Task: Look for space in Triolet, Mauritius from 10th July, 2023 to 15th July, 2023 for 7 adults in price range Rs.10000 to Rs.15000. Place can be entire place or shared room with 4 bedrooms having 7 beds and 4 bathrooms. Property type can be house, flat, guest house. Amenities needed are: wifi, TV, free parkinig on premises, gym, breakfast. Booking option can be shelf check-in. Required host language is English.
Action: Mouse moved to (501, 103)
Screenshot: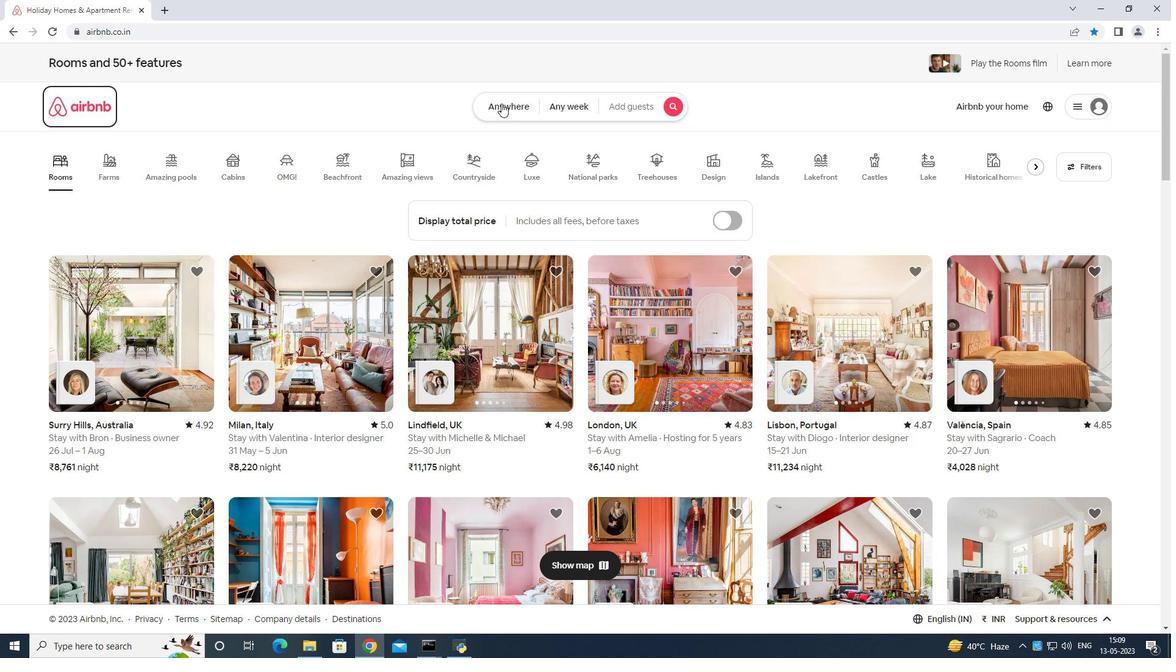
Action: Mouse pressed left at (501, 103)
Screenshot: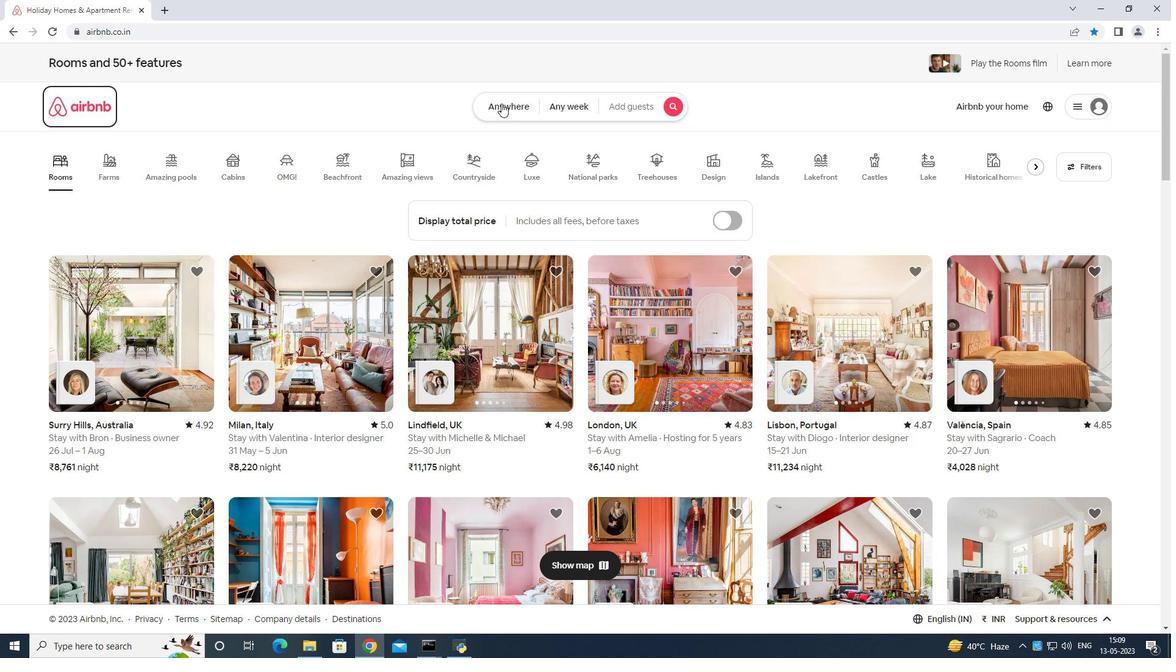 
Action: Mouse moved to (444, 142)
Screenshot: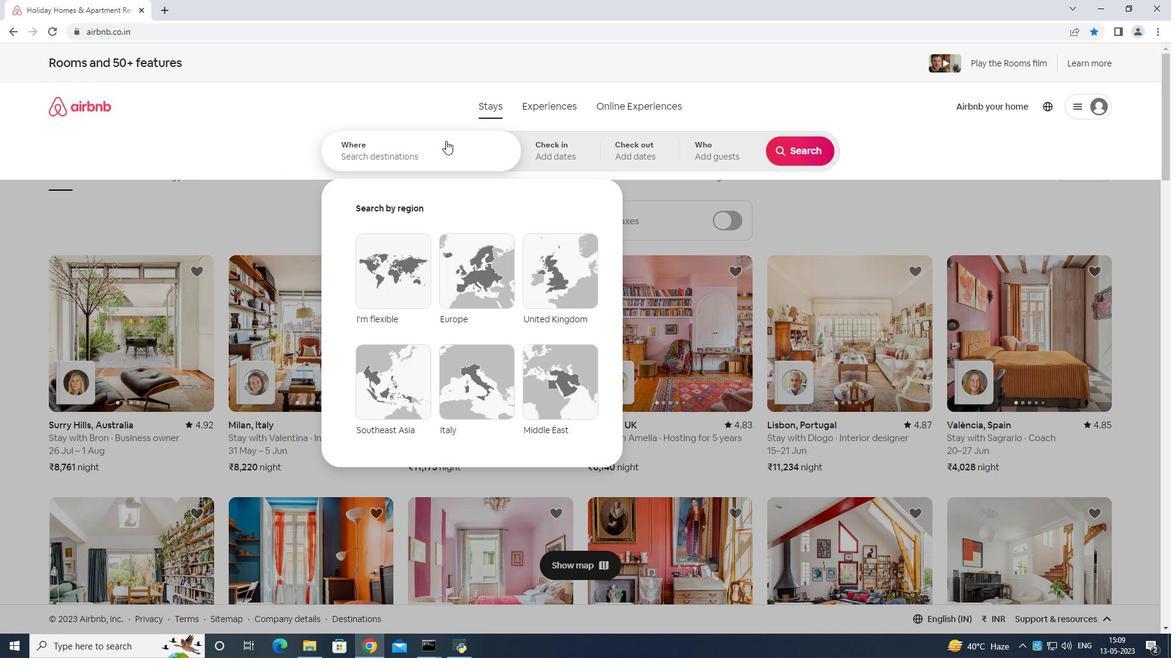 
Action: Mouse pressed left at (444, 142)
Screenshot: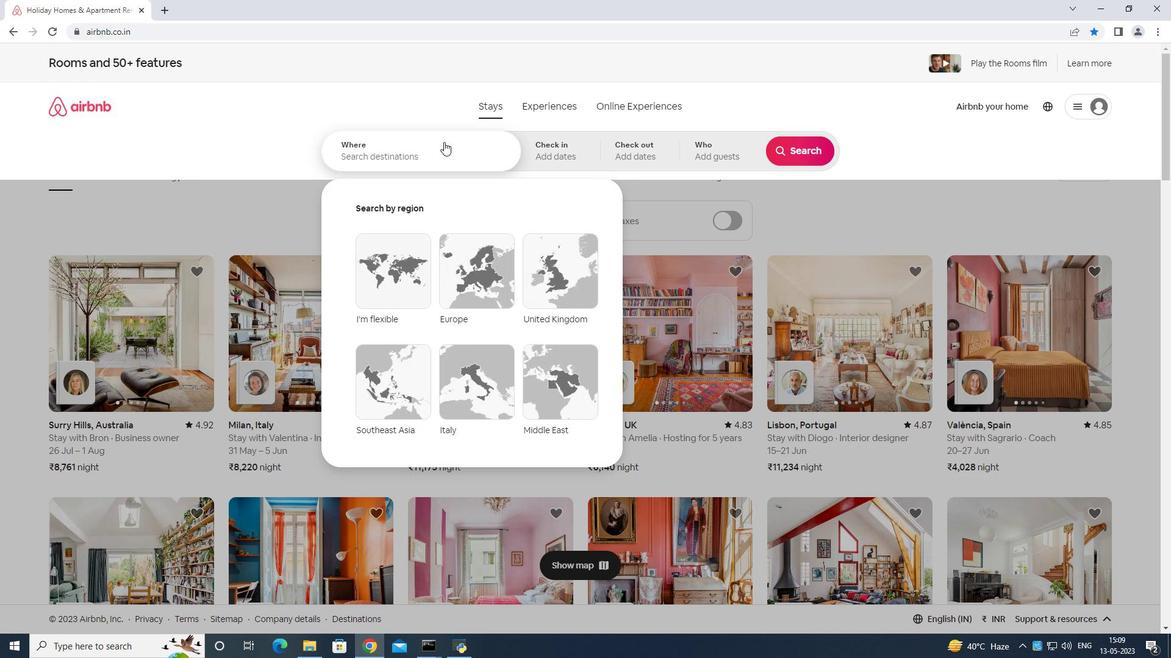 
Action: Mouse moved to (467, 168)
Screenshot: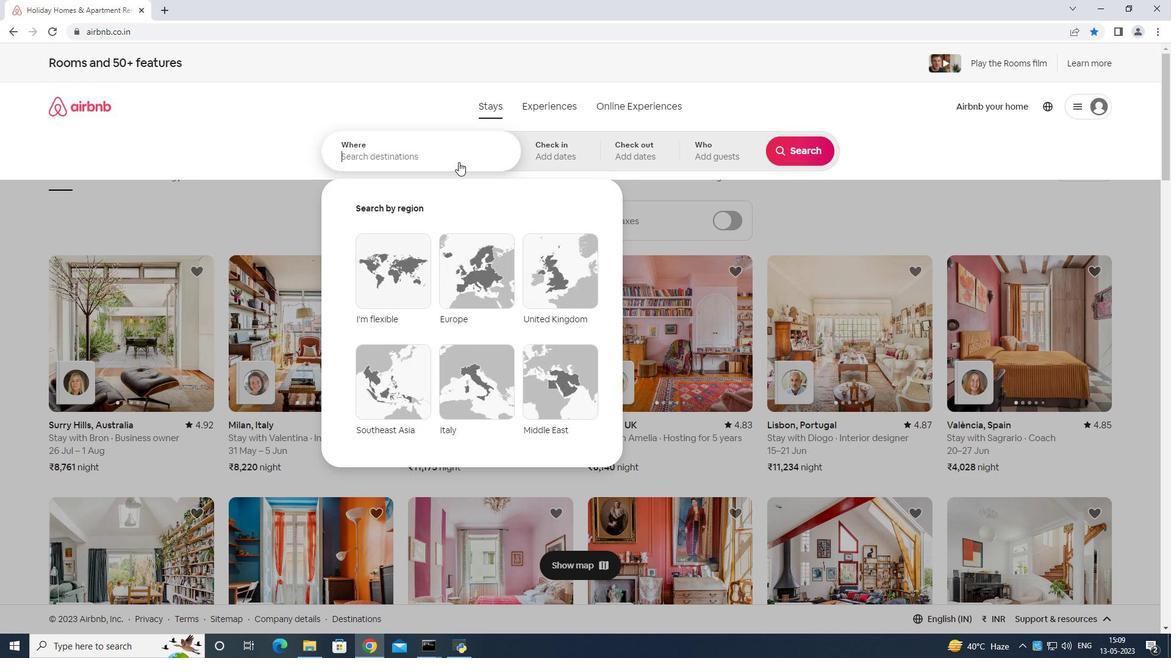 
Action: Key pressed <Key.shift>triolr<Key.backspace>et<Key.space>mauritius<Key.enter>
Screenshot: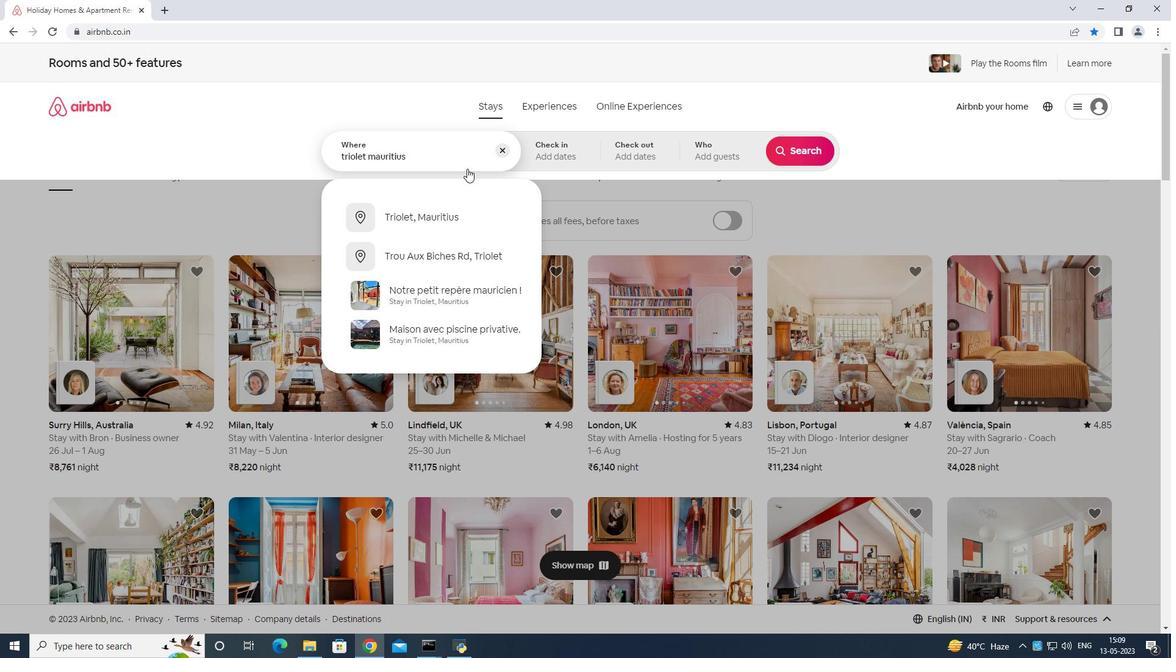 
Action: Mouse moved to (804, 250)
Screenshot: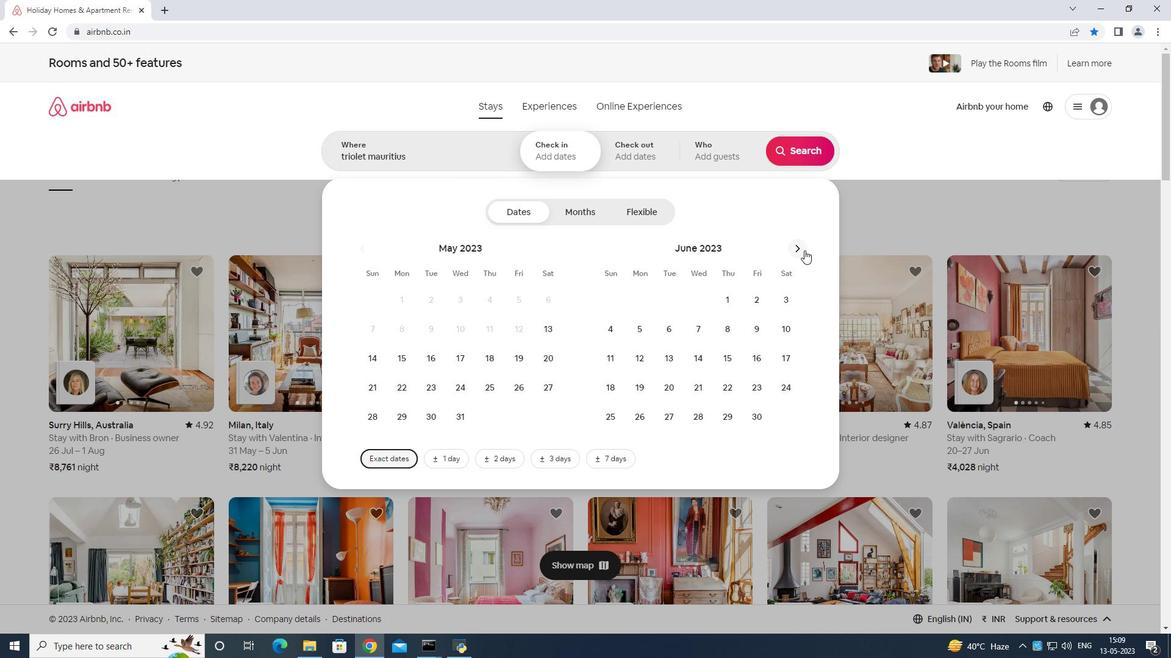 
Action: Mouse pressed left at (804, 250)
Screenshot: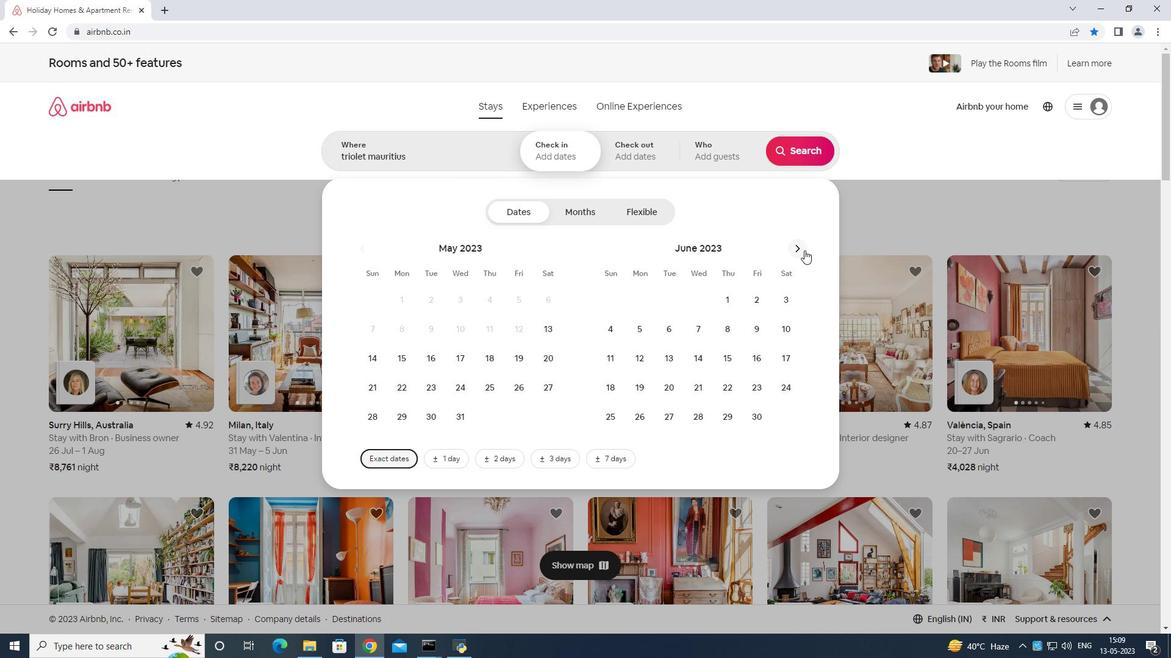 
Action: Mouse moved to (637, 351)
Screenshot: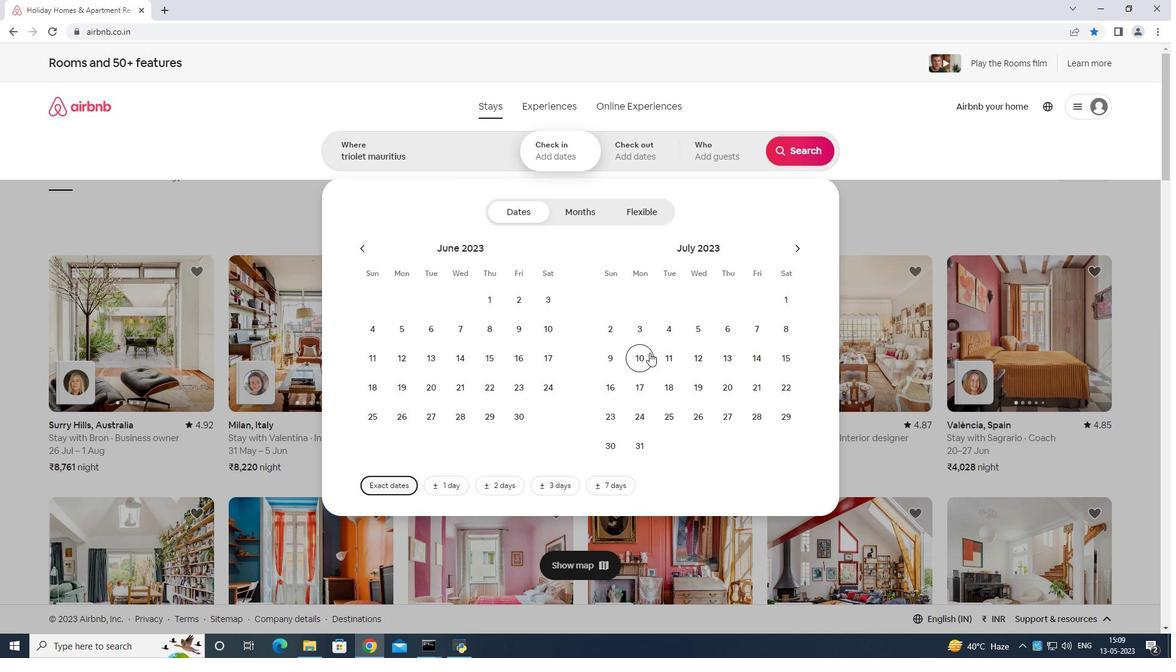 
Action: Mouse pressed left at (637, 351)
Screenshot: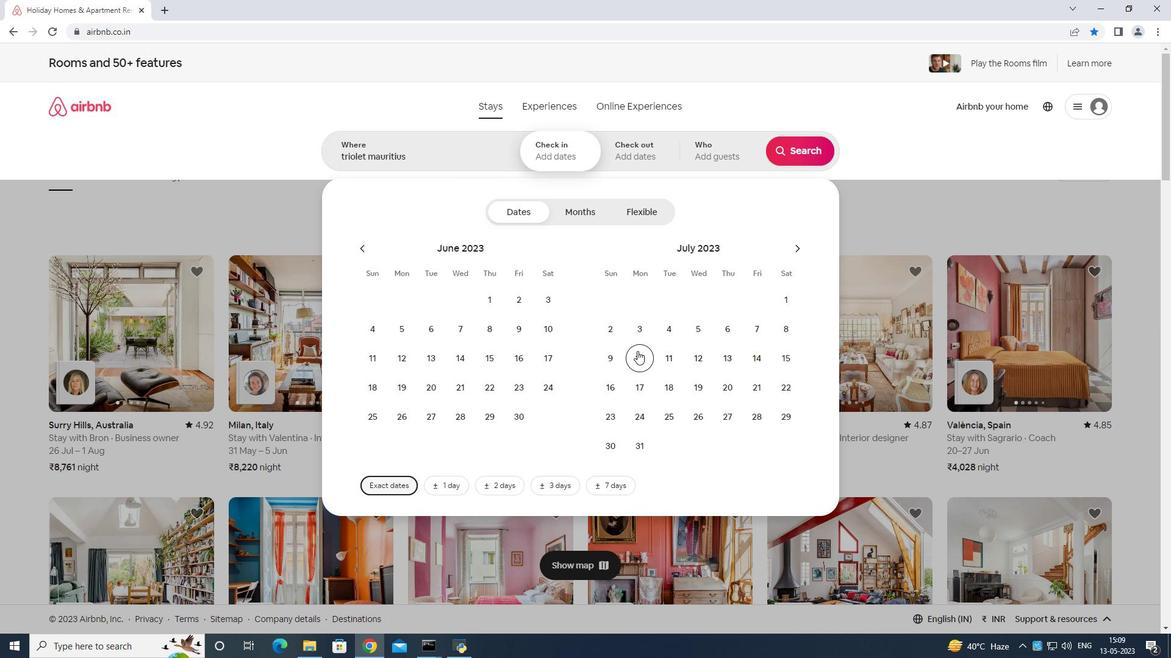 
Action: Mouse moved to (788, 361)
Screenshot: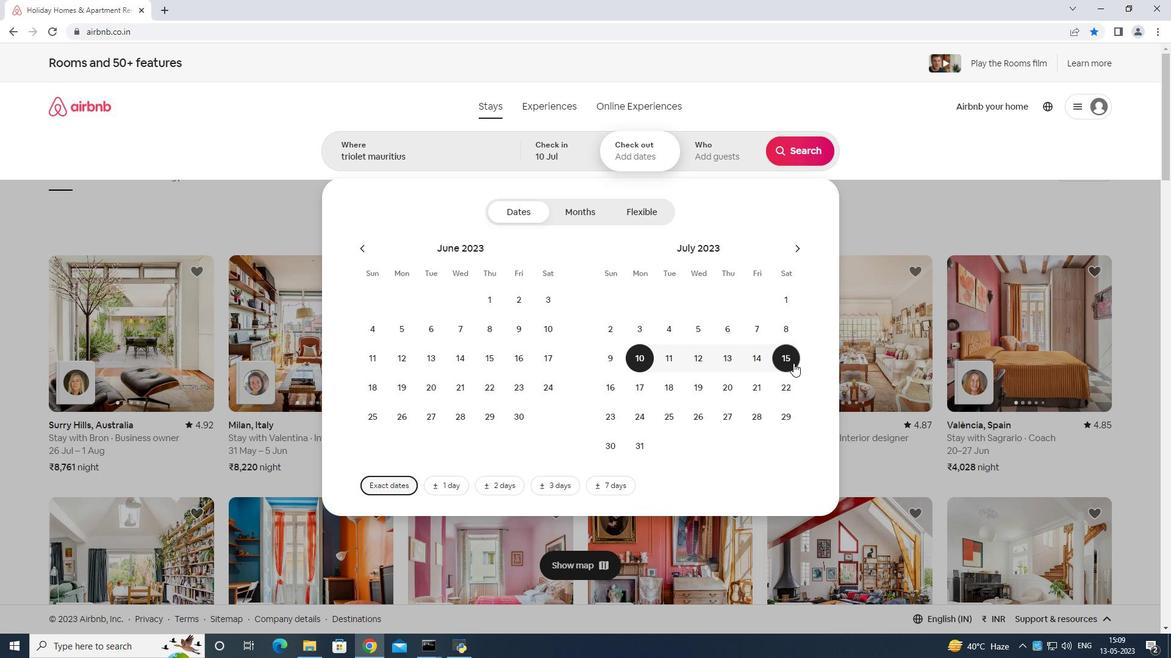 
Action: Mouse pressed left at (788, 361)
Screenshot: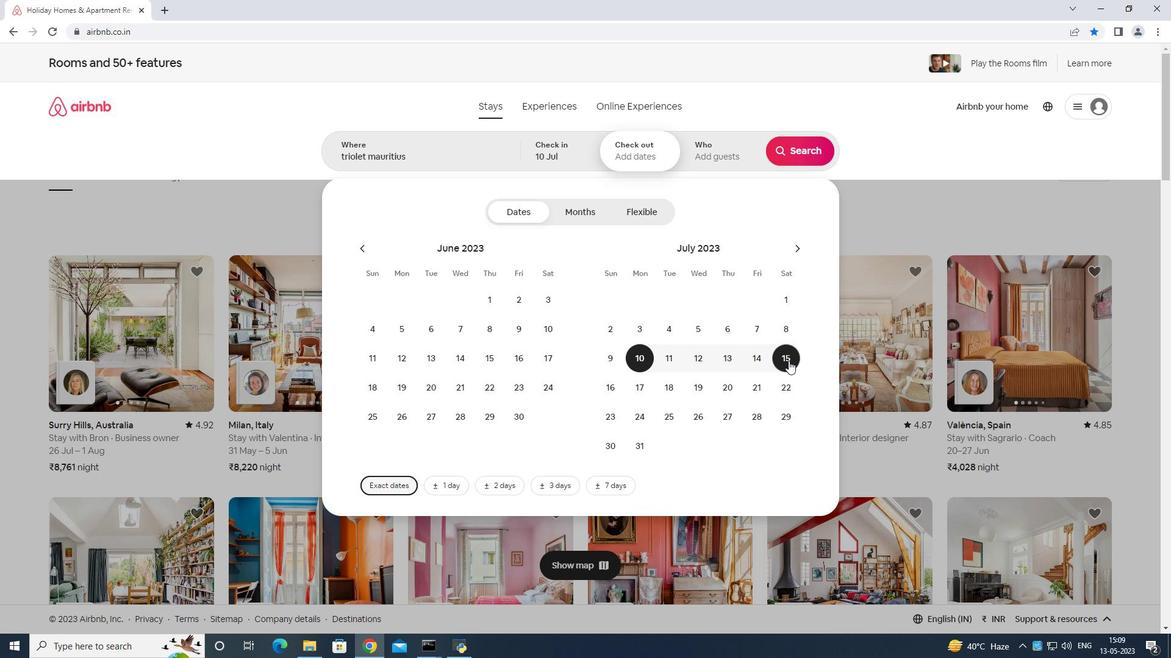 
Action: Mouse moved to (727, 157)
Screenshot: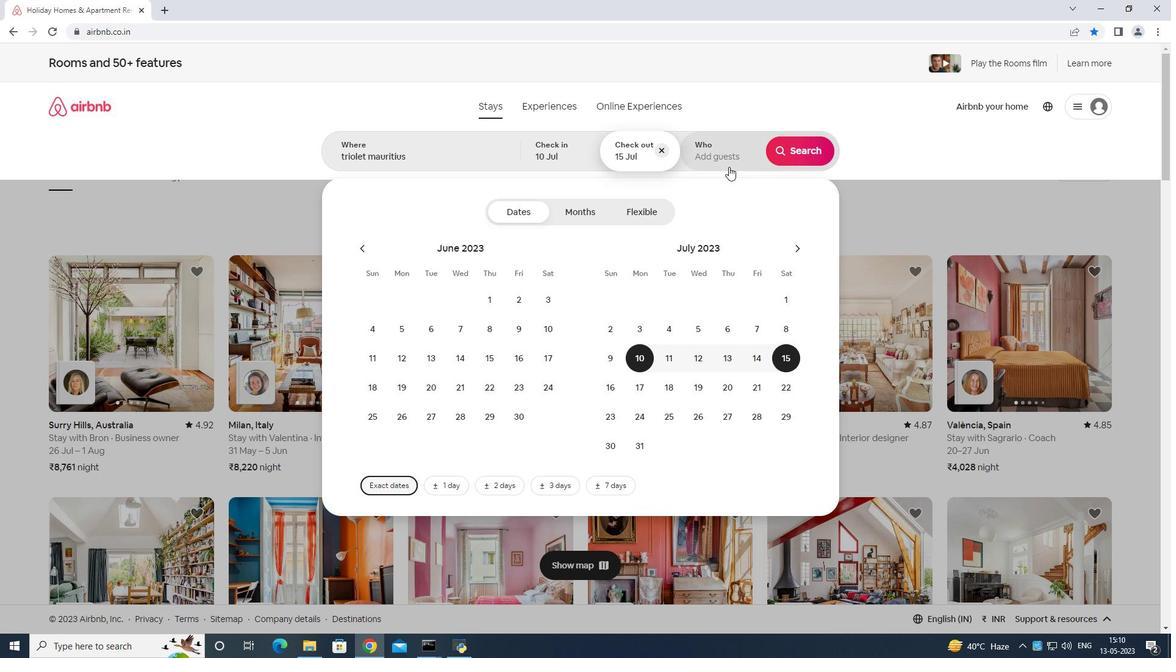 
Action: Mouse pressed left at (727, 157)
Screenshot: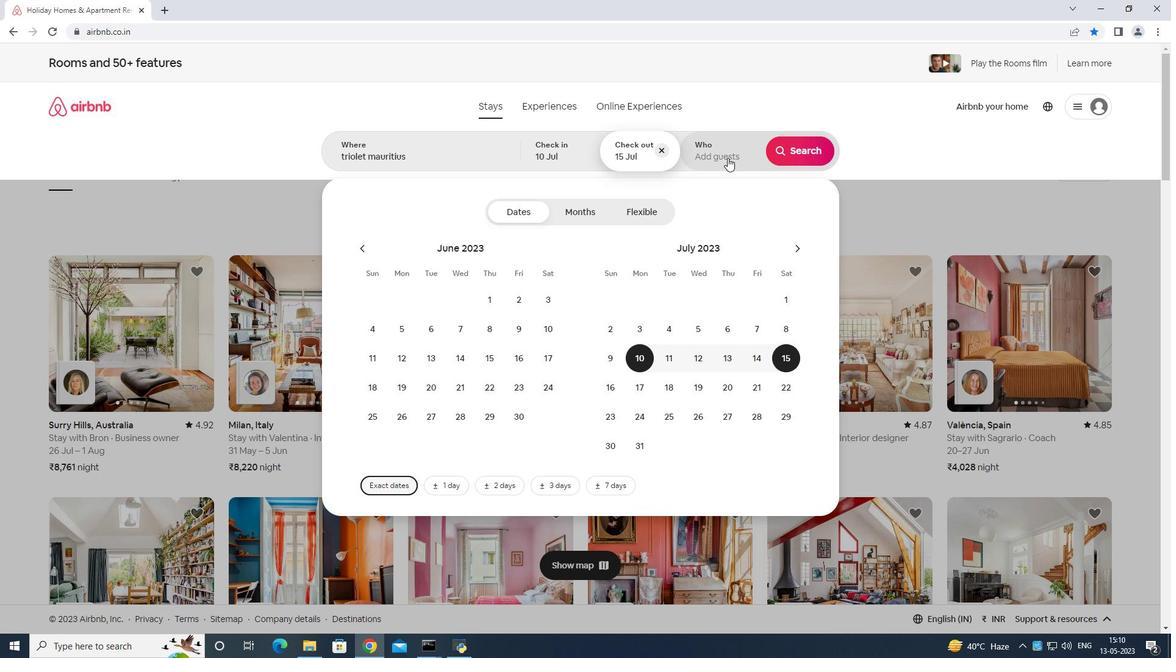 
Action: Mouse moved to (813, 223)
Screenshot: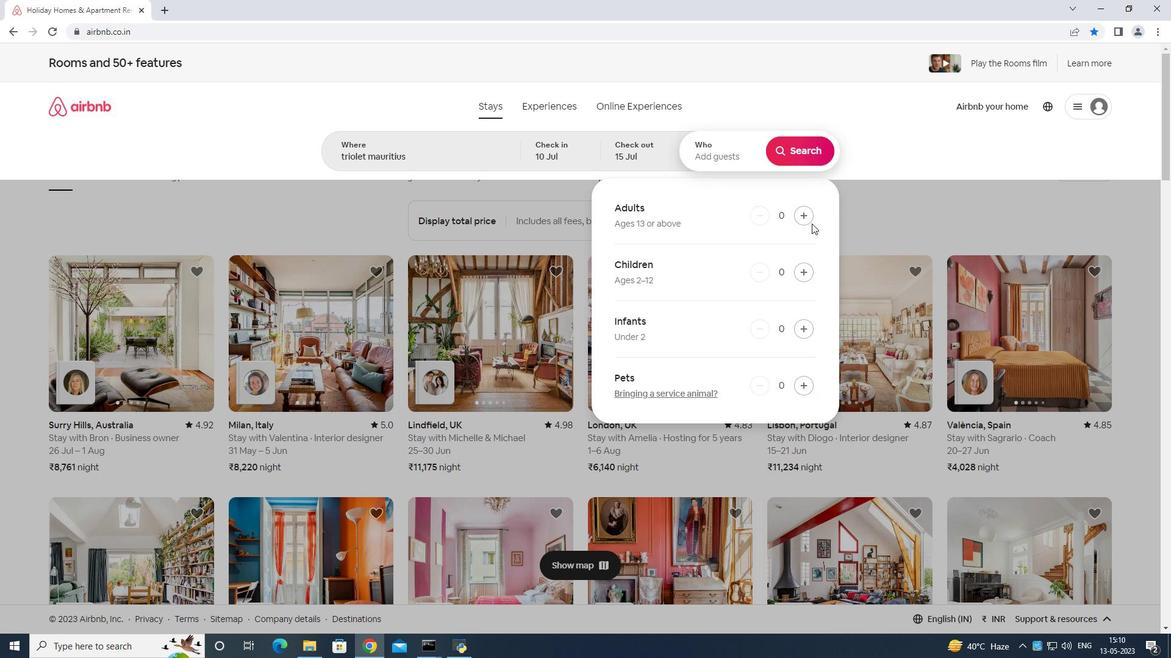 
Action: Mouse pressed left at (813, 223)
Screenshot: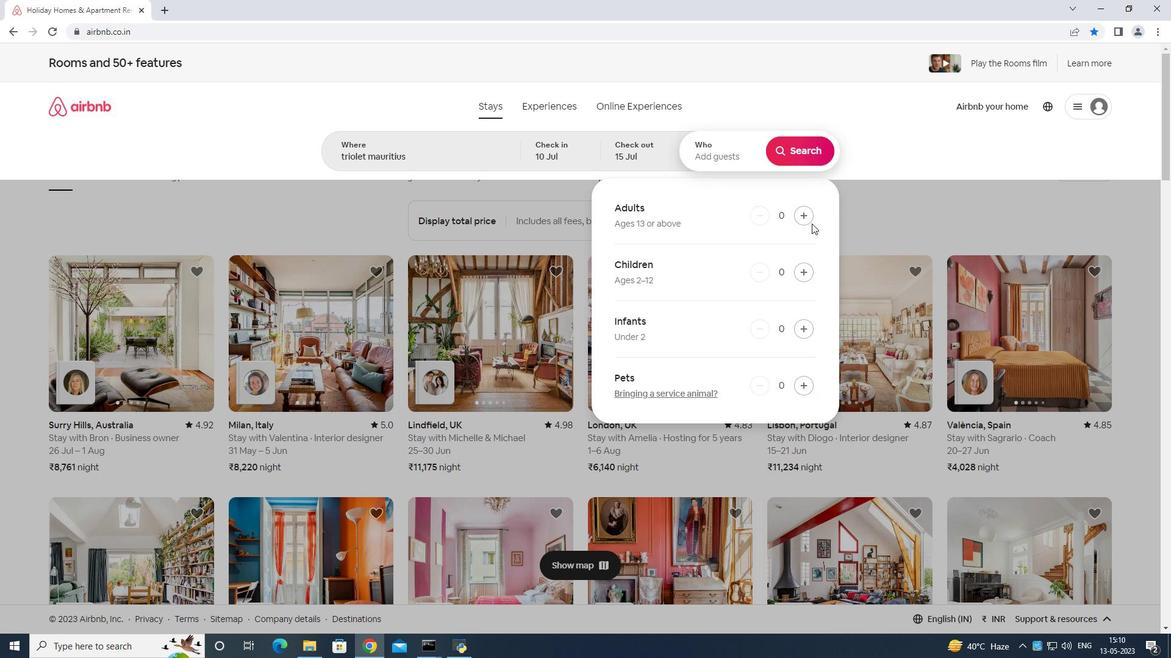 
Action: Mouse moved to (810, 219)
Screenshot: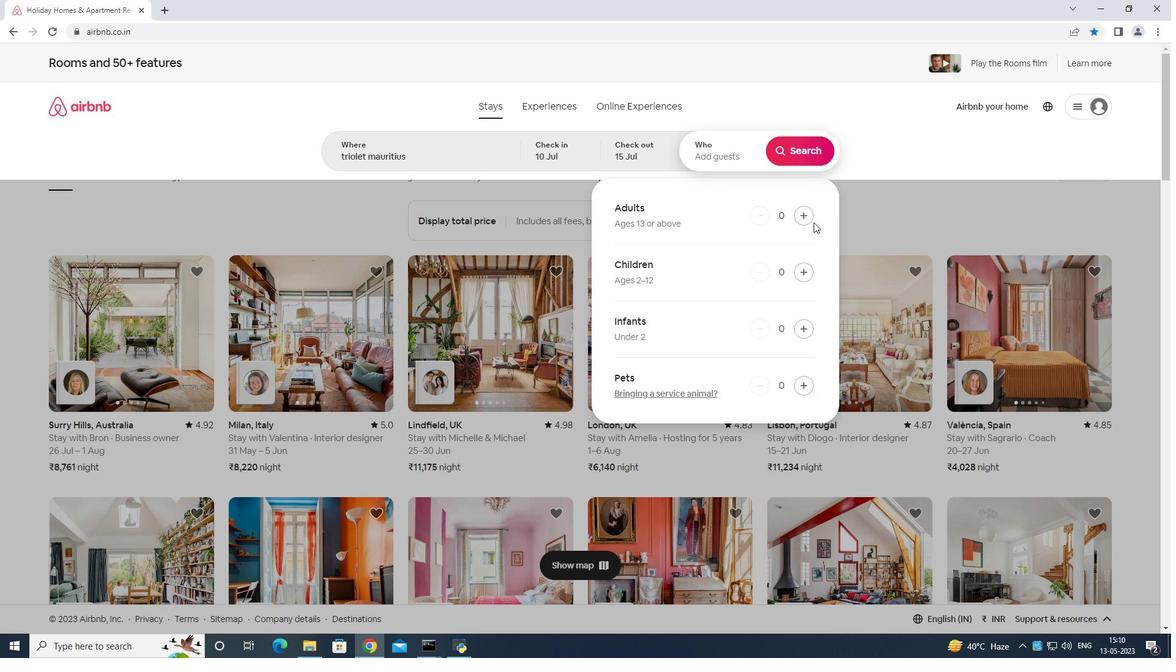 
Action: Mouse pressed left at (810, 219)
Screenshot: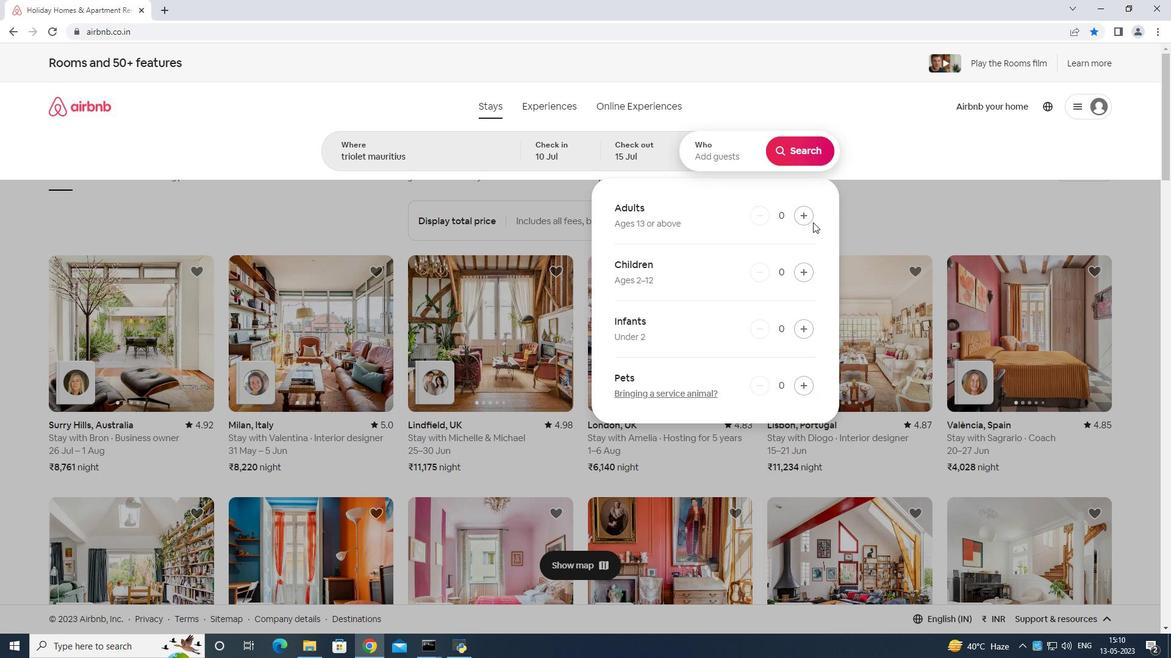 
Action: Mouse moved to (809, 218)
Screenshot: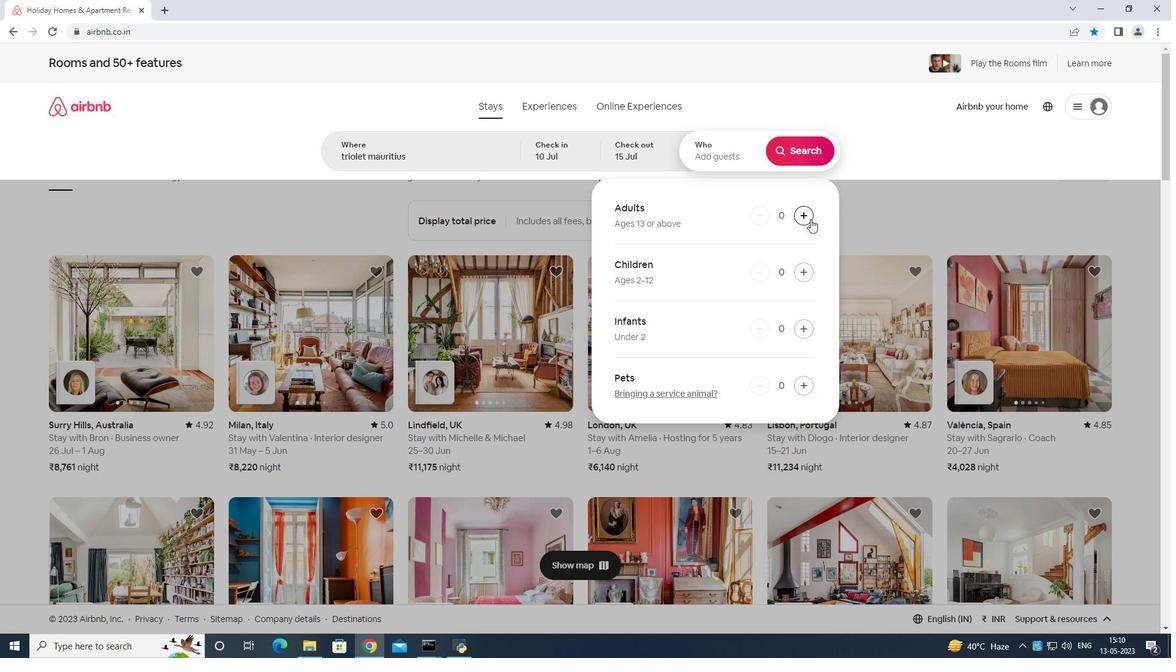 
Action: Mouse pressed left at (809, 218)
Screenshot: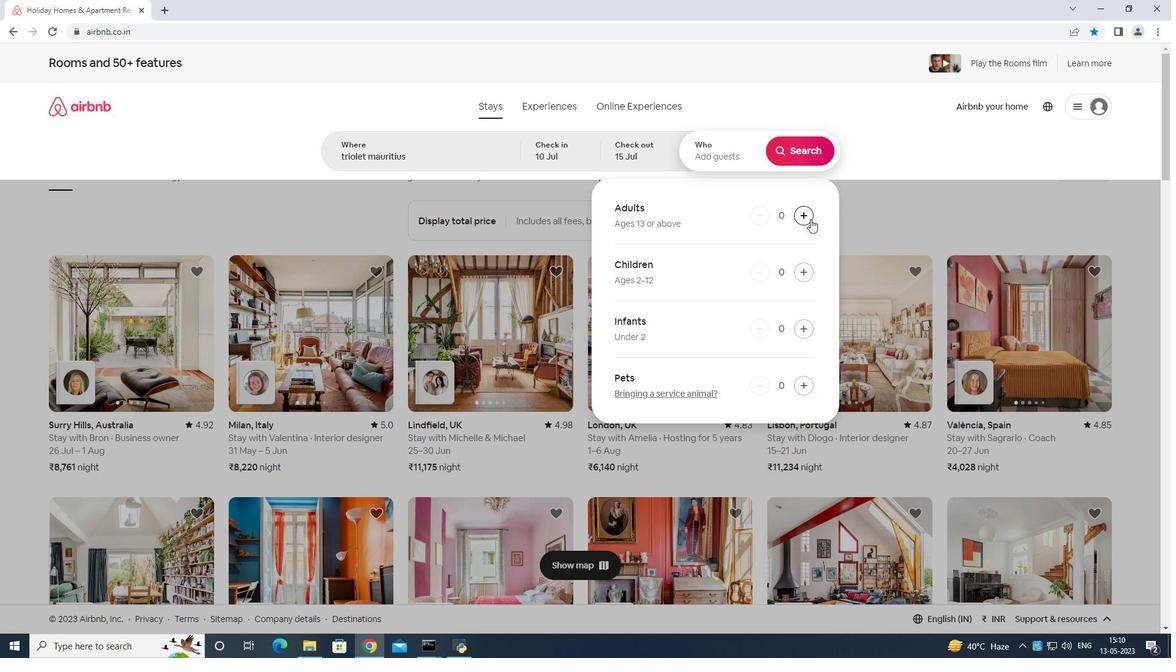 
Action: Mouse moved to (808, 217)
Screenshot: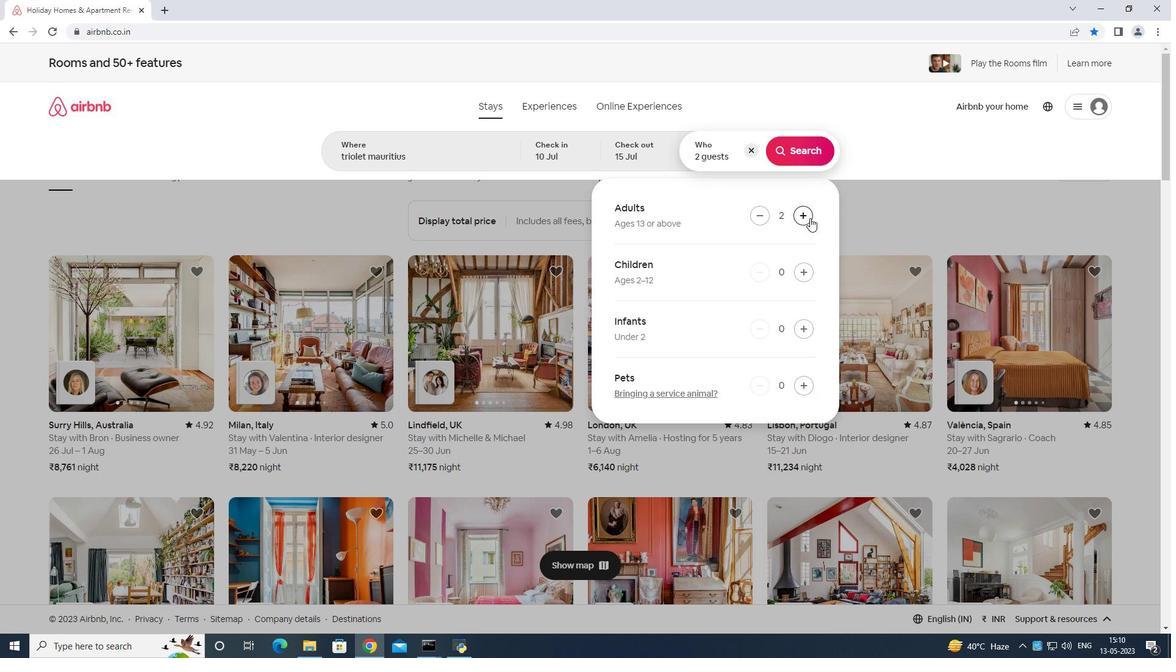 
Action: Mouse pressed left at (808, 217)
Screenshot: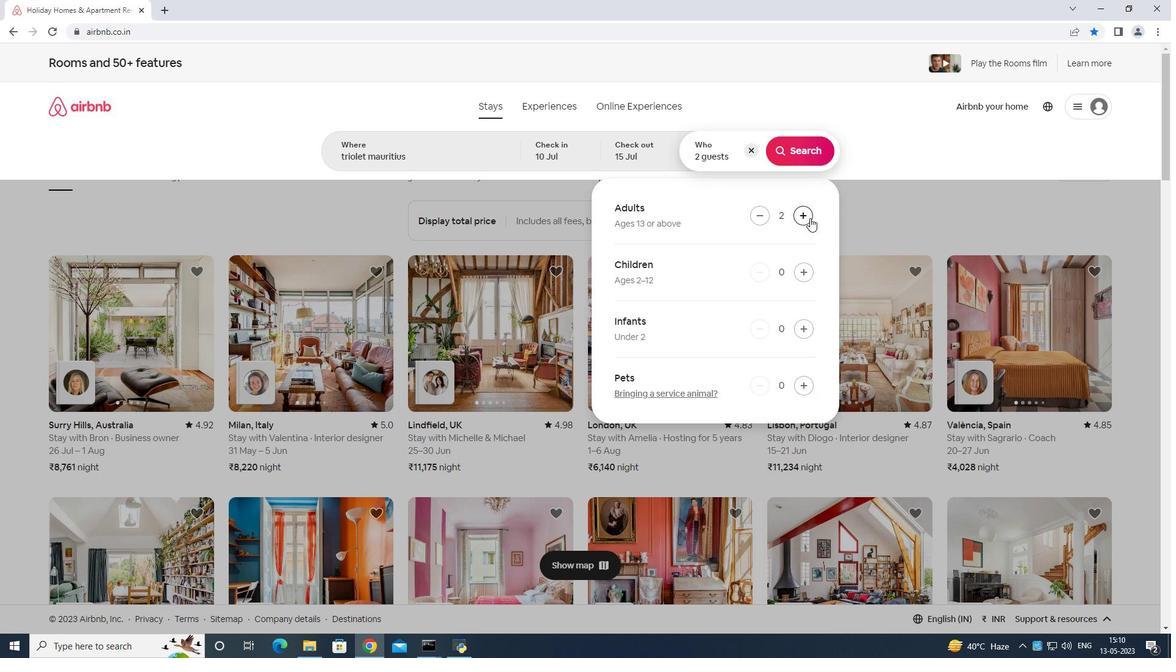 
Action: Mouse moved to (806, 216)
Screenshot: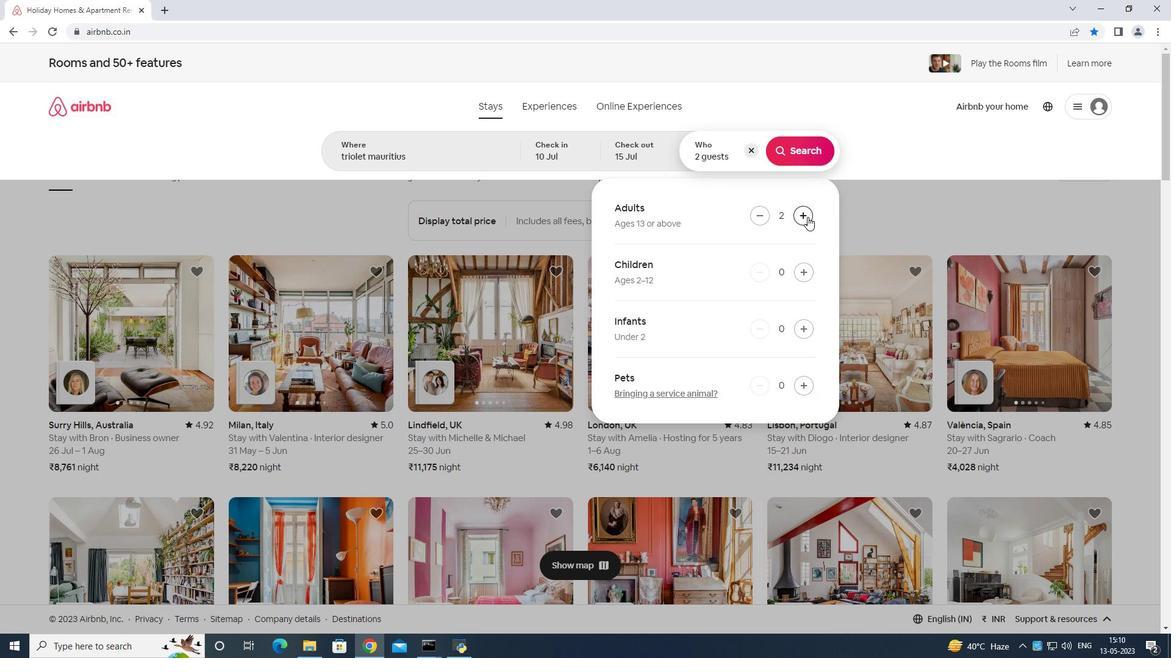 
Action: Mouse pressed left at (806, 216)
Screenshot: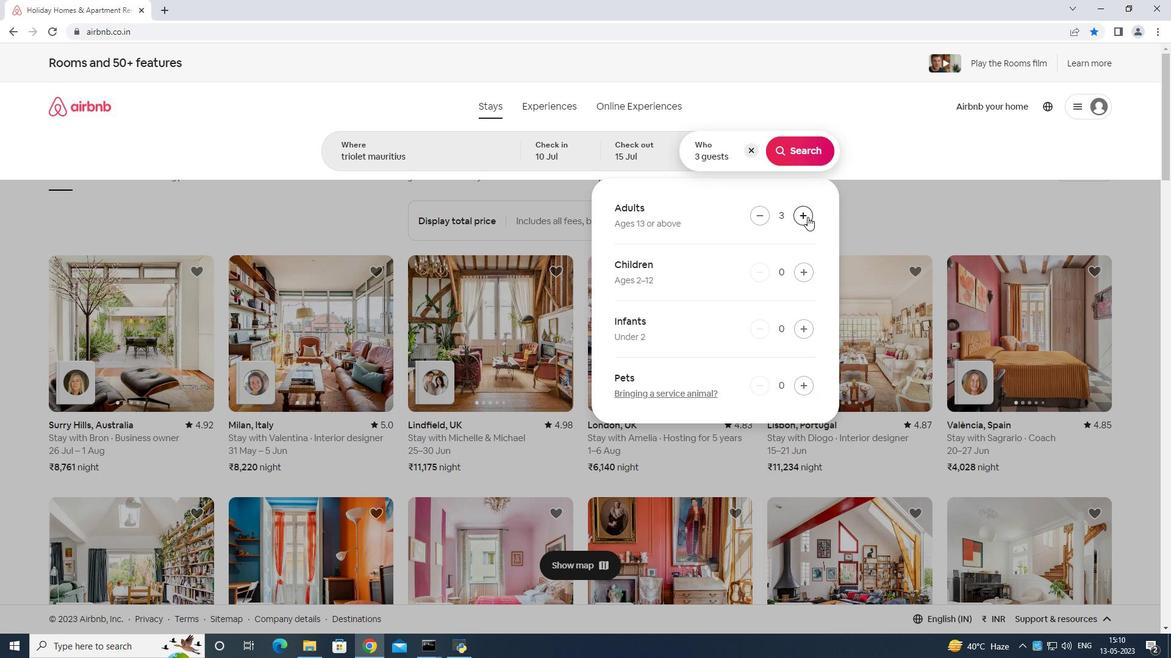 
Action: Mouse moved to (805, 215)
Screenshot: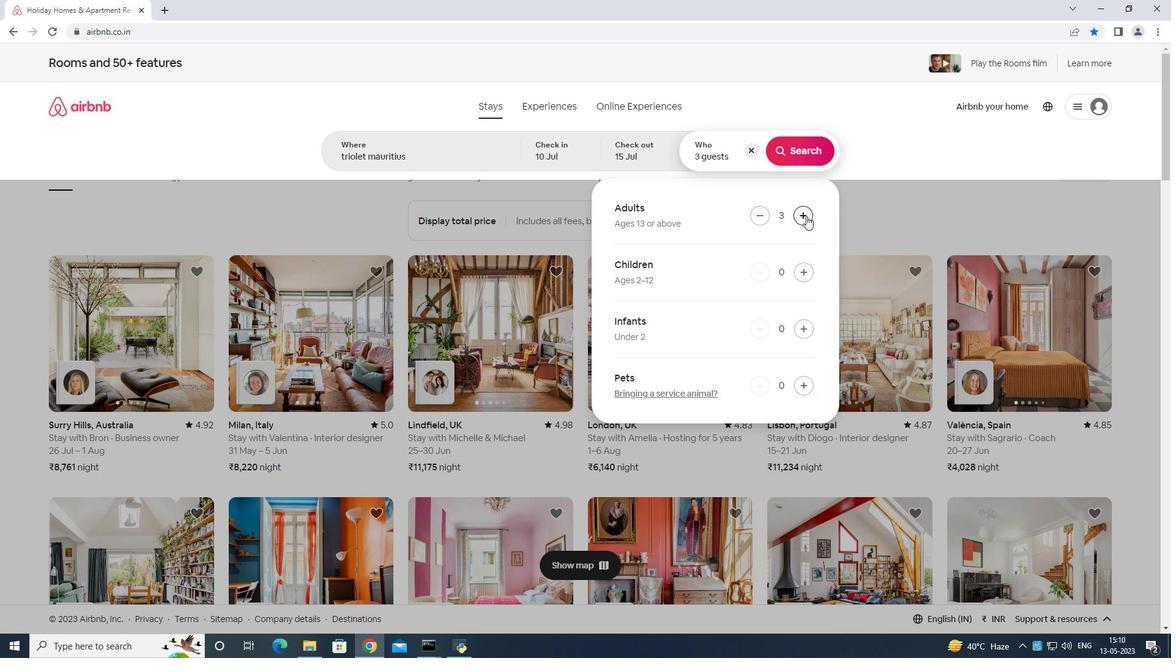 
Action: Mouse pressed left at (805, 215)
Screenshot: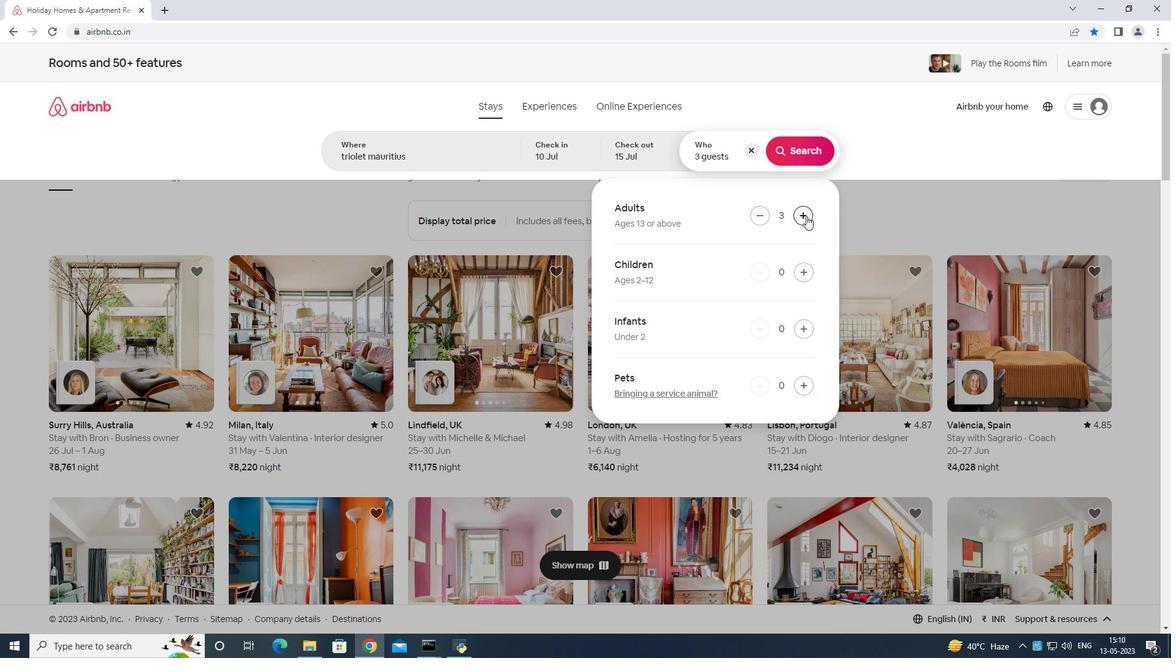
Action: Mouse pressed left at (805, 215)
Screenshot: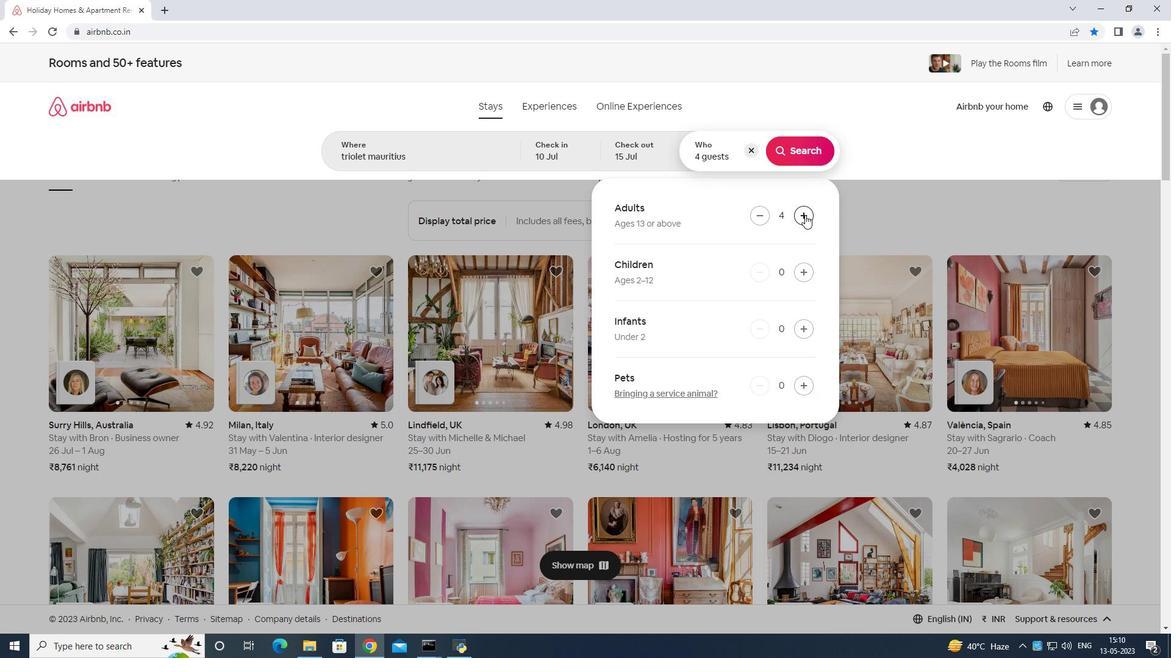 
Action: Mouse pressed left at (805, 215)
Screenshot: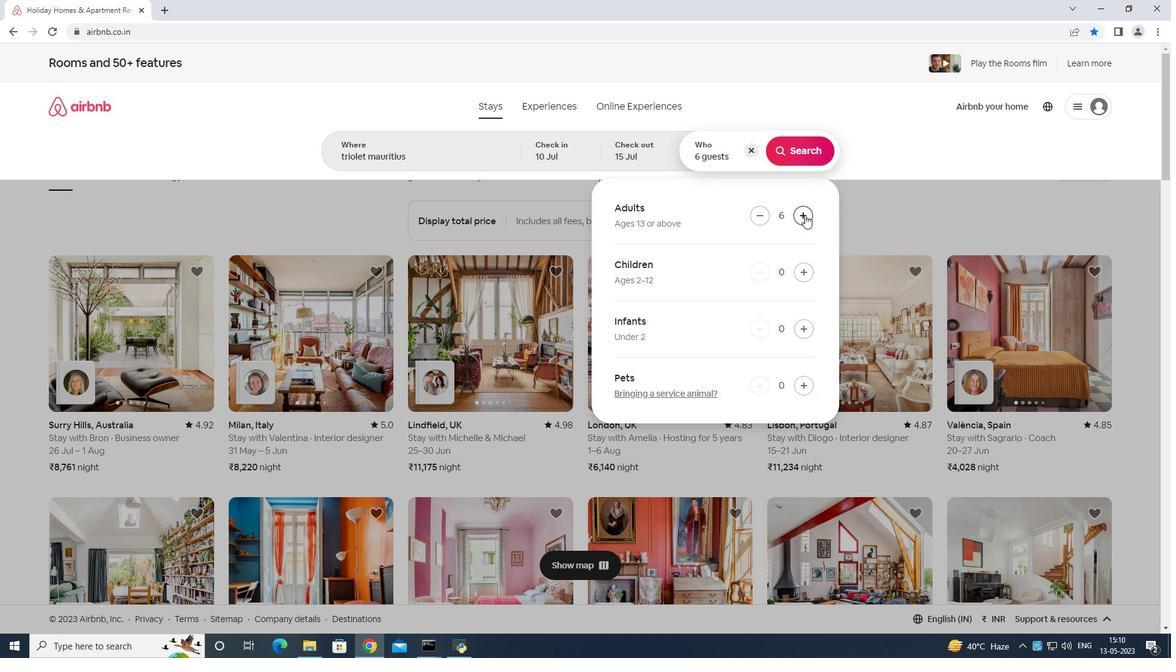 
Action: Mouse moved to (802, 151)
Screenshot: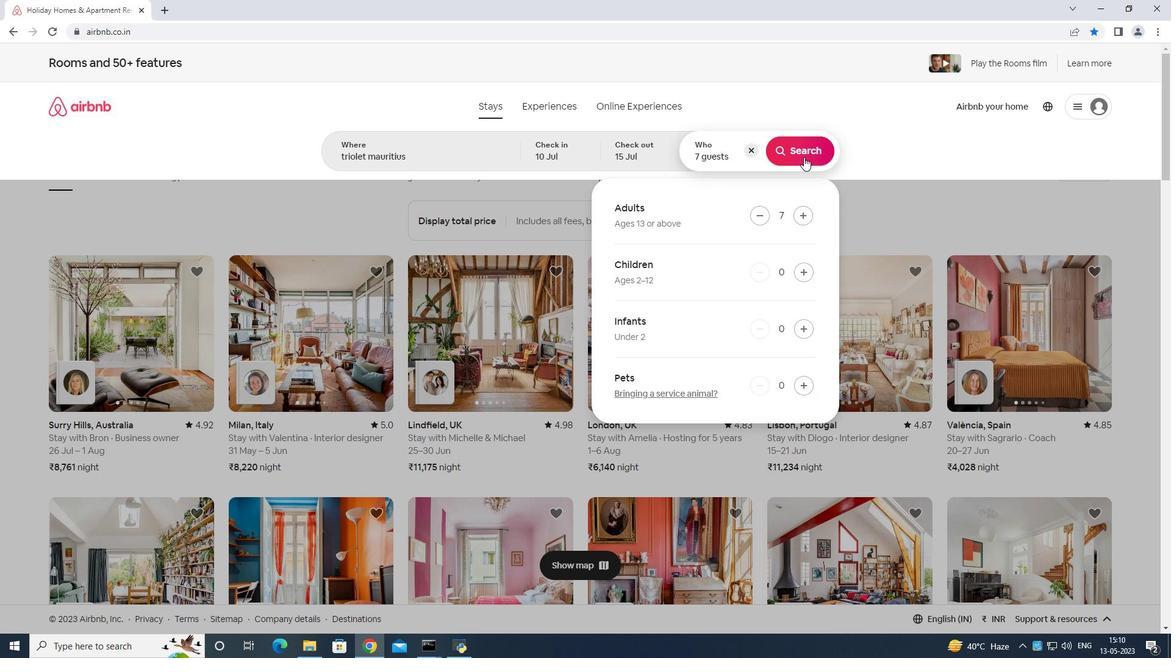 
Action: Mouse pressed left at (802, 151)
Screenshot: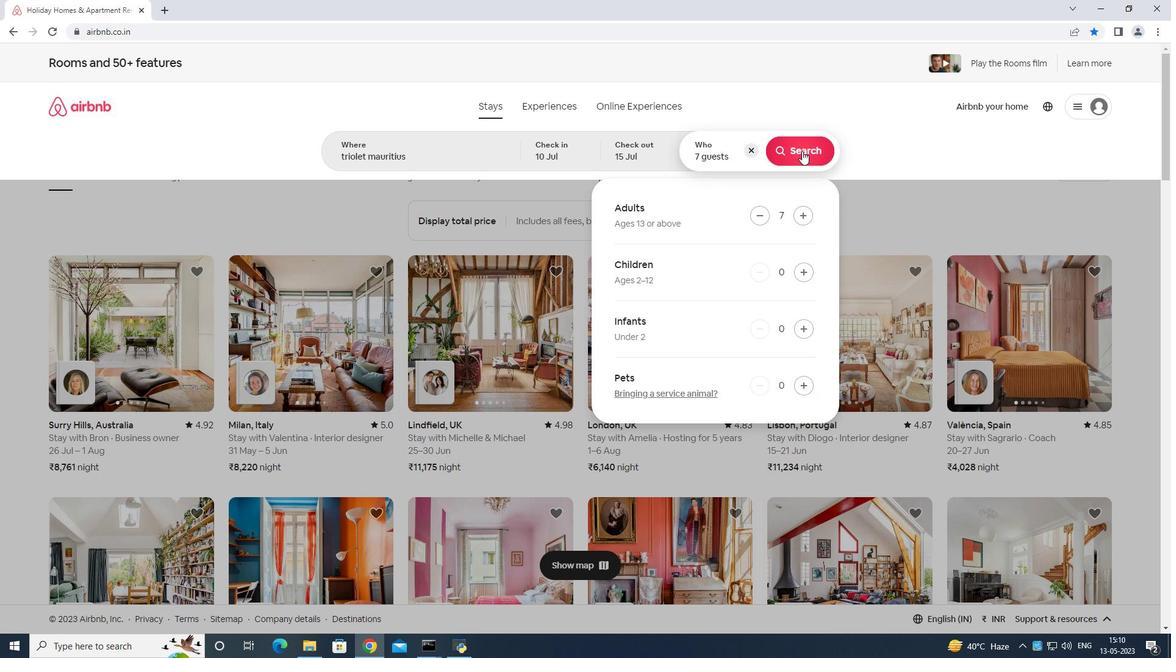 
Action: Mouse moved to (1121, 112)
Screenshot: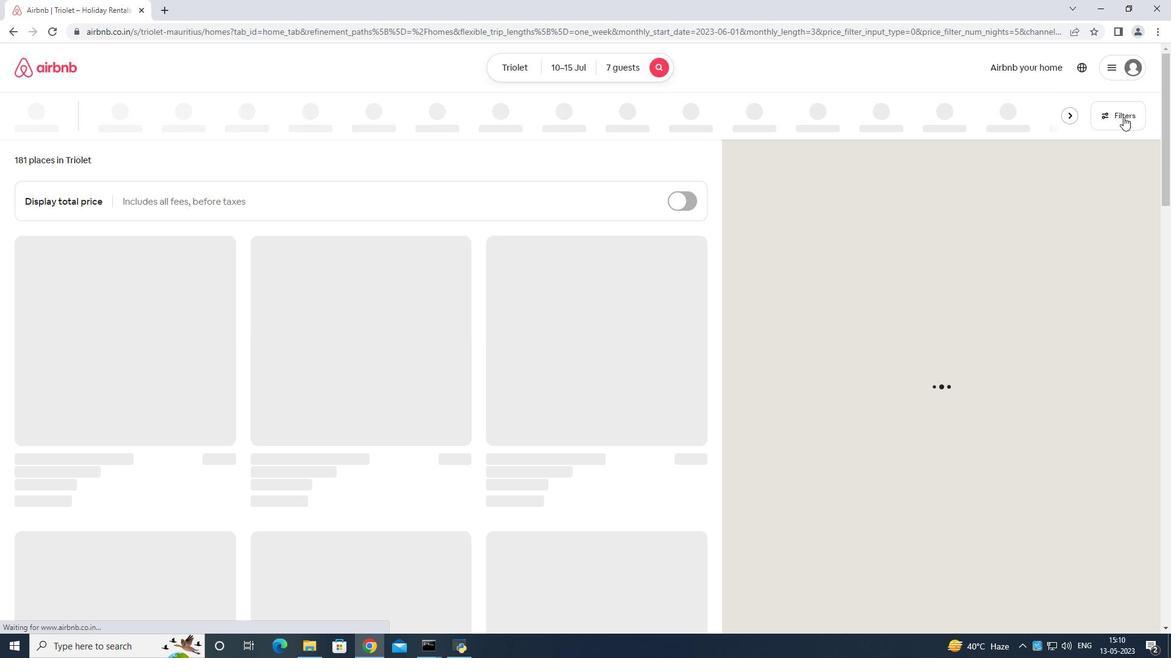
Action: Mouse pressed left at (1121, 112)
Screenshot: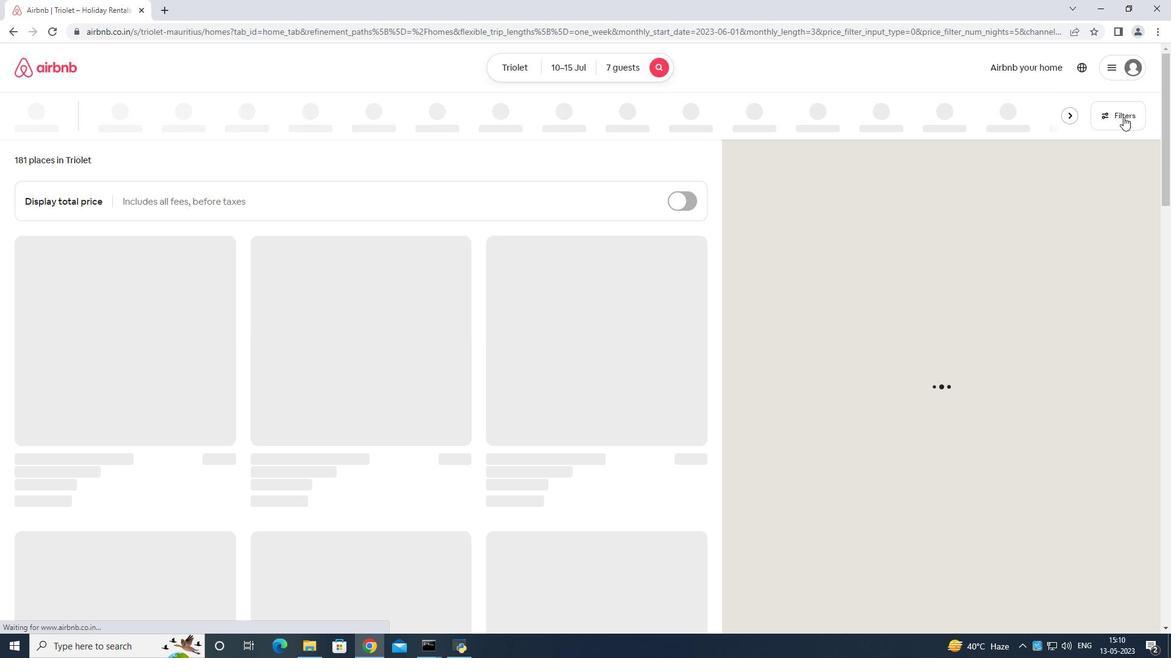
Action: Mouse moved to (506, 403)
Screenshot: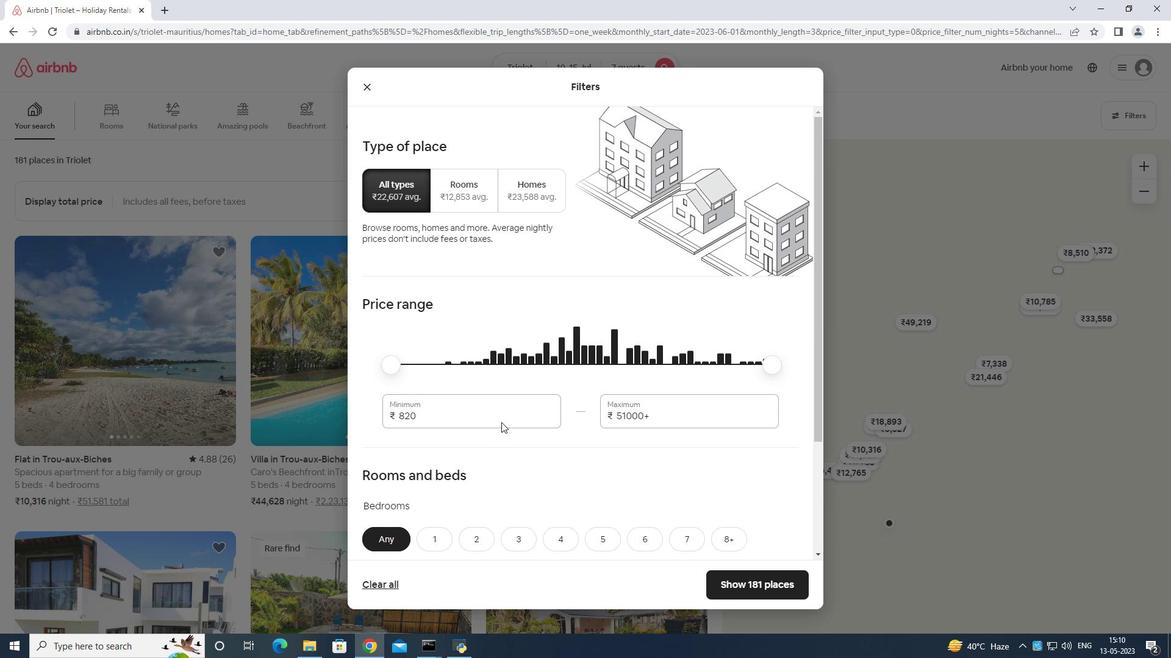 
Action: Mouse pressed left at (506, 403)
Screenshot: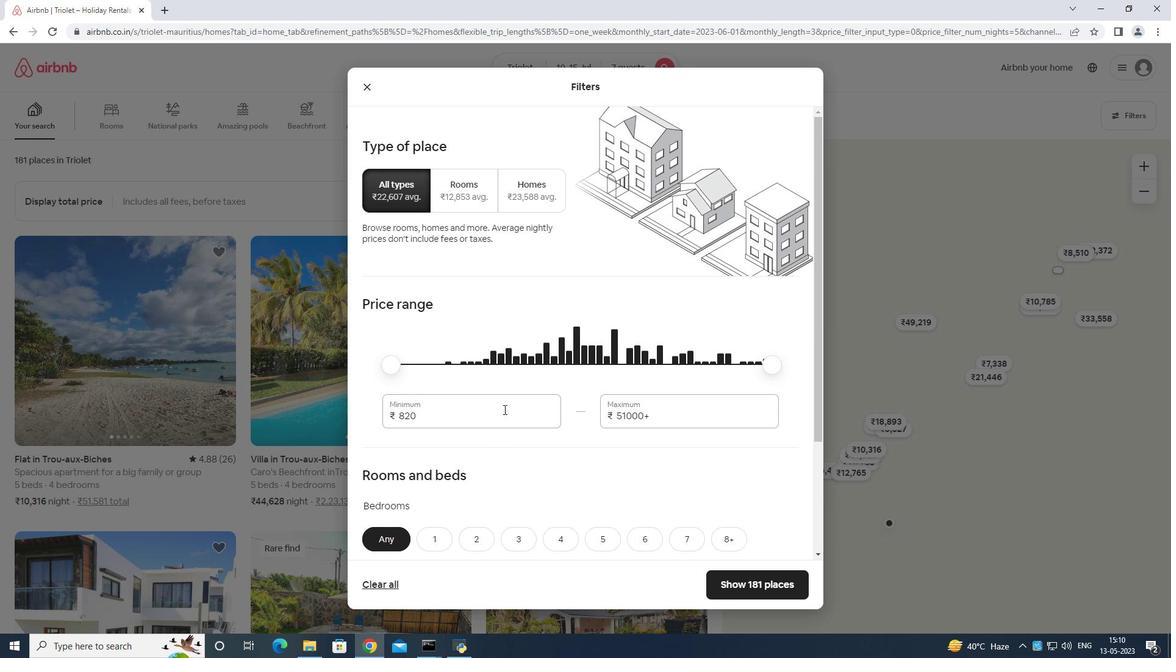 
Action: Mouse moved to (506, 403)
Screenshot: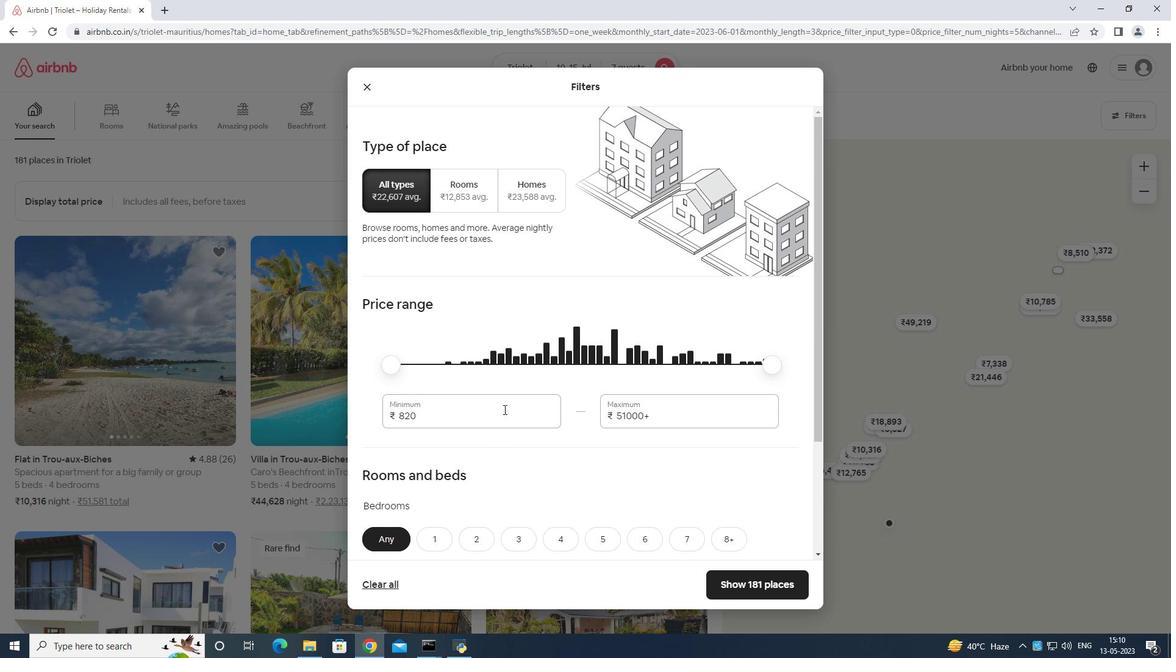 
Action: Key pressed <Key.backspace><Key.backspace><Key.backspace><Key.backspace>1000
Screenshot: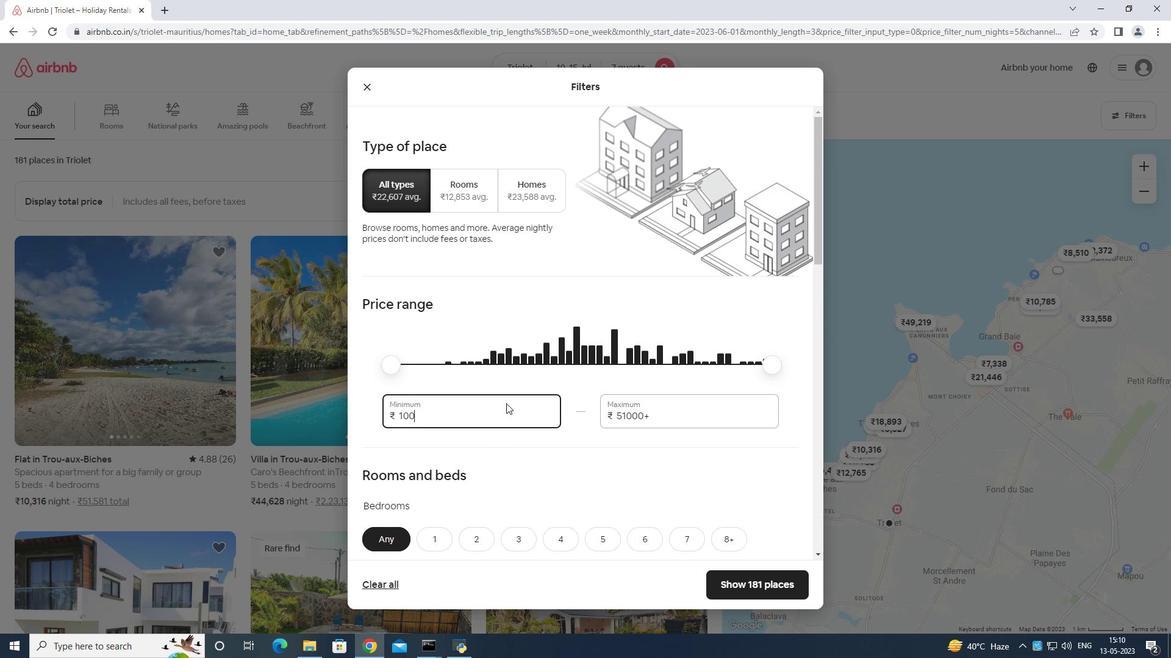 
Action: Mouse moved to (523, 403)
Screenshot: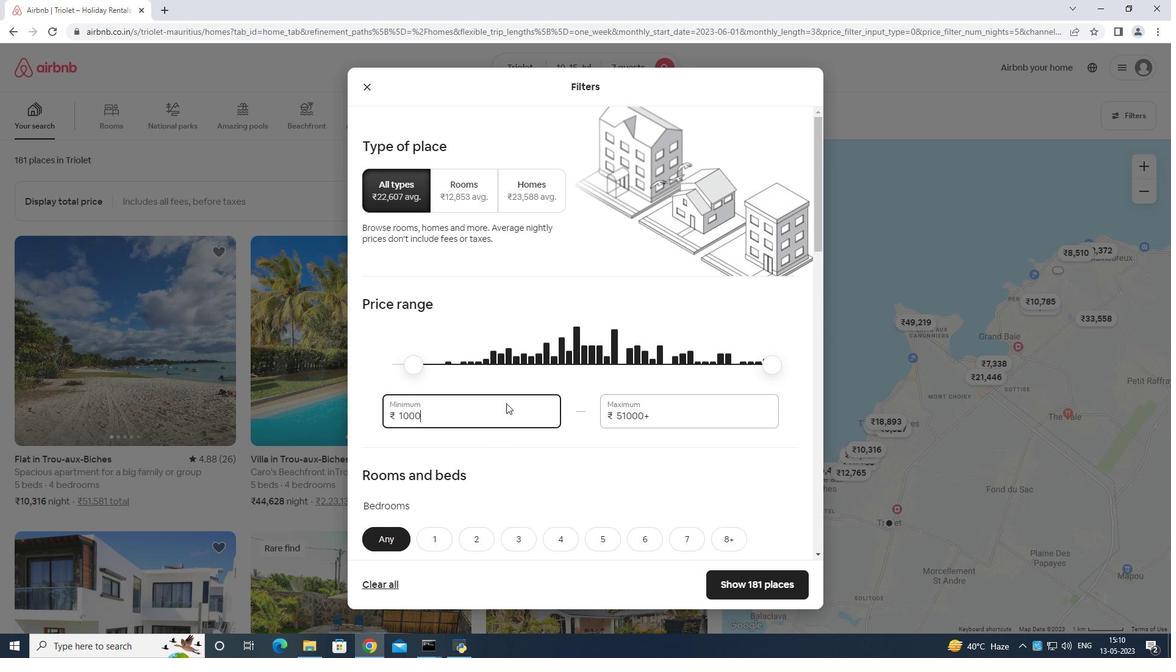 
Action: Key pressed 0
Screenshot: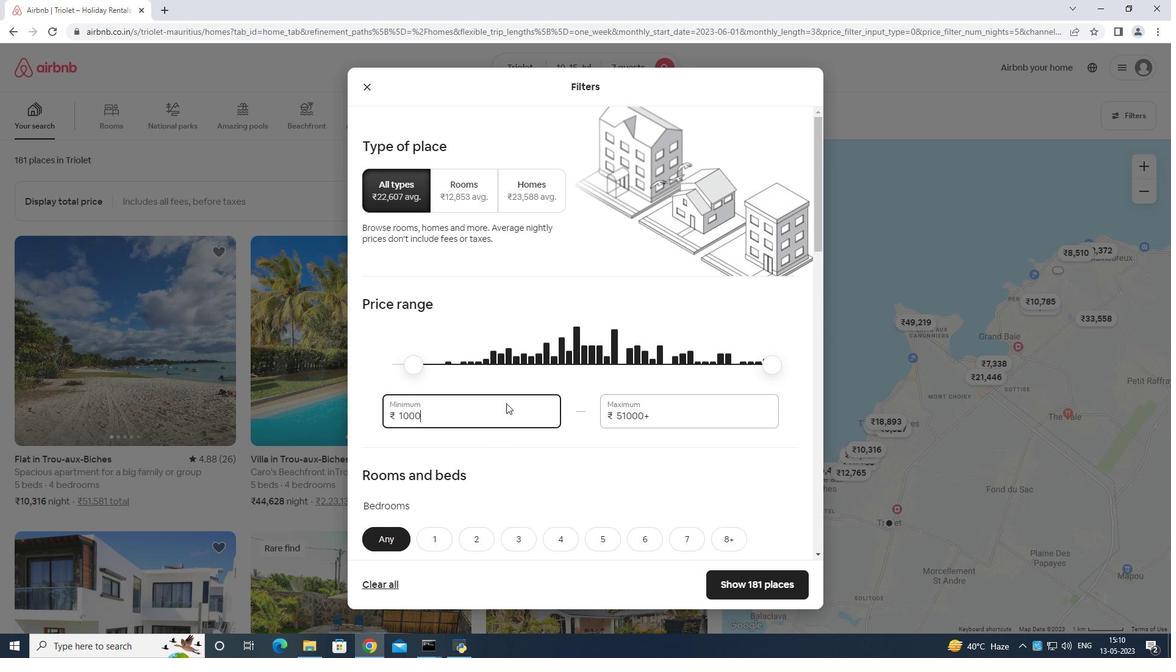 
Action: Mouse moved to (674, 417)
Screenshot: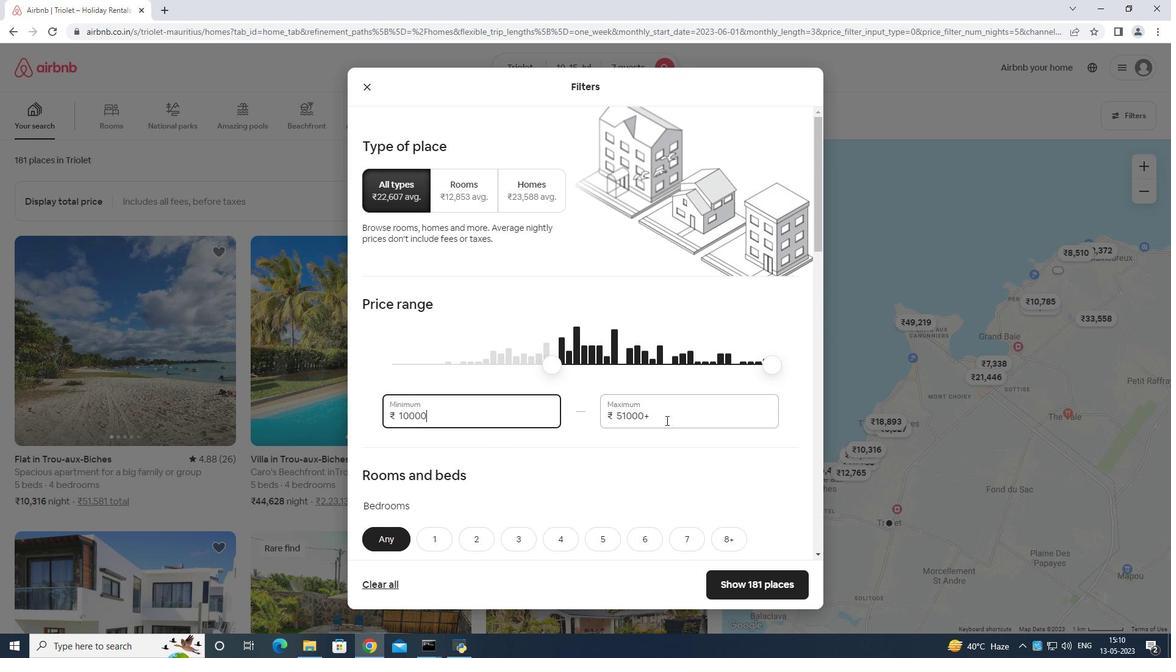 
Action: Mouse pressed left at (674, 417)
Screenshot: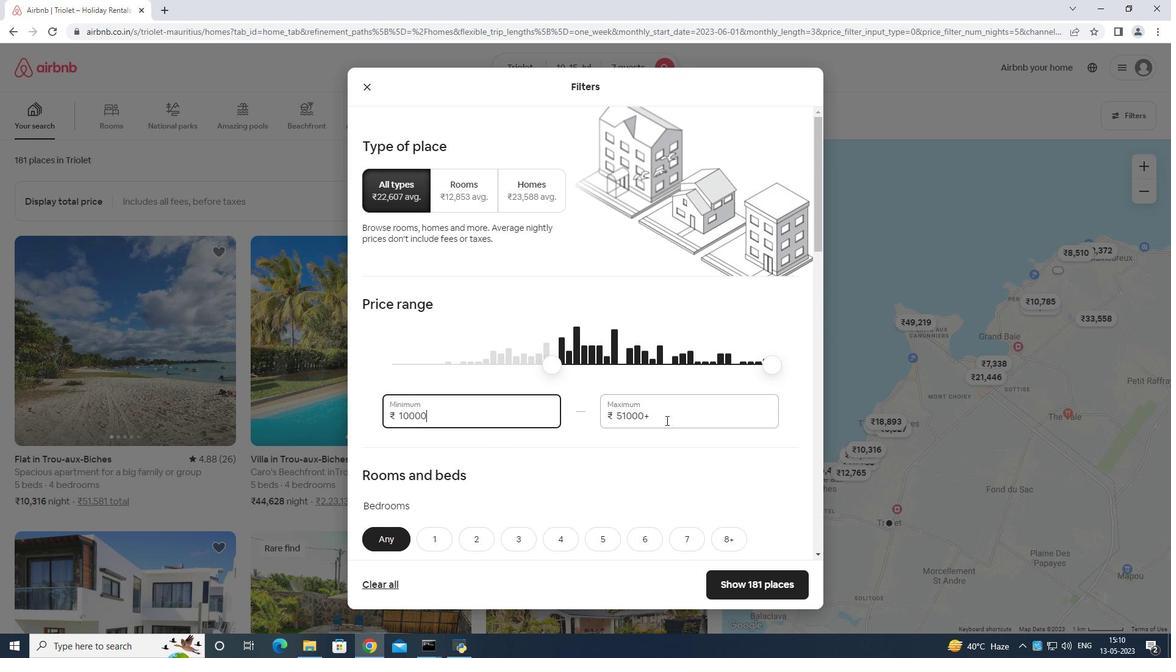 
Action: Mouse moved to (677, 412)
Screenshot: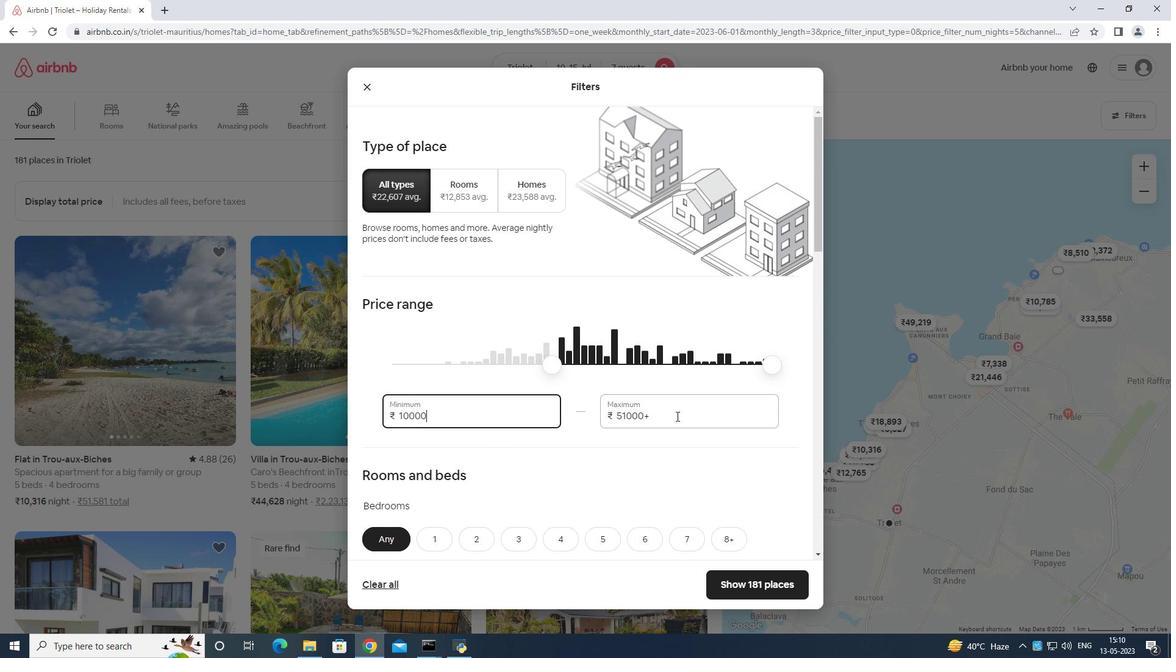 
Action: Key pressed <Key.backspace><Key.backspace><Key.backspace><Key.backspace><Key.backspace><Key.backspace><Key.backspace><Key.backspace><Key.backspace>15000
Screenshot: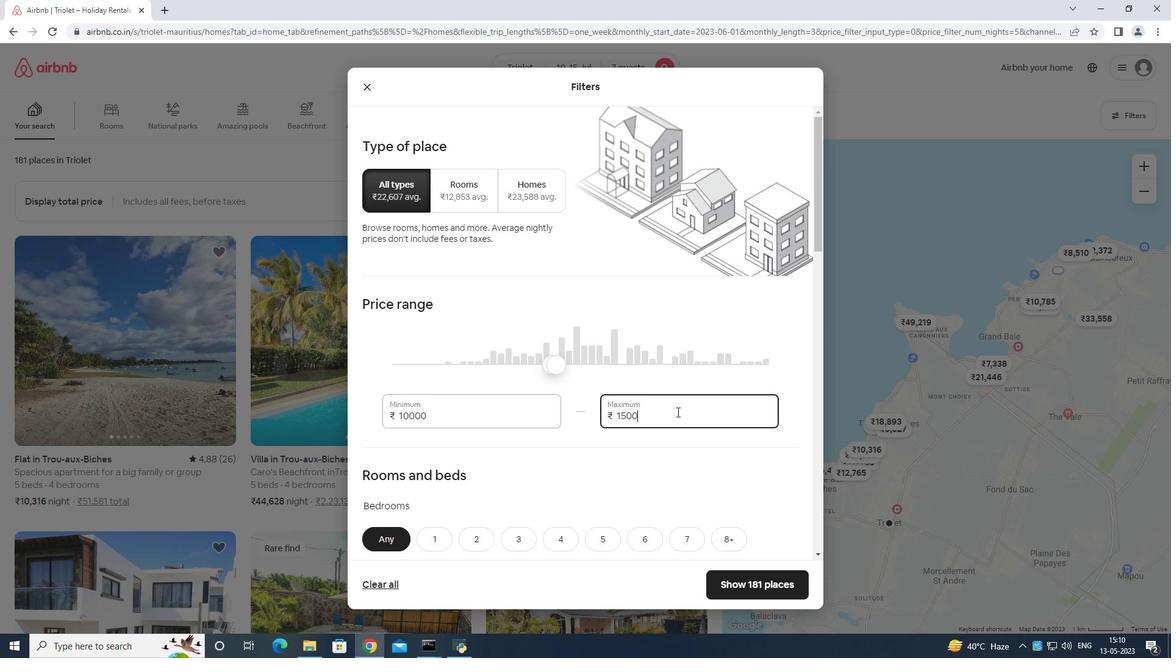 
Action: Mouse moved to (677, 412)
Screenshot: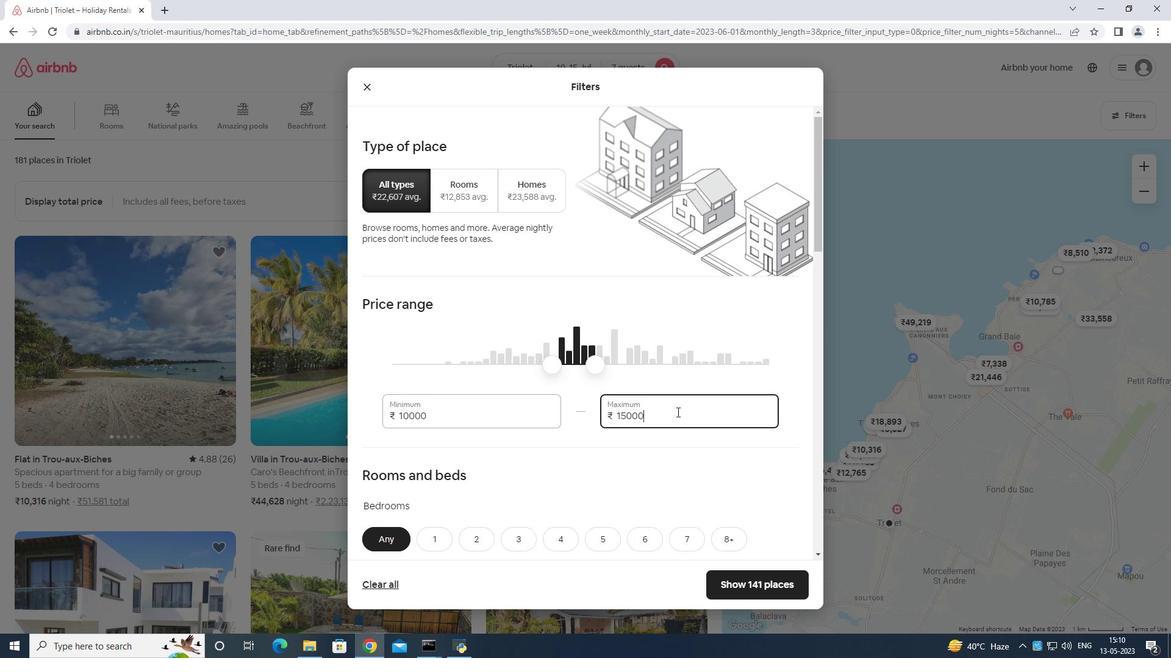 
Action: Mouse scrolled (677, 411) with delta (0, 0)
Screenshot: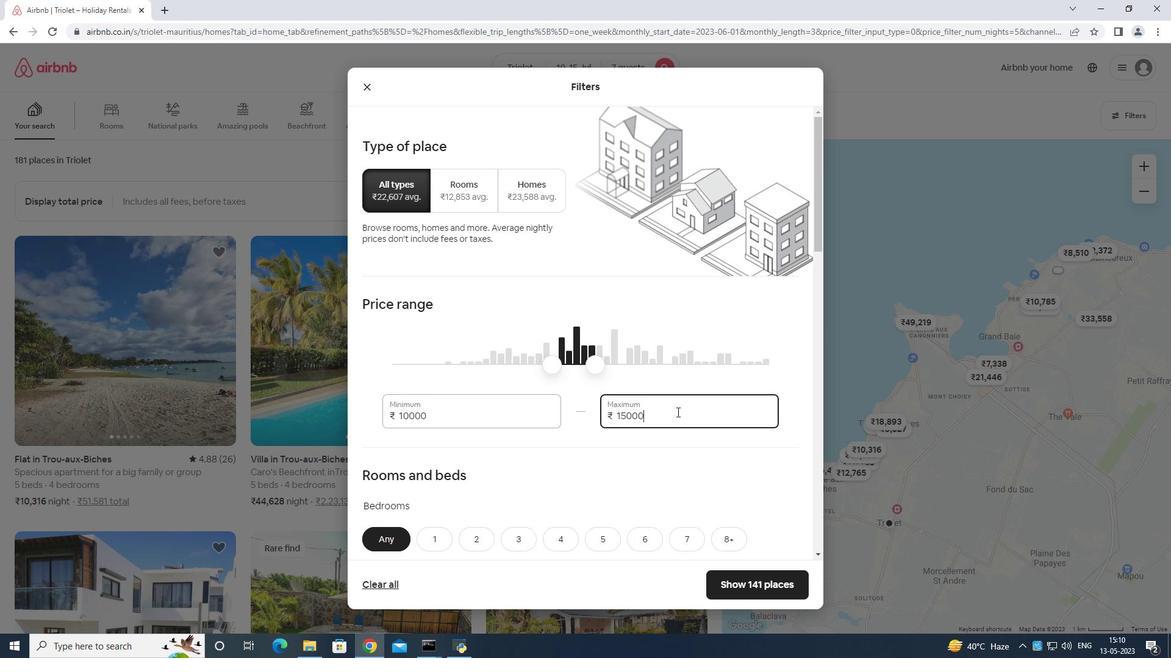 
Action: Mouse scrolled (677, 411) with delta (0, 0)
Screenshot: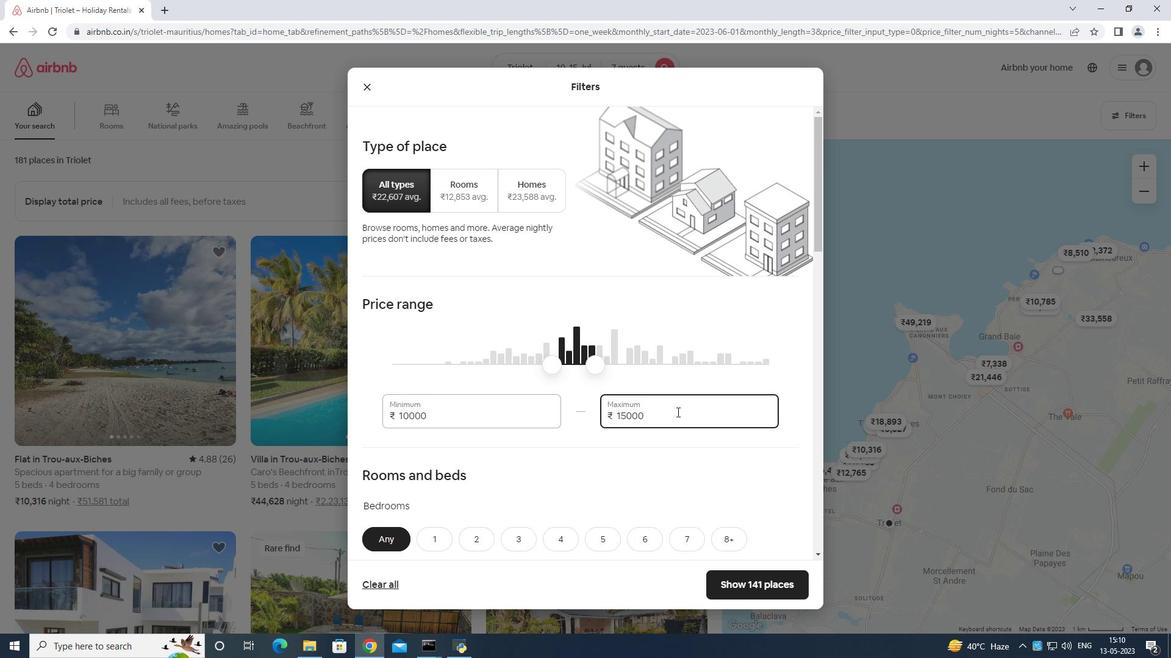 
Action: Mouse scrolled (677, 411) with delta (0, 0)
Screenshot: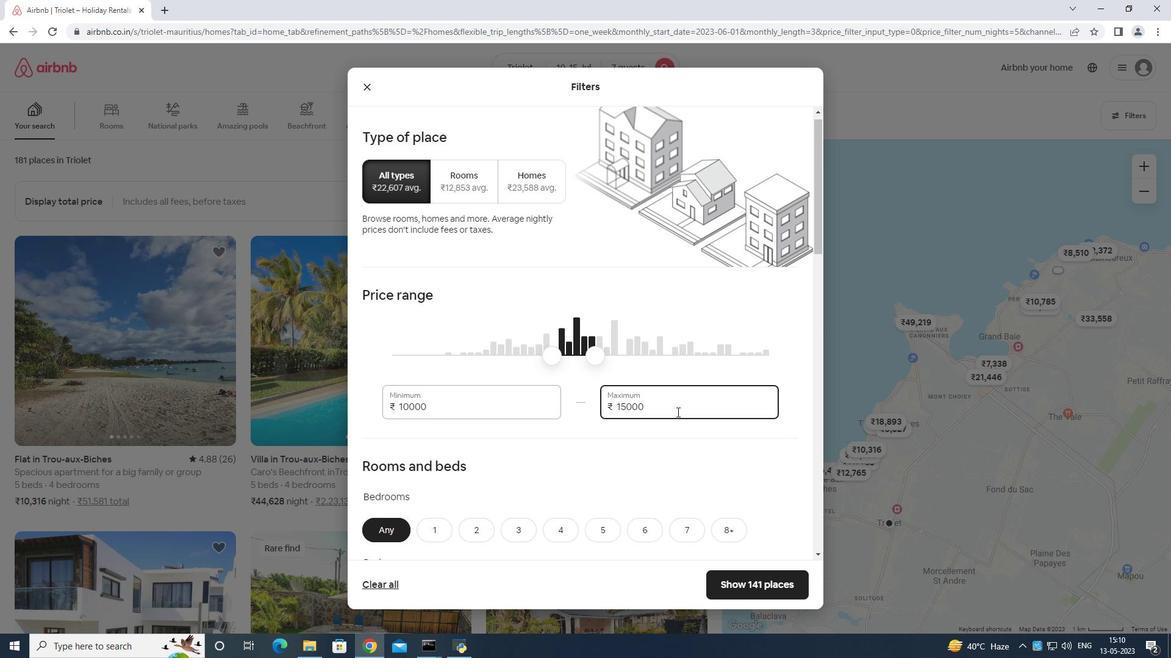 
Action: Mouse scrolled (677, 411) with delta (0, 0)
Screenshot: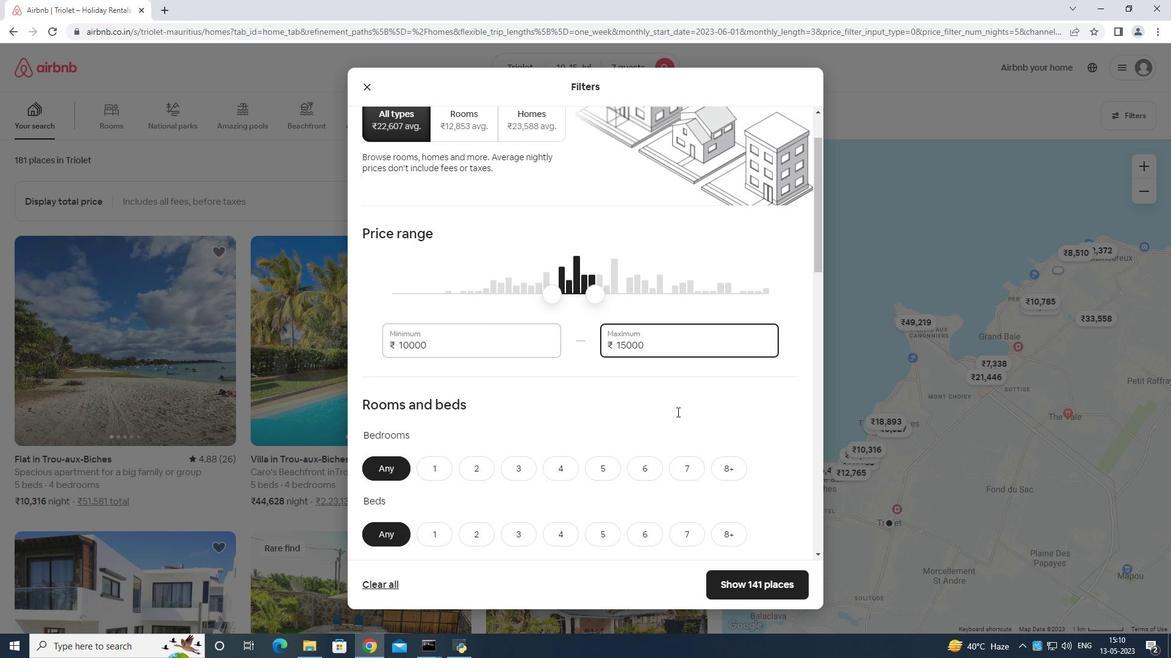 
Action: Mouse moved to (562, 296)
Screenshot: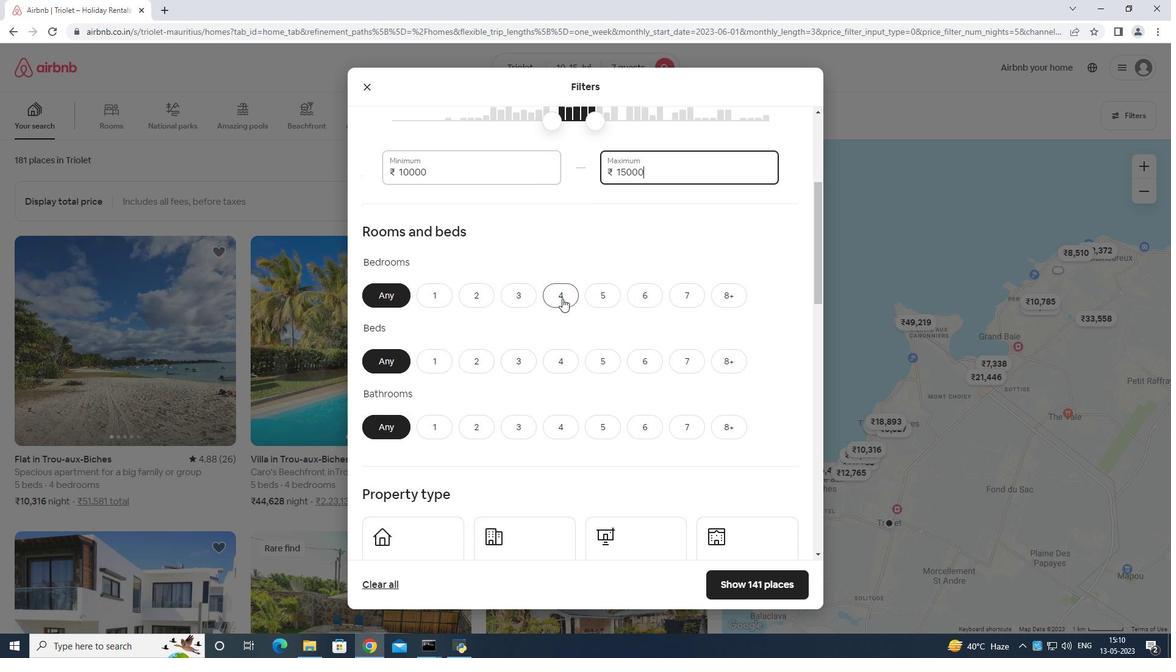 
Action: Mouse pressed left at (562, 296)
Screenshot: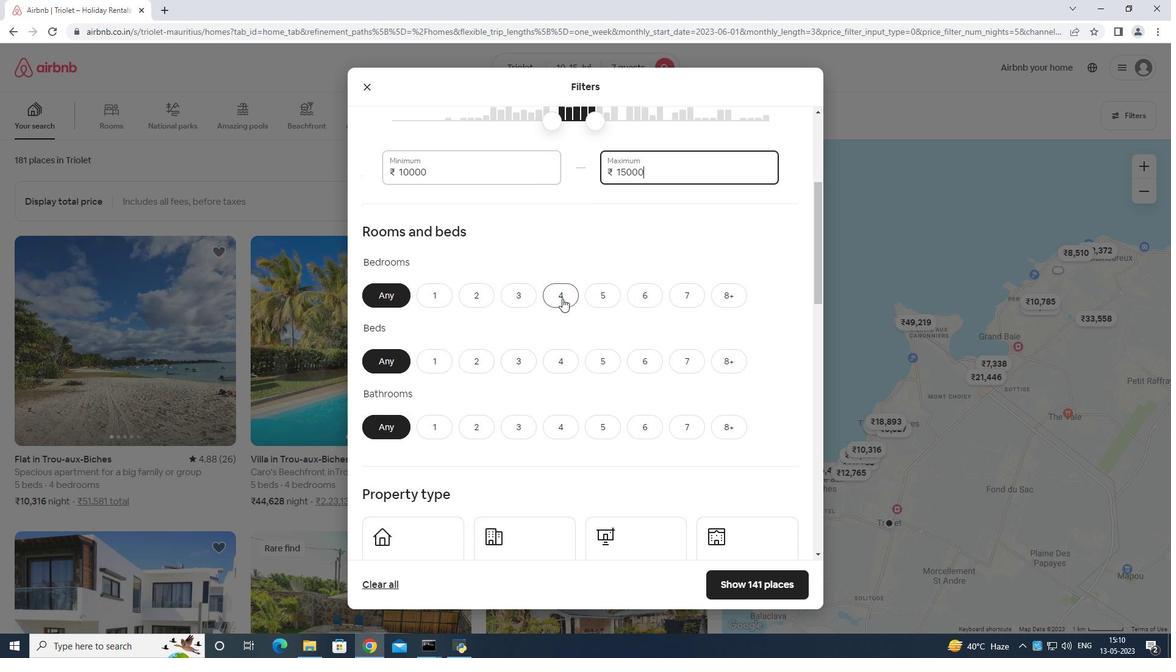 
Action: Mouse moved to (689, 361)
Screenshot: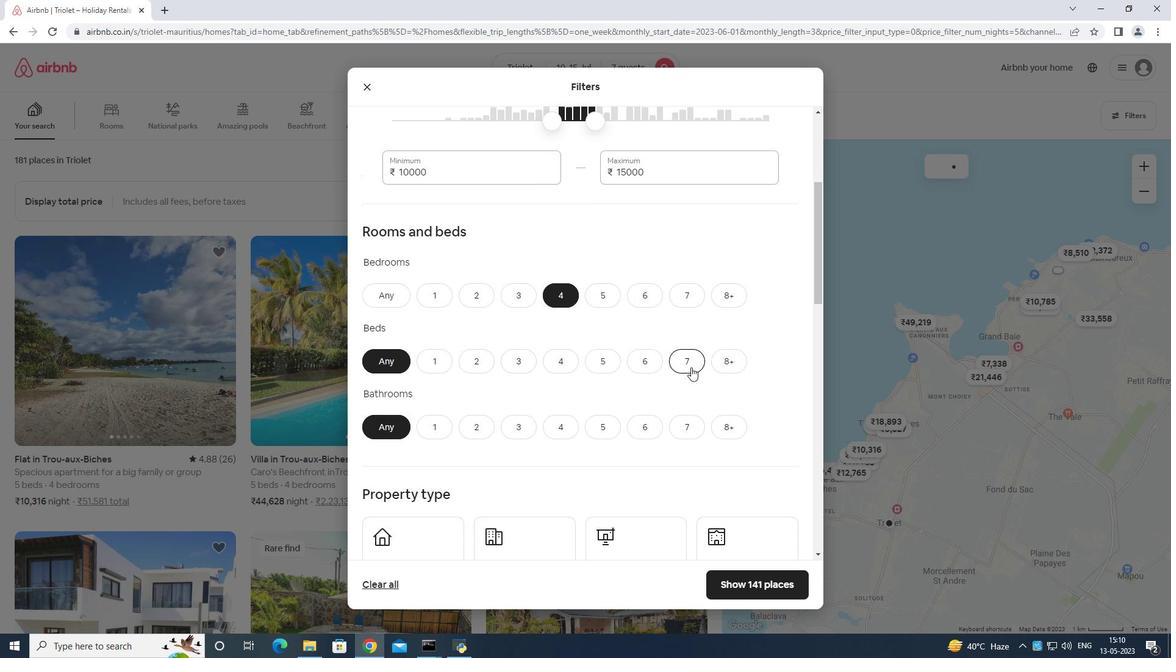 
Action: Mouse pressed left at (689, 361)
Screenshot: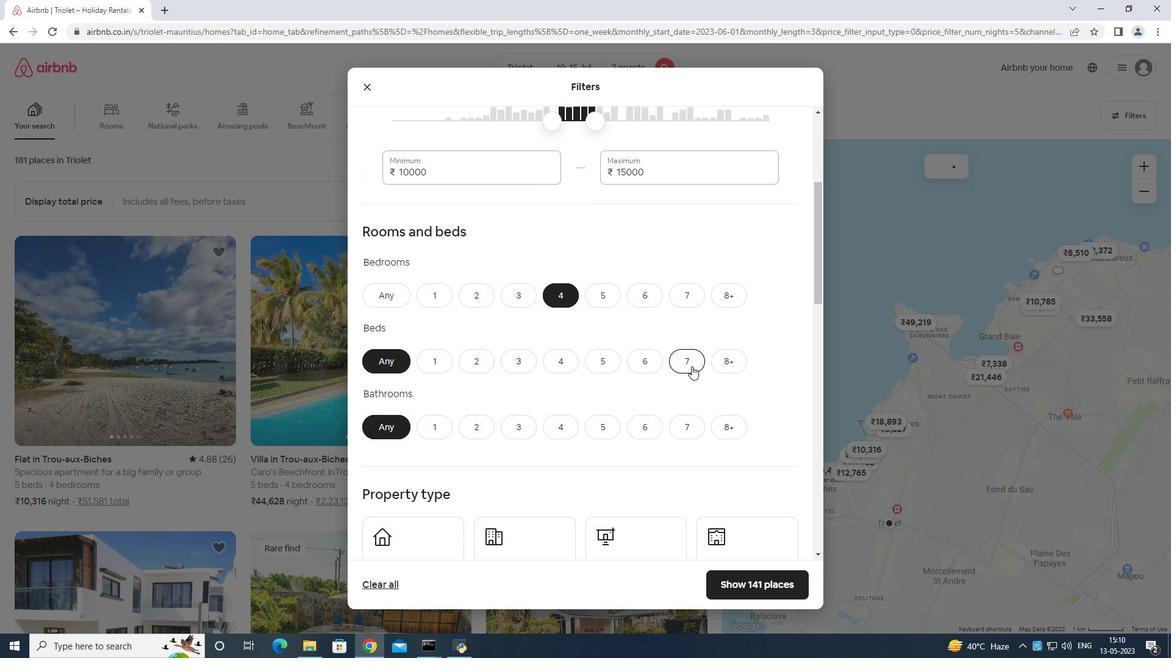 
Action: Mouse moved to (559, 426)
Screenshot: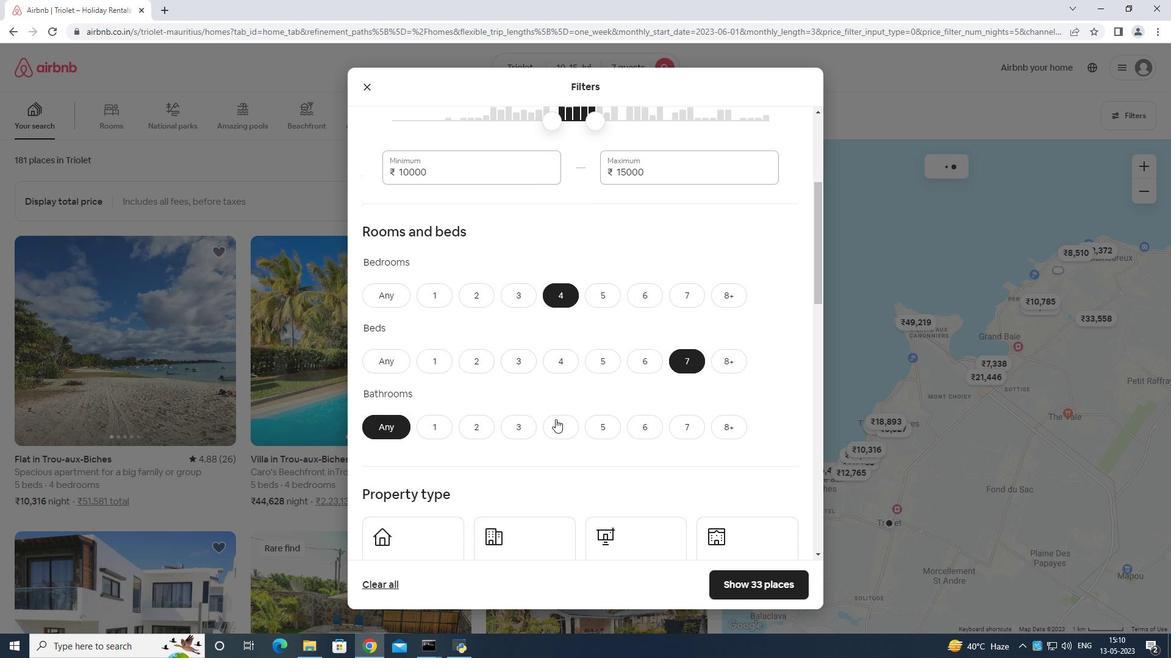 
Action: Mouse pressed left at (559, 426)
Screenshot: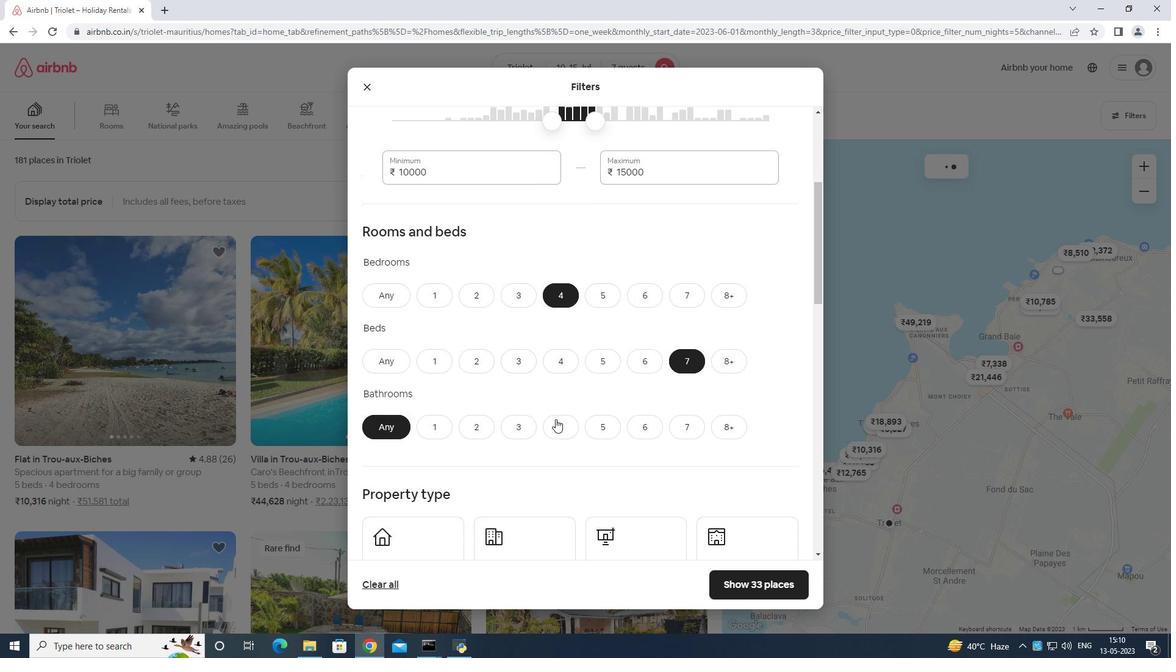 
Action: Mouse moved to (580, 404)
Screenshot: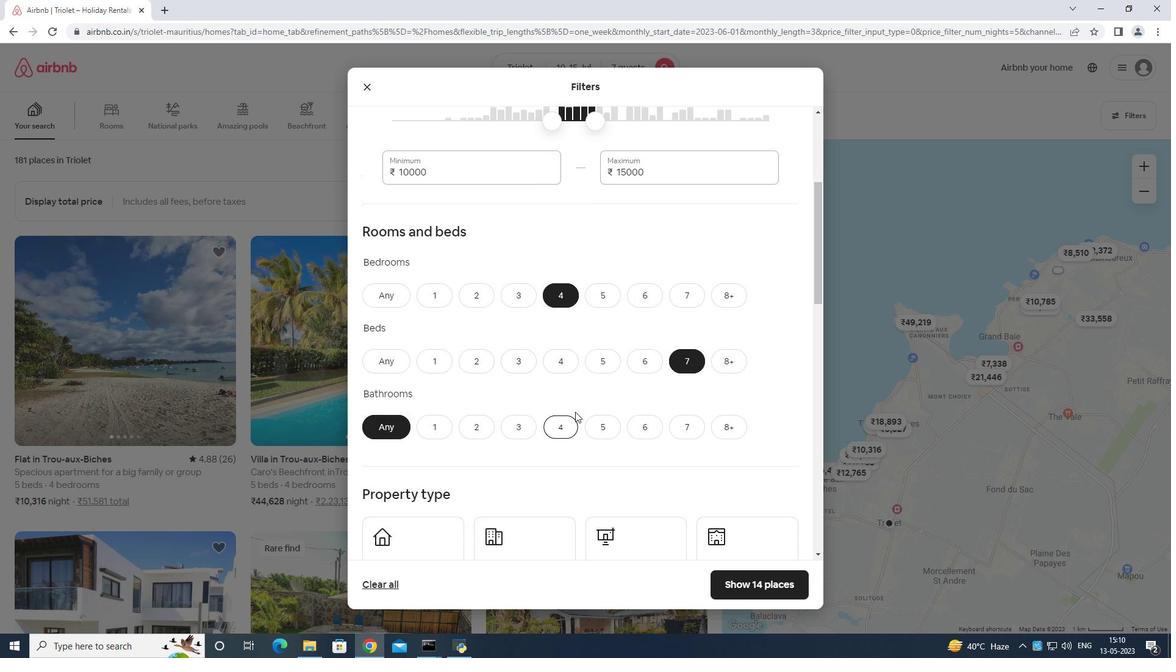 
Action: Mouse scrolled (580, 403) with delta (0, 0)
Screenshot: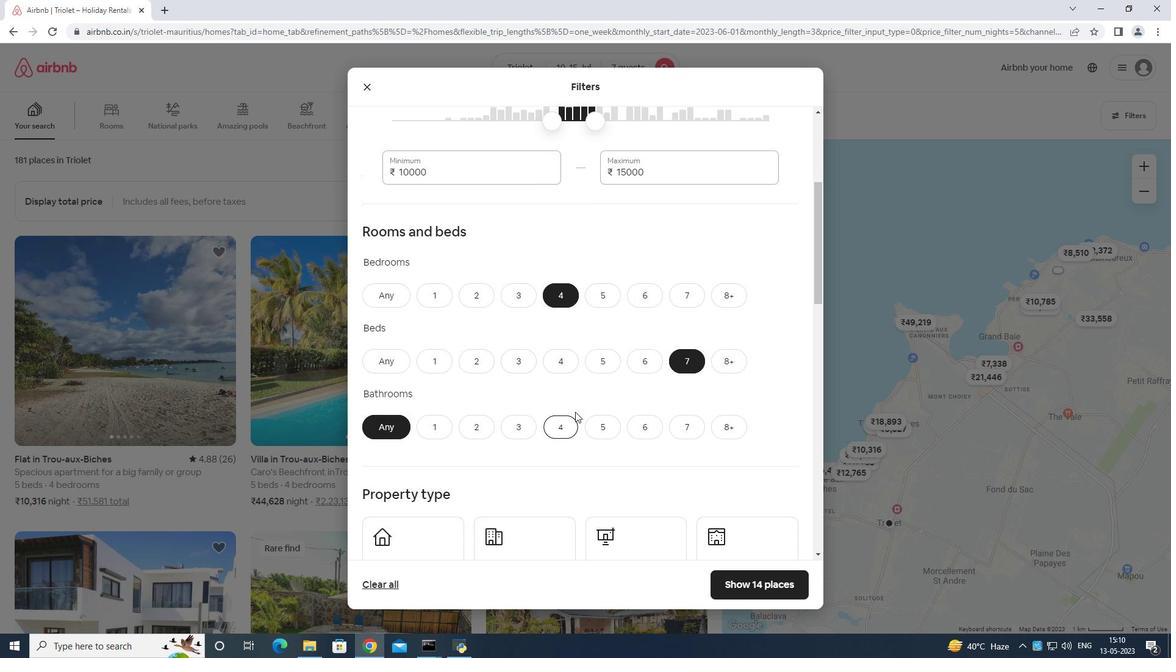 
Action: Mouse moved to (581, 404)
Screenshot: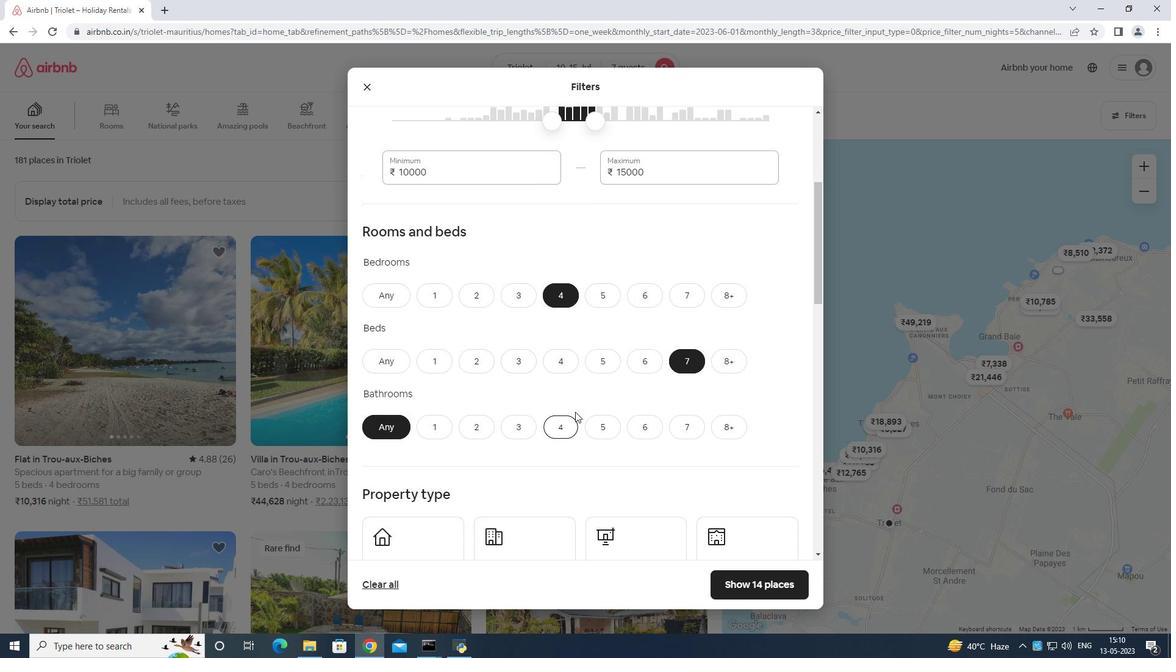 
Action: Mouse scrolled (581, 404) with delta (0, 0)
Screenshot: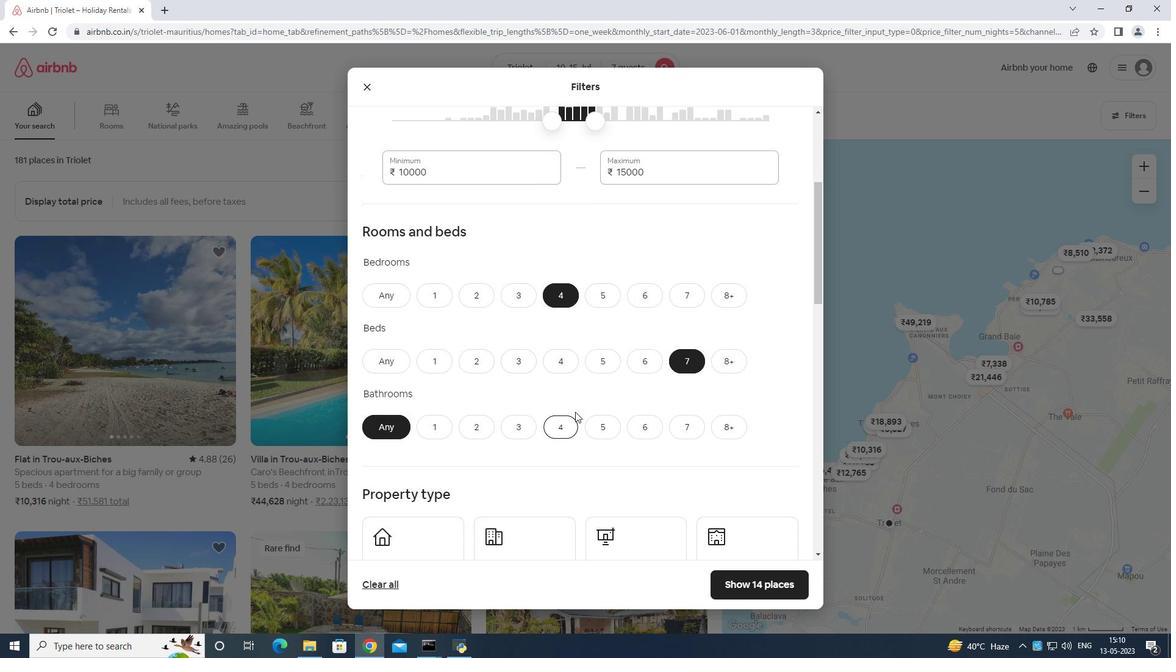 
Action: Mouse moved to (582, 405)
Screenshot: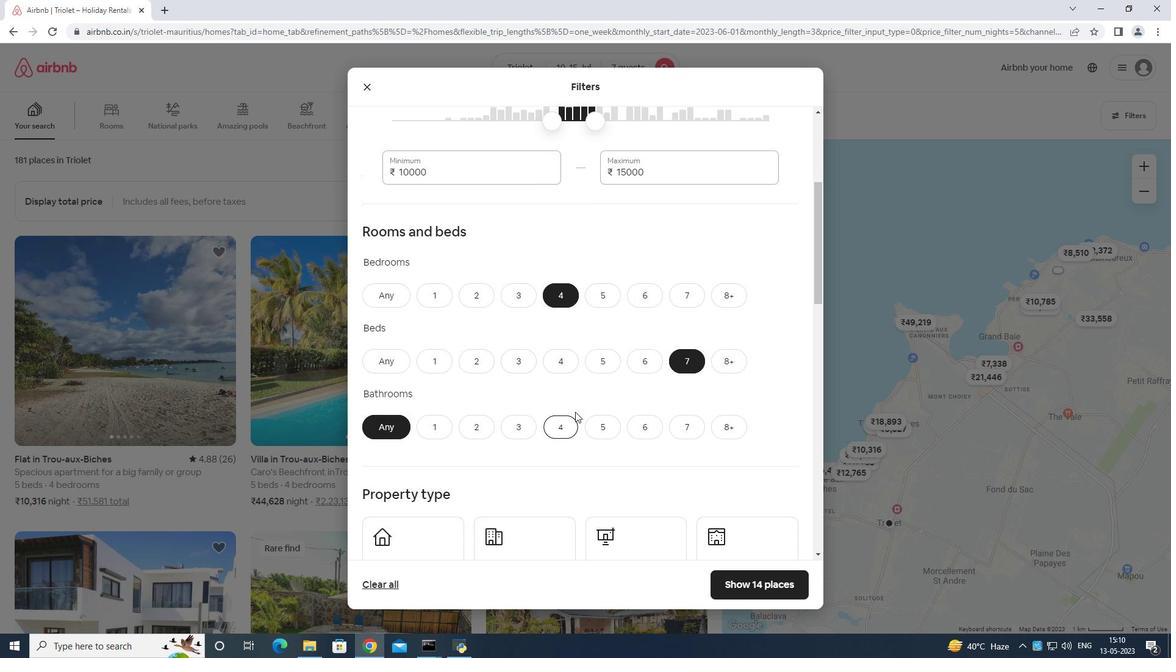 
Action: Mouse scrolled (582, 404) with delta (0, 0)
Screenshot: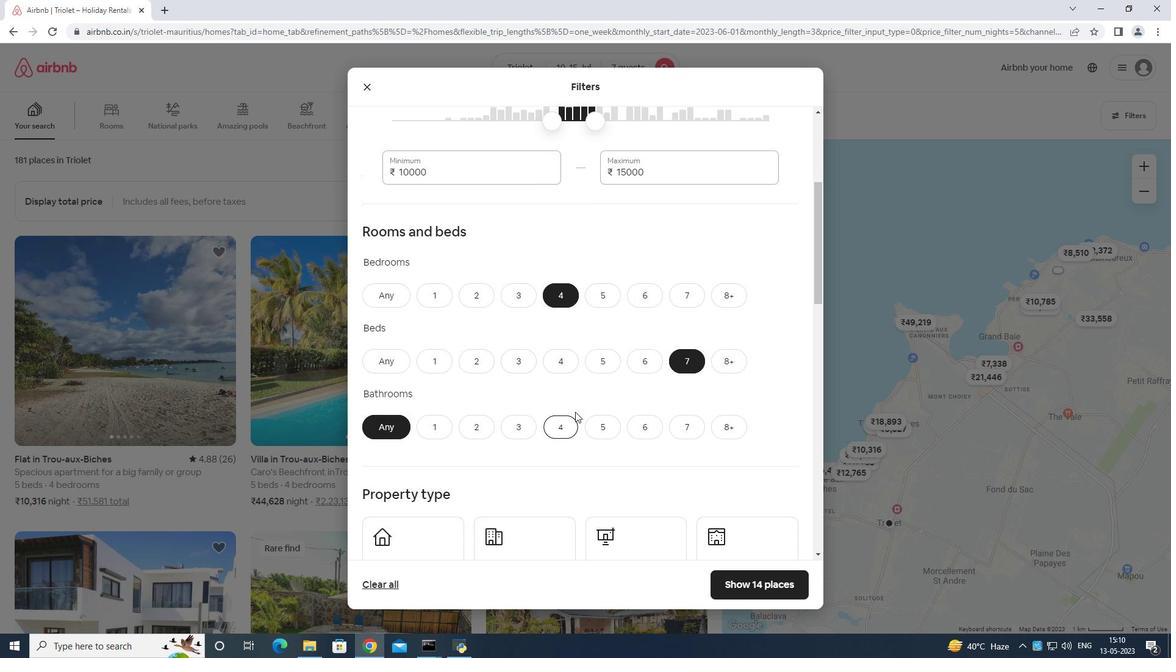 
Action: Mouse moved to (583, 405)
Screenshot: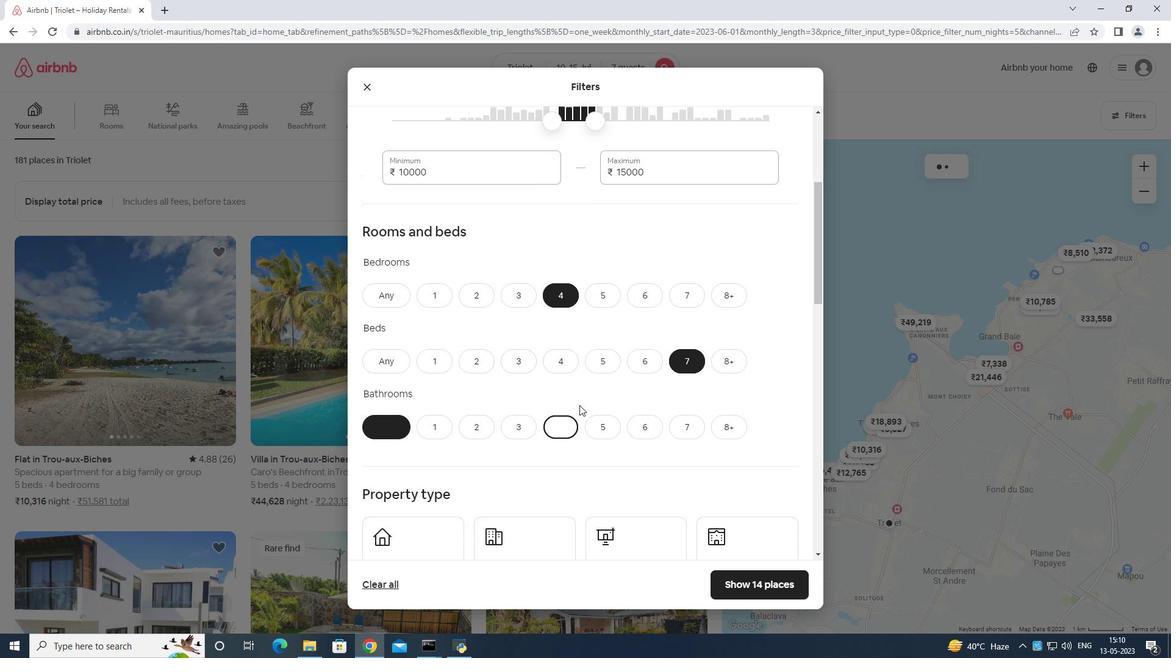
Action: Mouse scrolled (583, 404) with delta (0, 0)
Screenshot: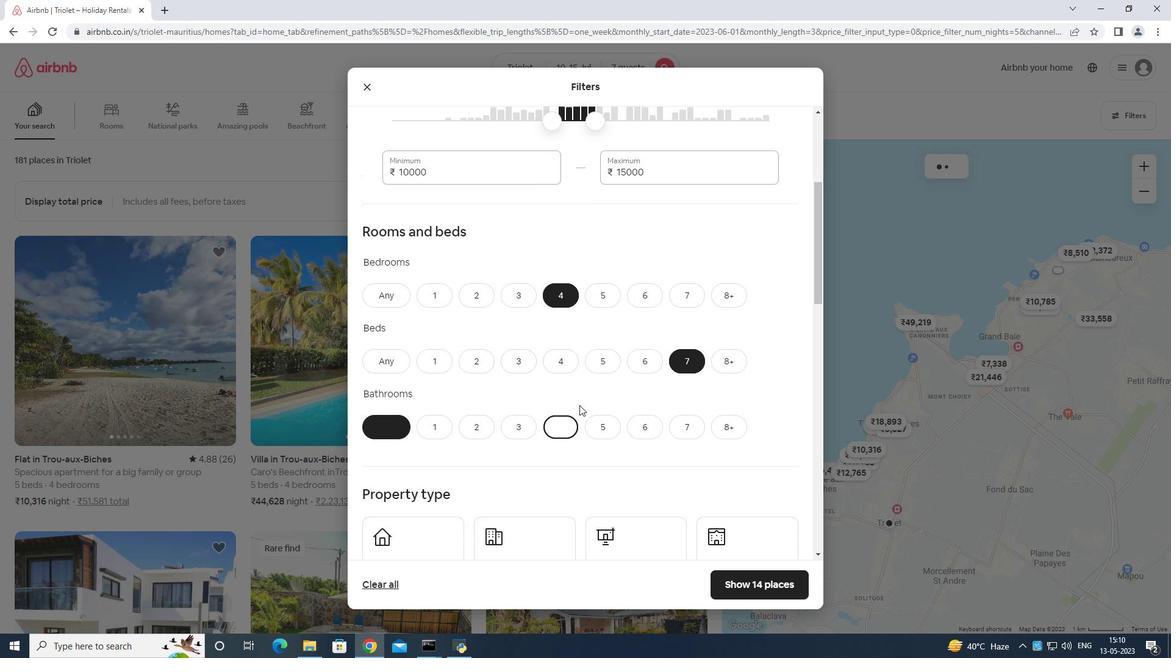 
Action: Mouse moved to (585, 405)
Screenshot: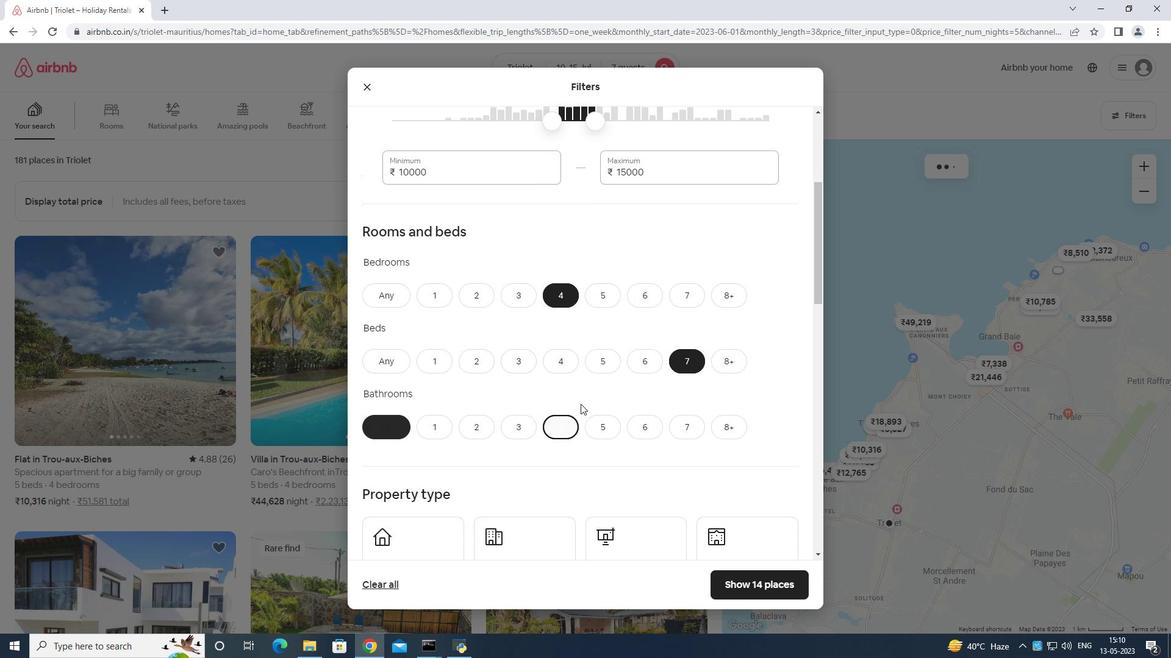 
Action: Mouse scrolled (585, 404) with delta (0, 0)
Screenshot: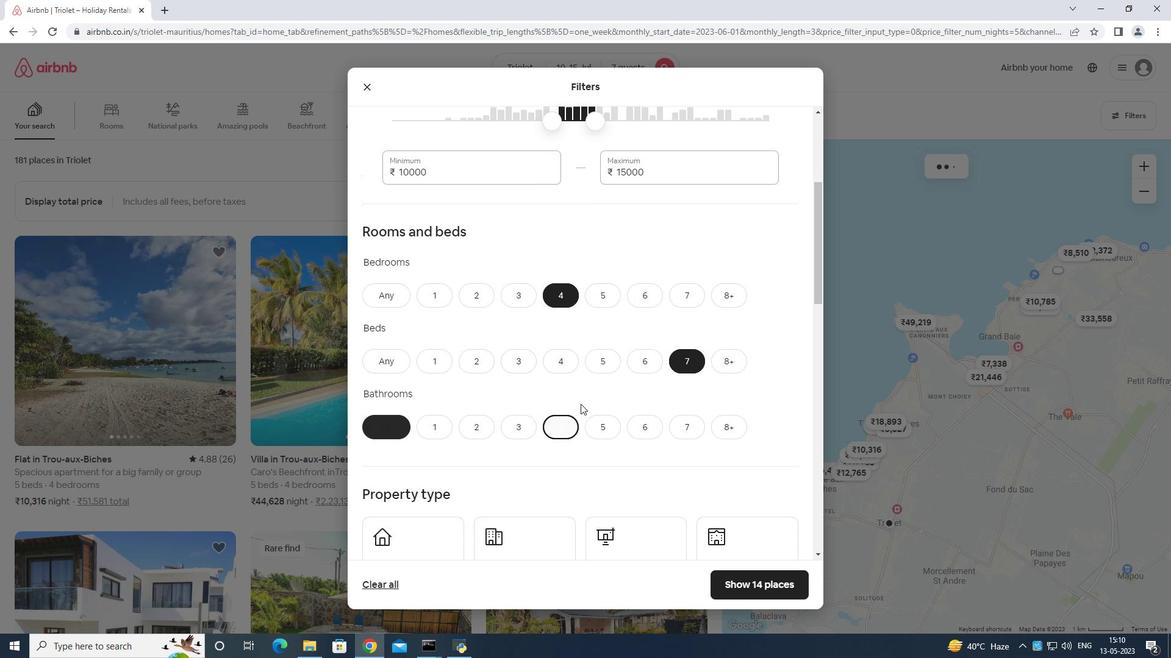 
Action: Mouse moved to (436, 253)
Screenshot: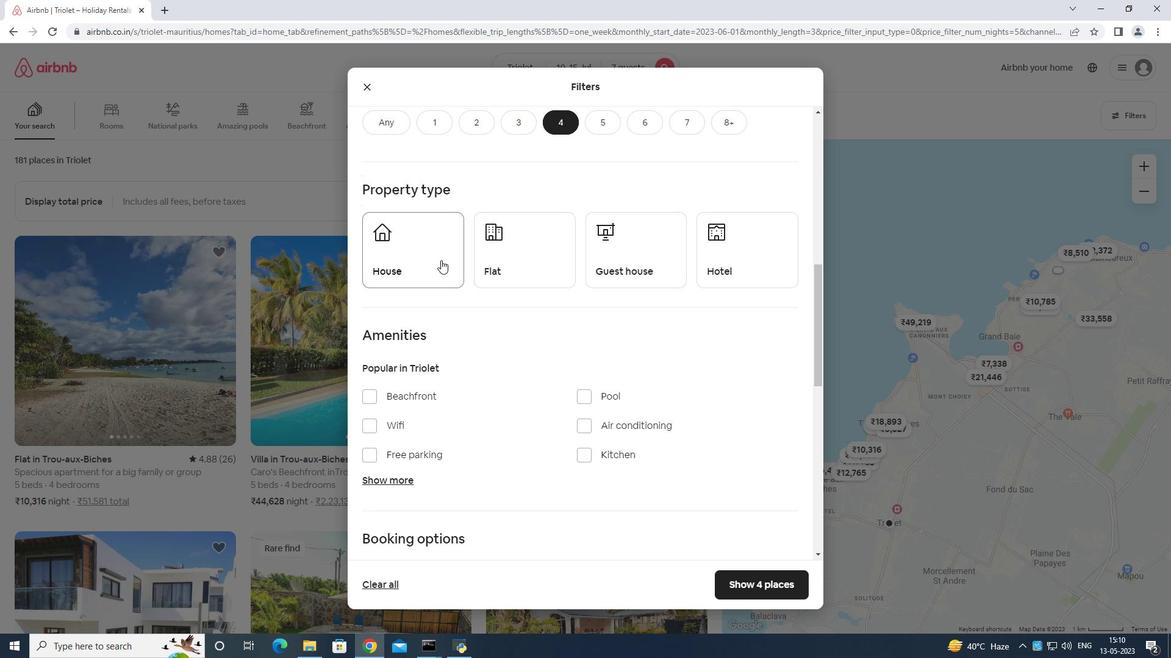 
Action: Mouse pressed left at (436, 253)
Screenshot: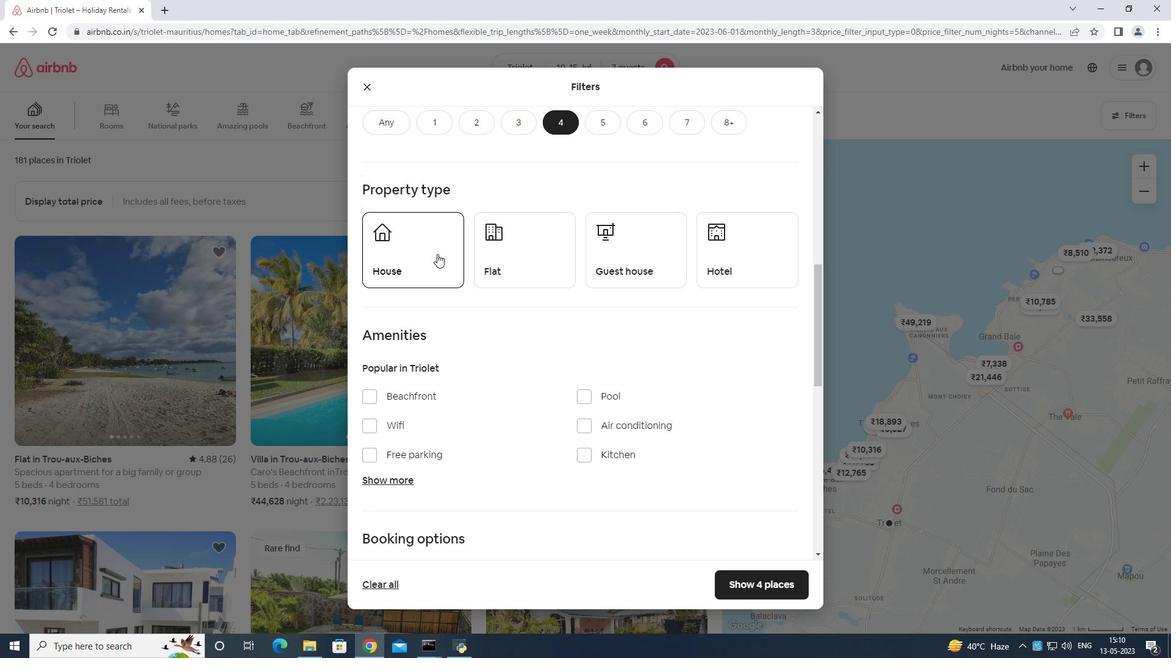 
Action: Mouse moved to (526, 248)
Screenshot: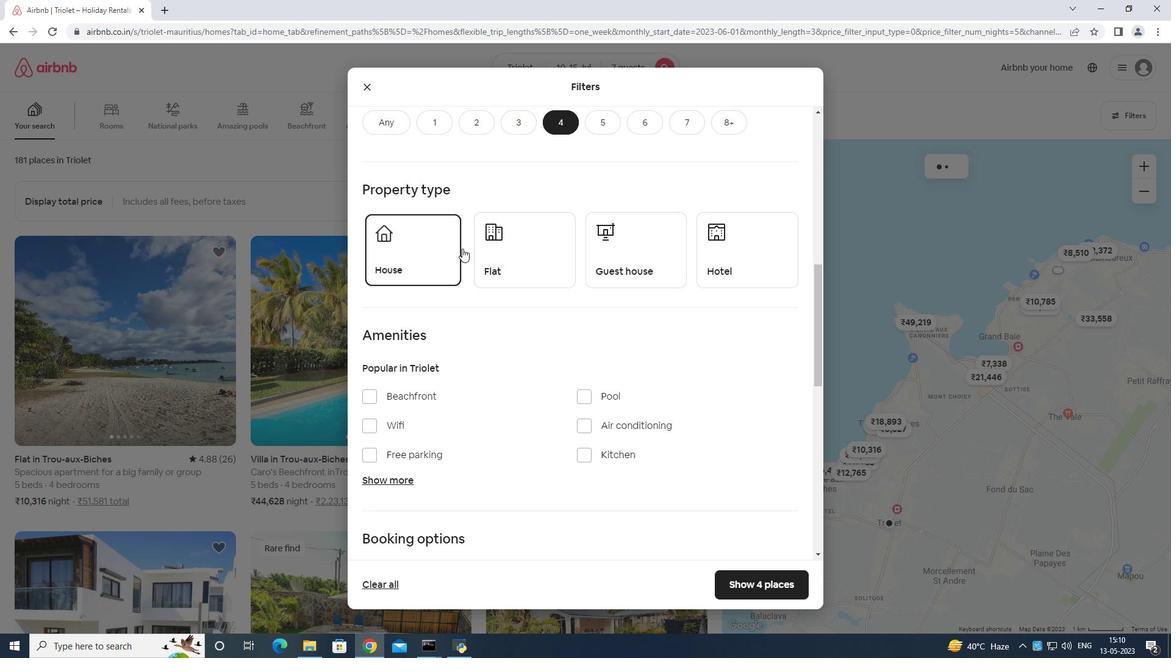 
Action: Mouse pressed left at (526, 248)
Screenshot: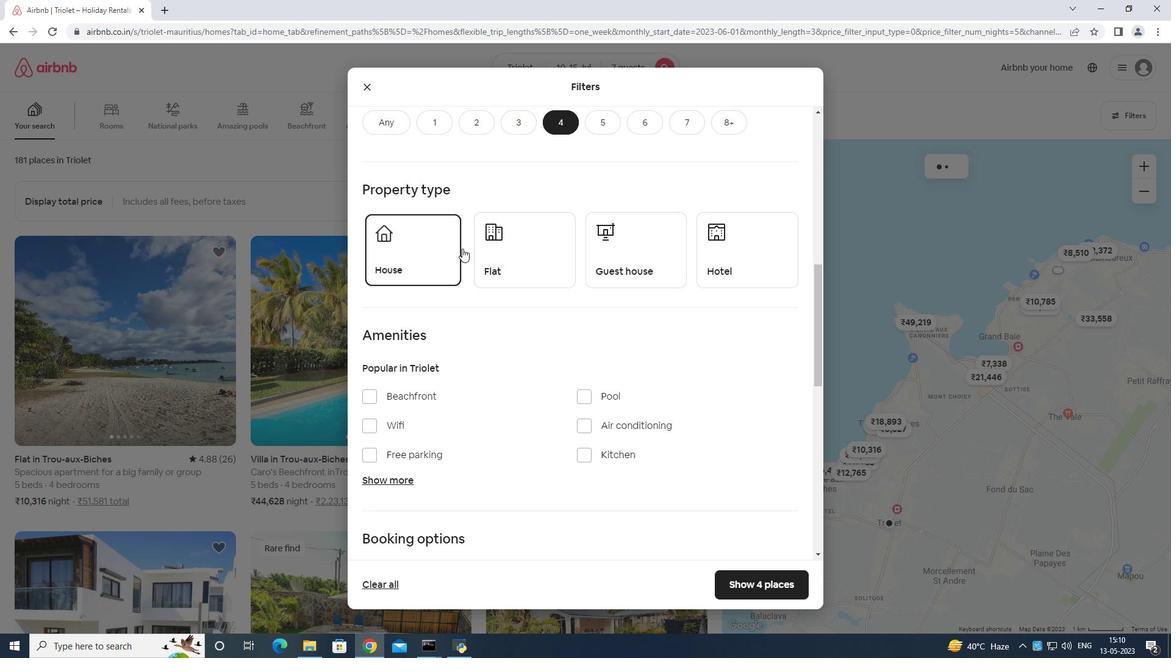 
Action: Mouse moved to (603, 253)
Screenshot: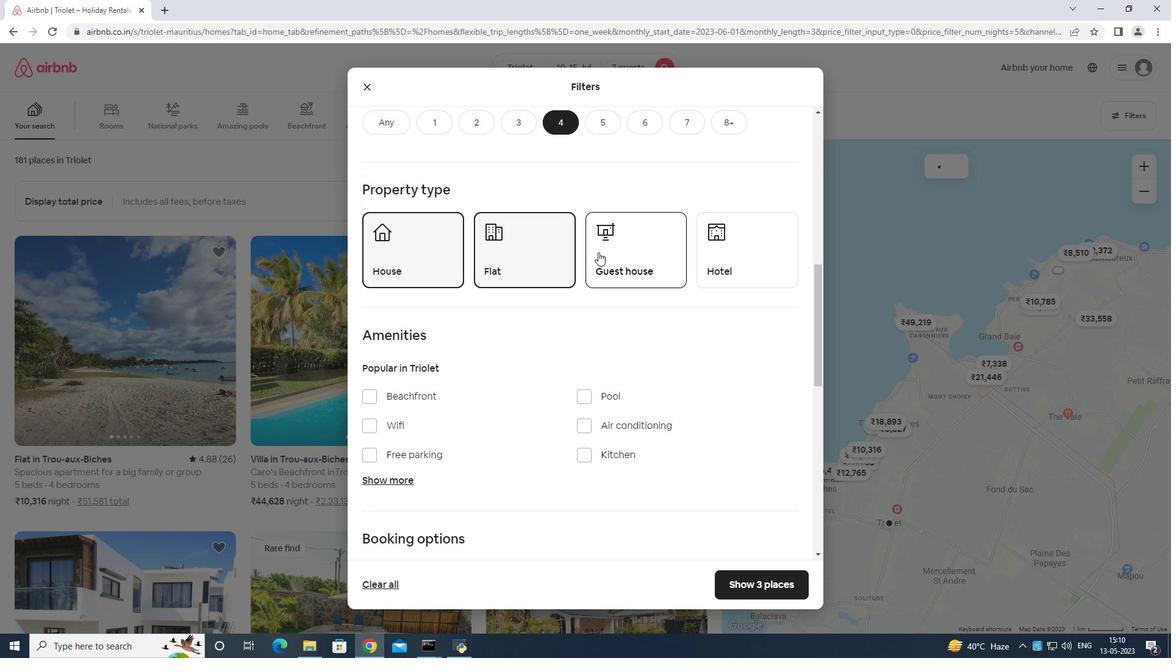 
Action: Mouse pressed left at (603, 253)
Screenshot: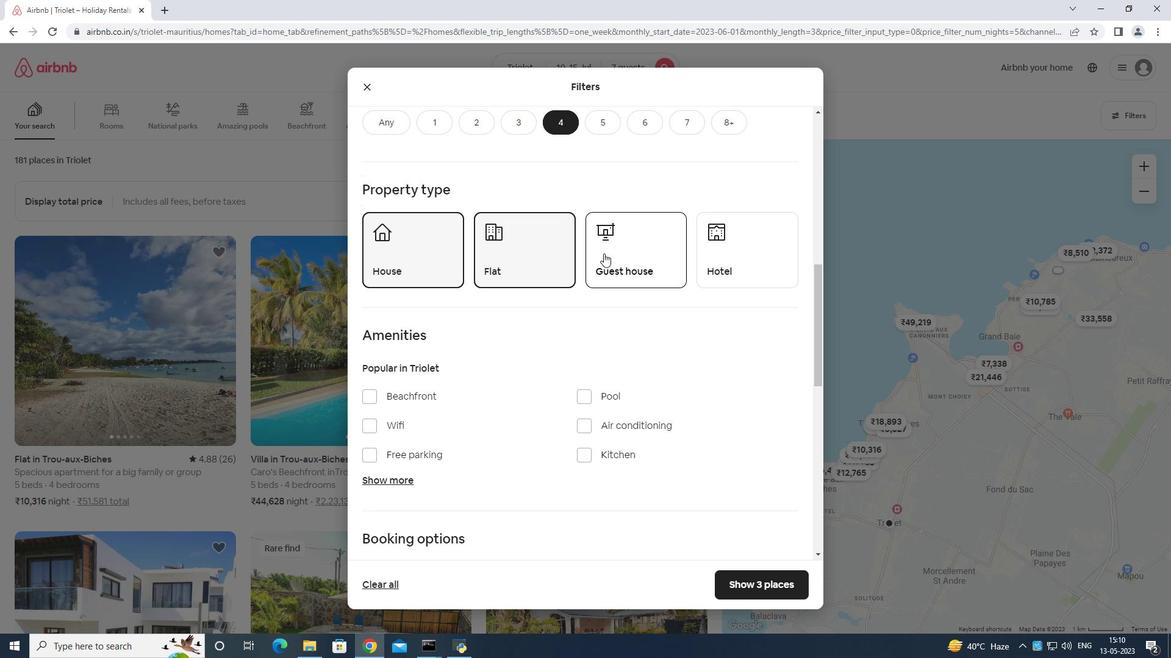 
Action: Mouse moved to (605, 253)
Screenshot: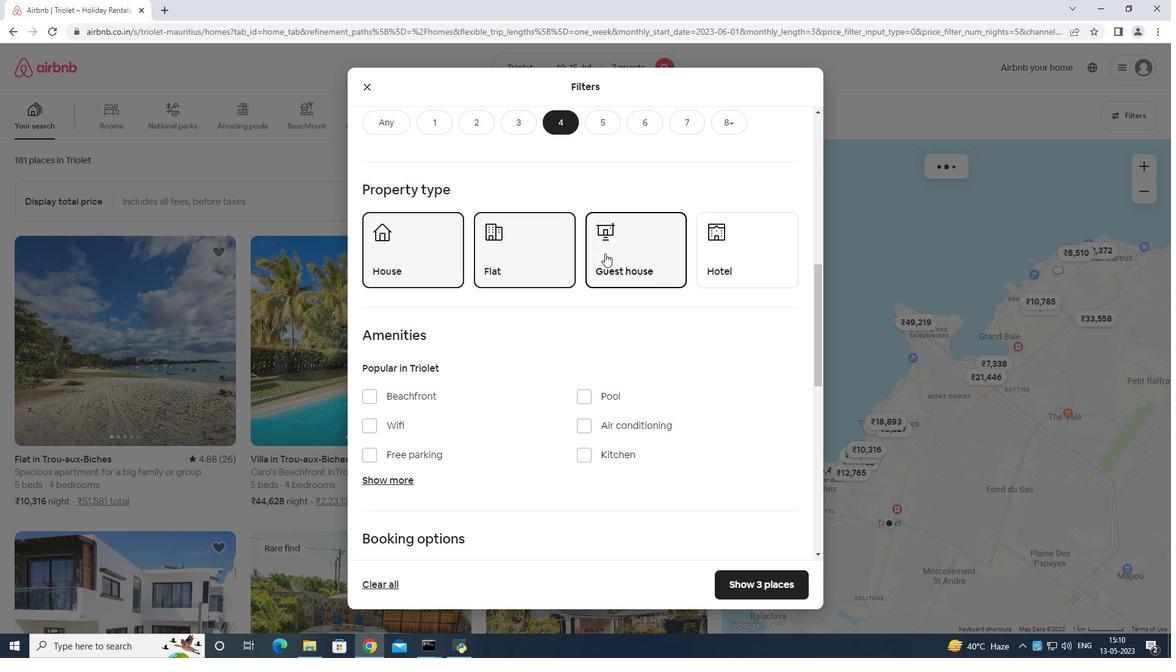 
Action: Mouse scrolled (605, 253) with delta (0, 0)
Screenshot: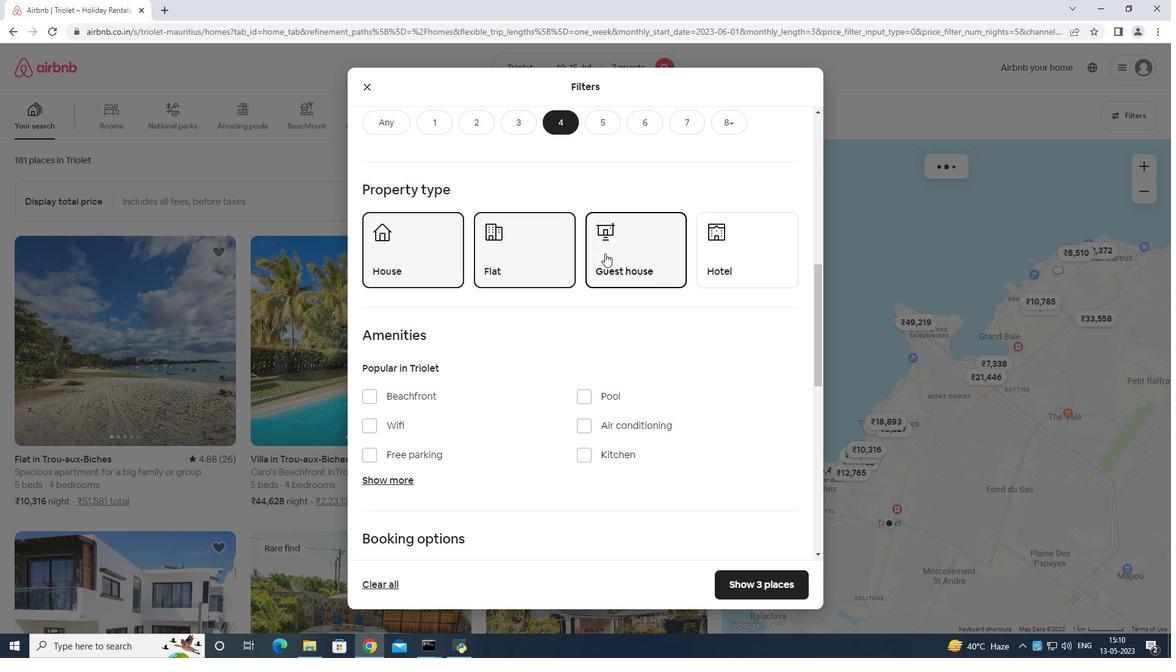 
Action: Mouse moved to (605, 256)
Screenshot: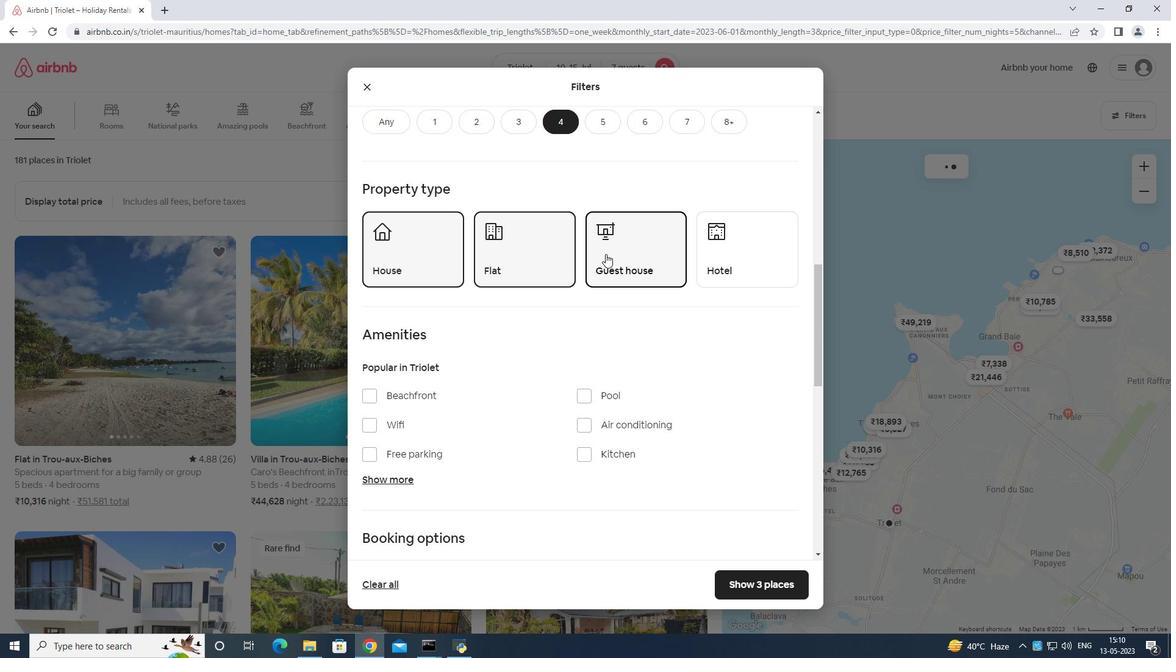 
Action: Mouse scrolled (605, 256) with delta (0, 0)
Screenshot: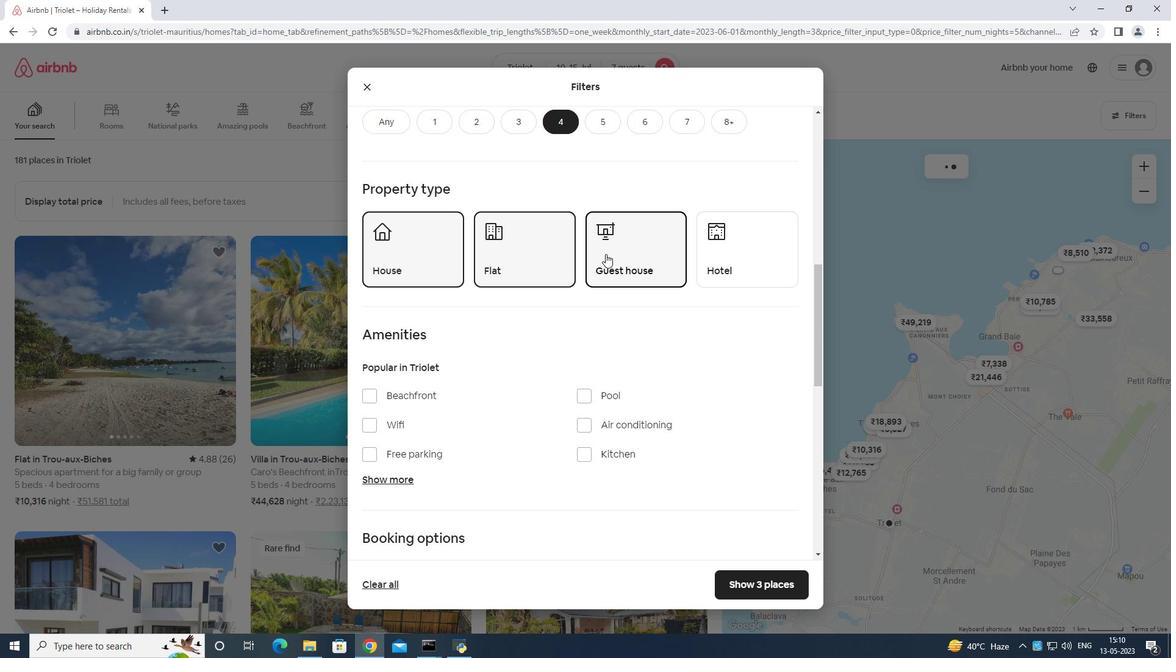 
Action: Mouse moved to (365, 299)
Screenshot: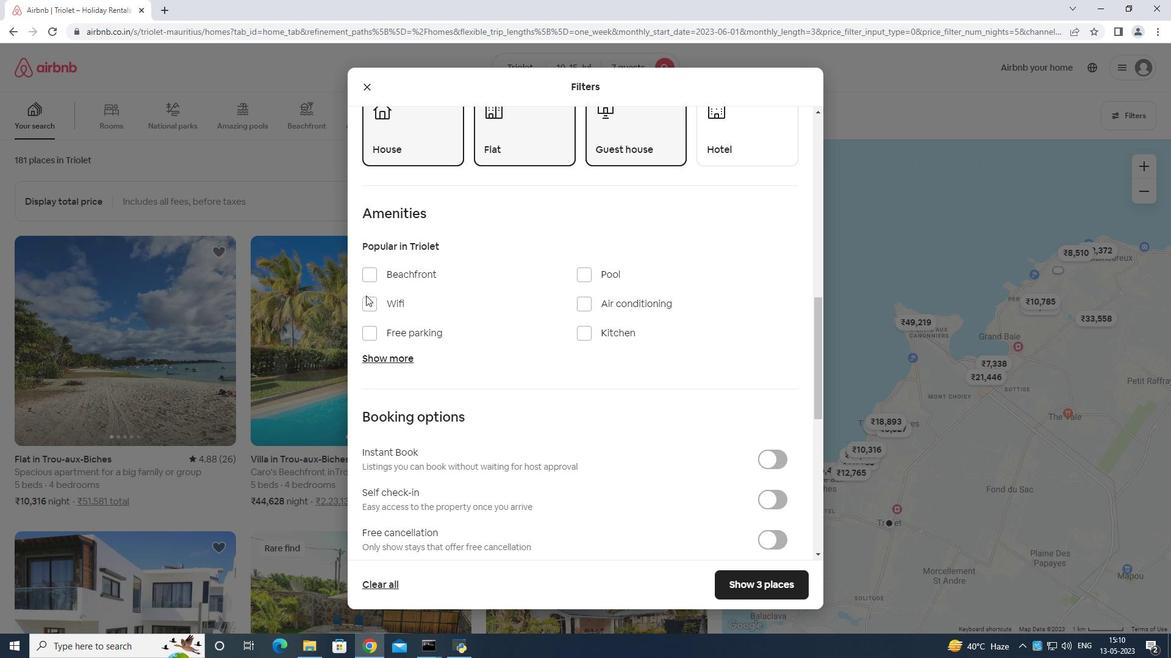 
Action: Mouse pressed left at (365, 299)
Screenshot: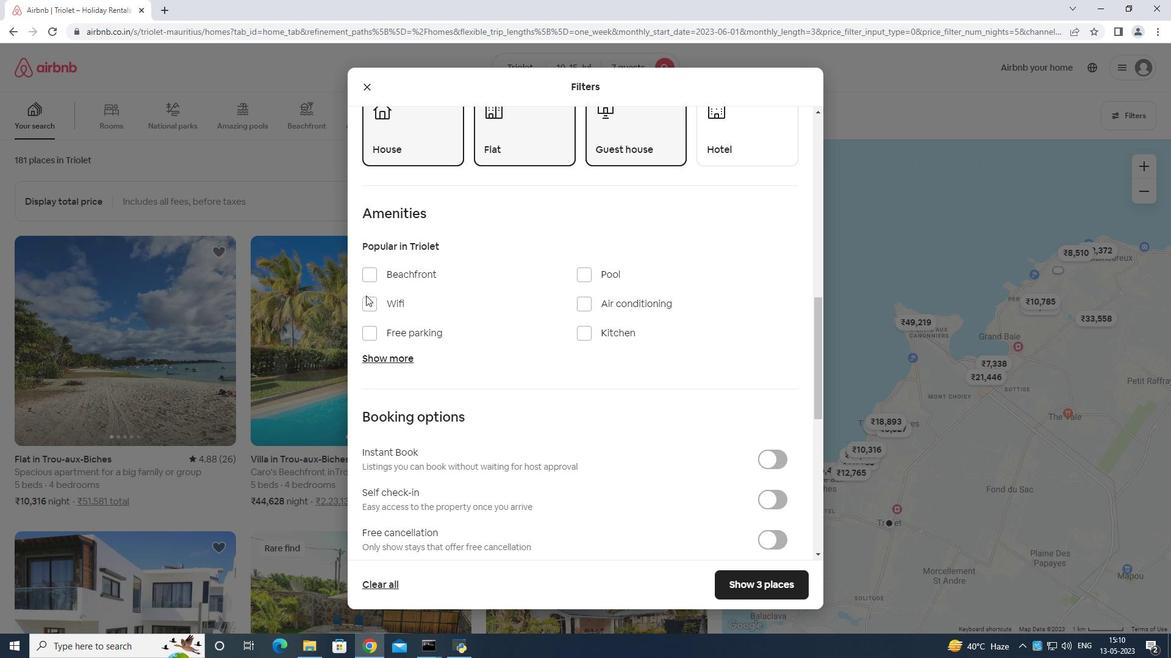 
Action: Mouse moved to (372, 333)
Screenshot: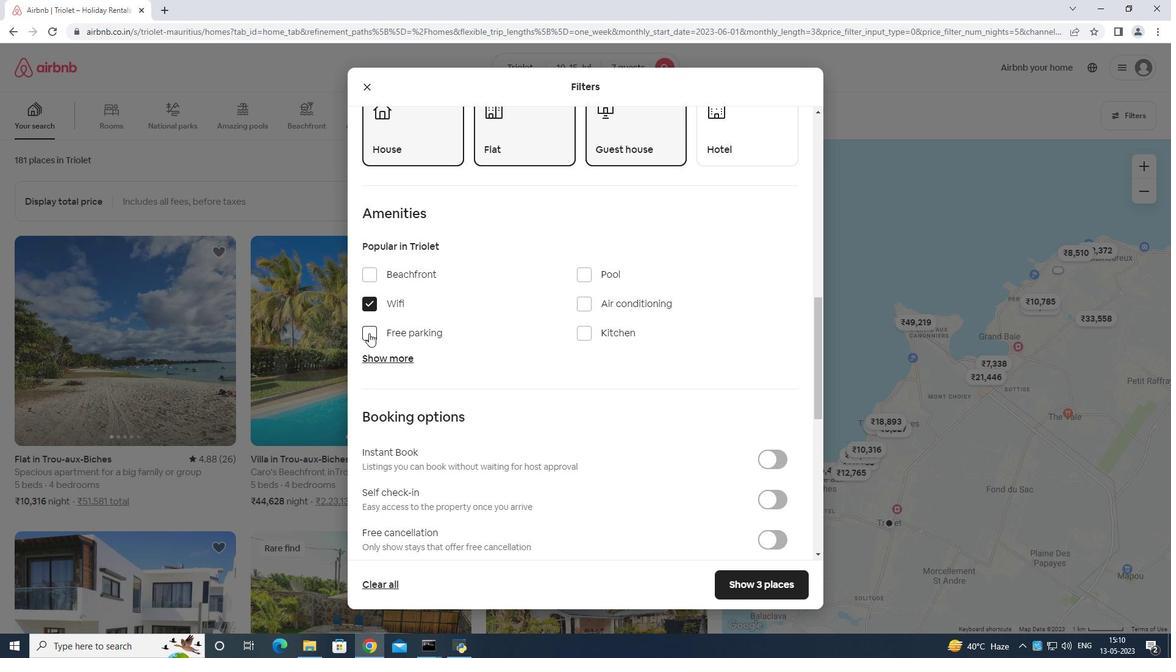 
Action: Mouse pressed left at (372, 333)
Screenshot: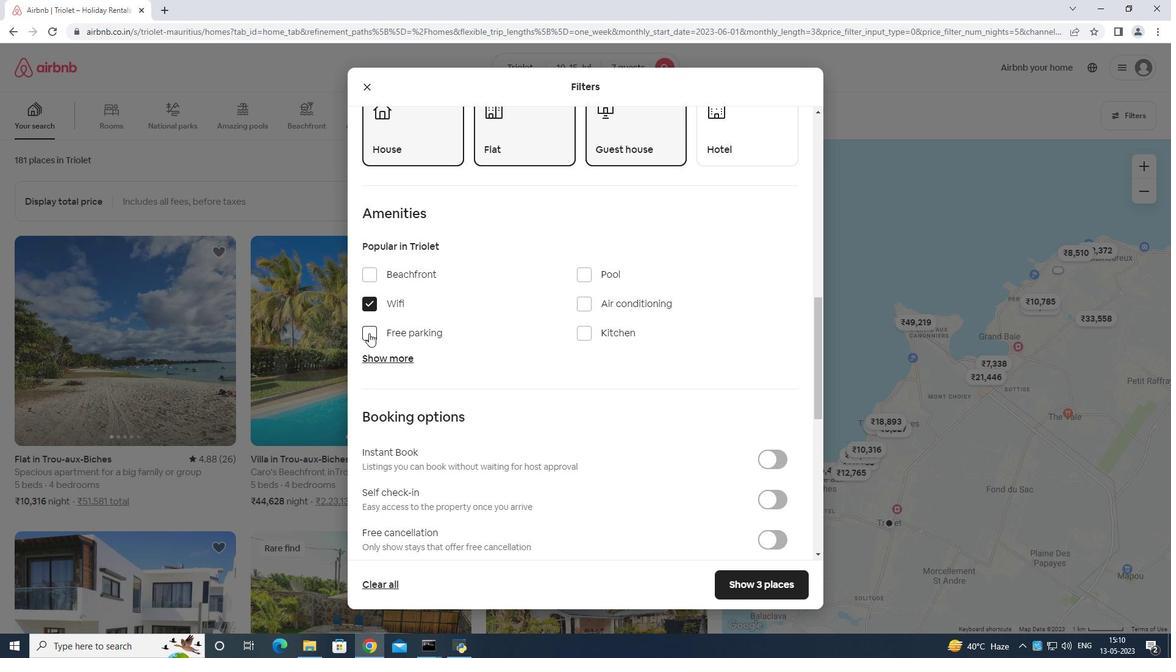 
Action: Mouse moved to (379, 355)
Screenshot: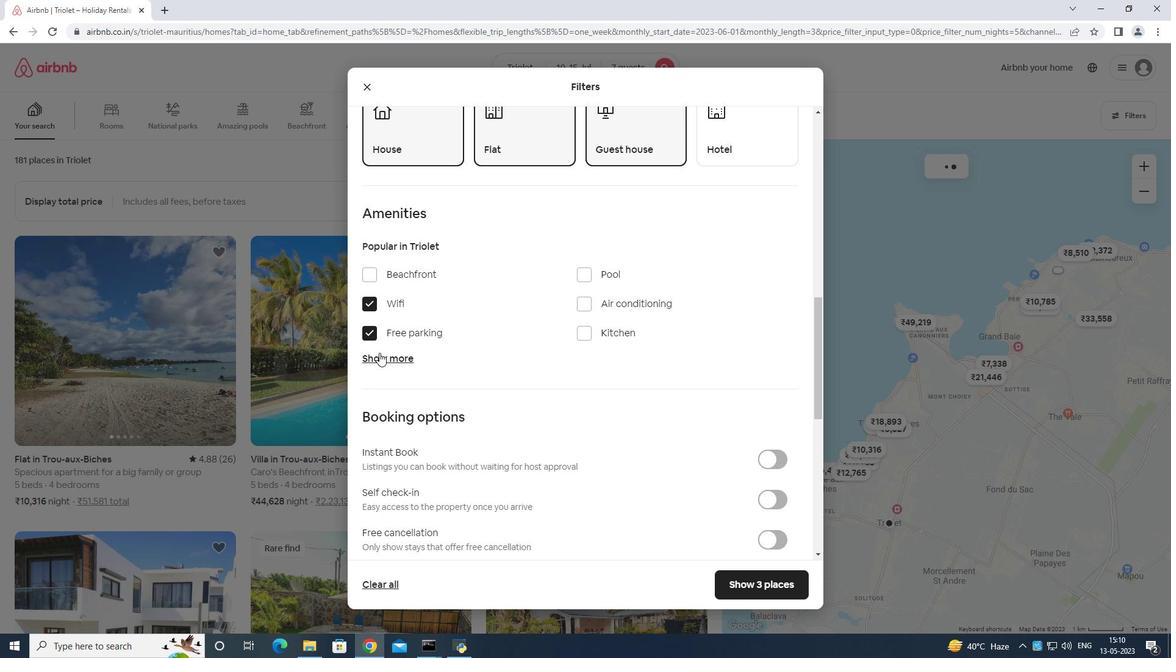 
Action: Mouse pressed left at (379, 355)
Screenshot: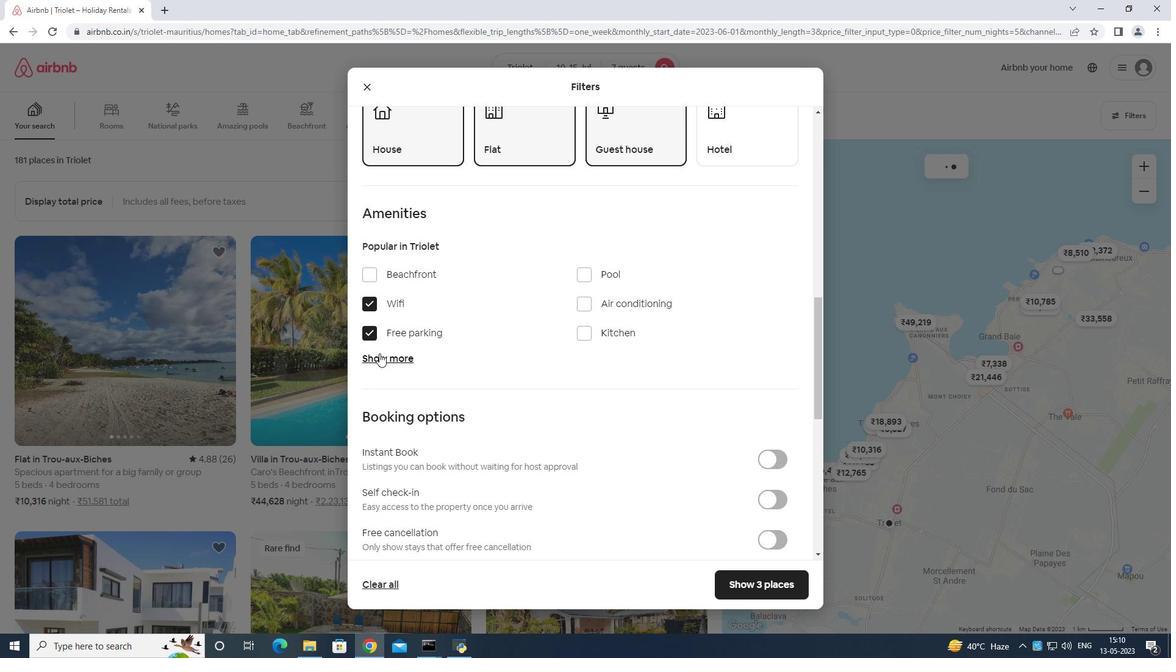 
Action: Mouse moved to (369, 456)
Screenshot: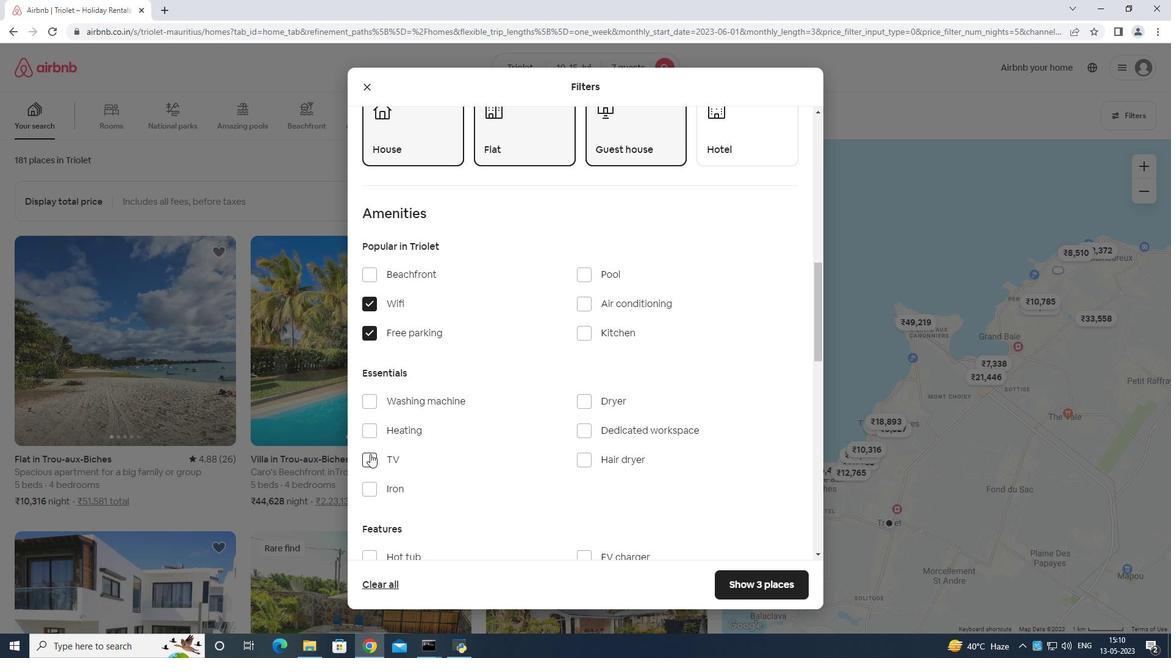 
Action: Mouse pressed left at (369, 456)
Screenshot: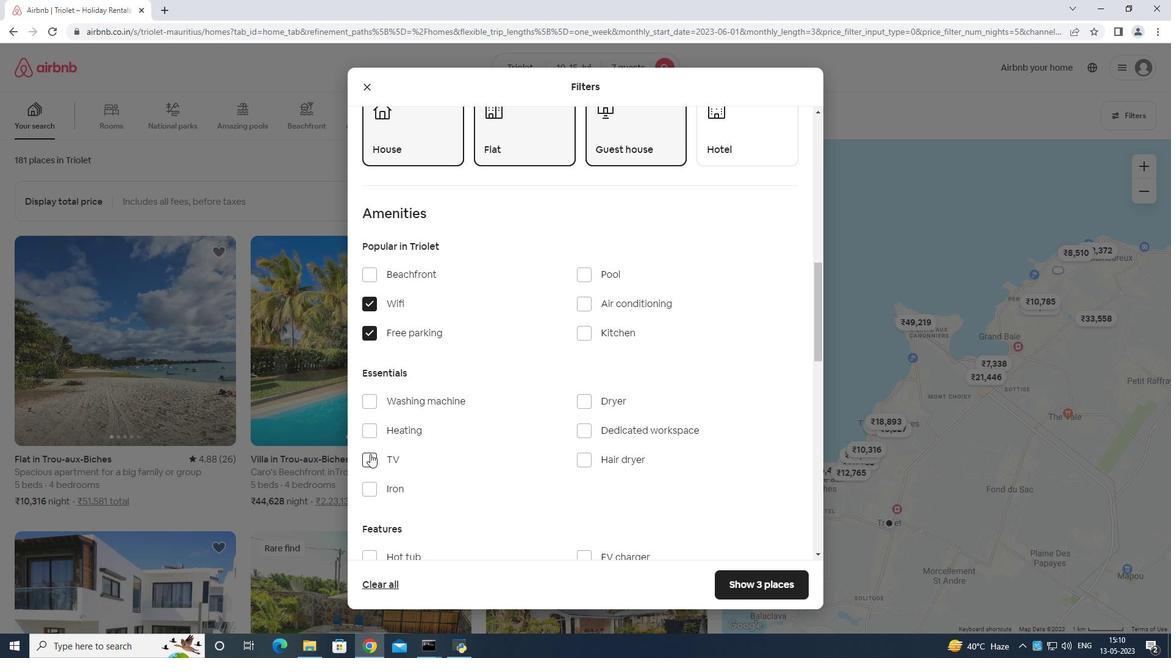 
Action: Mouse moved to (375, 432)
Screenshot: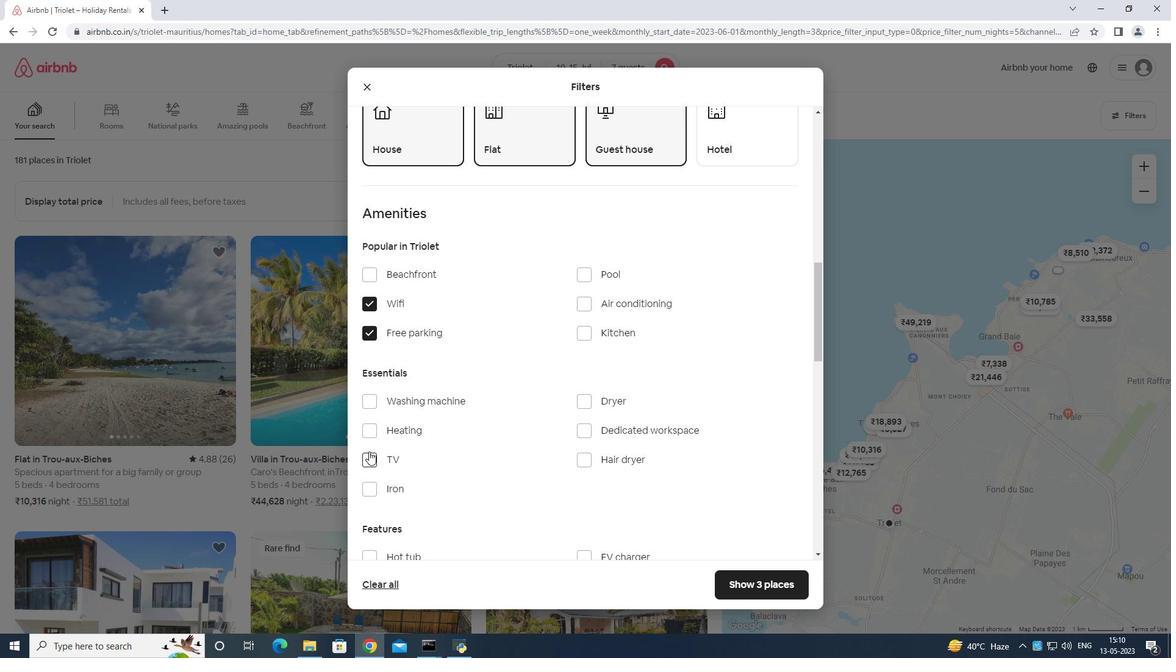 
Action: Mouse scrolled (375, 431) with delta (0, 0)
Screenshot: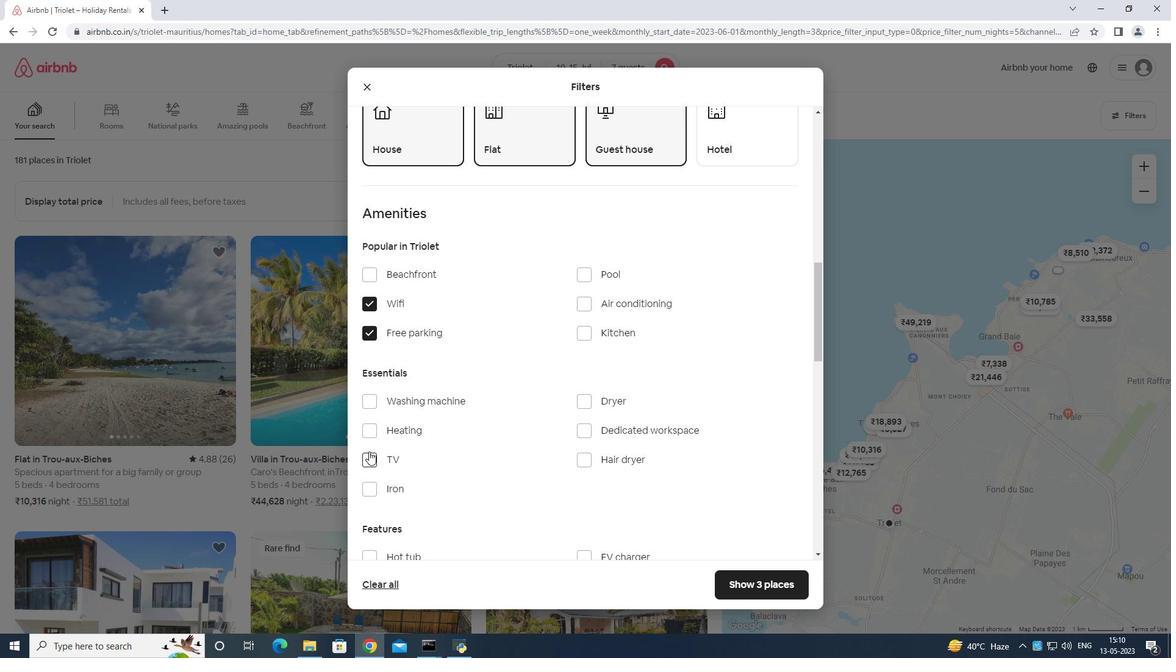 
Action: Mouse moved to (383, 434)
Screenshot: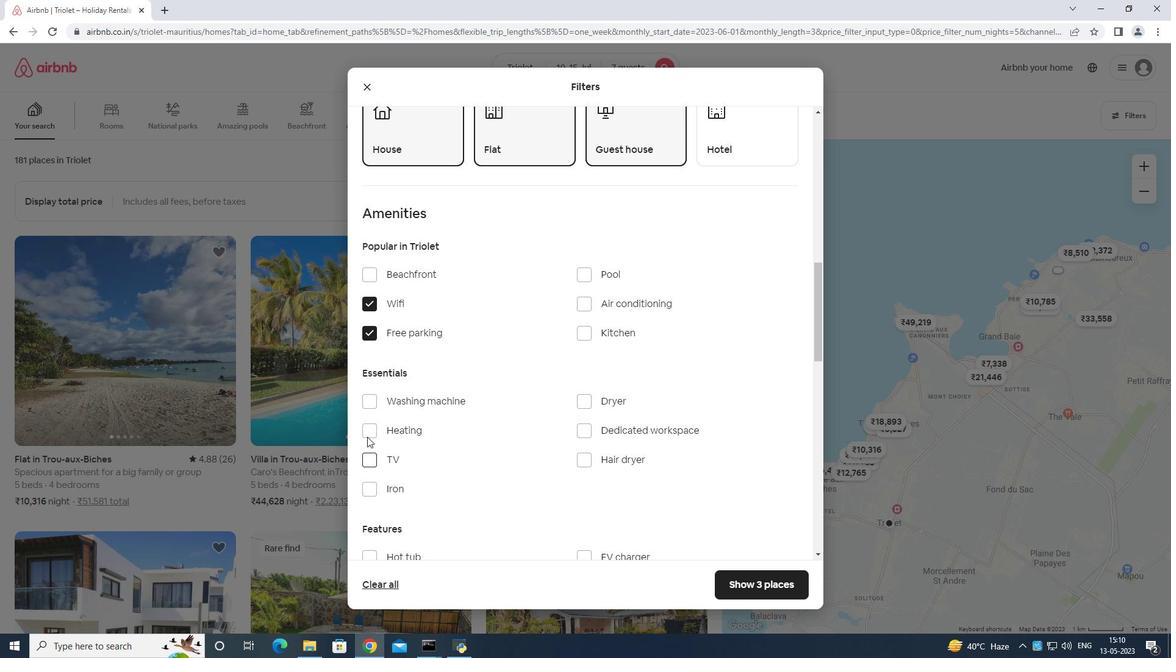 
Action: Mouse scrolled (383, 434) with delta (0, 0)
Screenshot: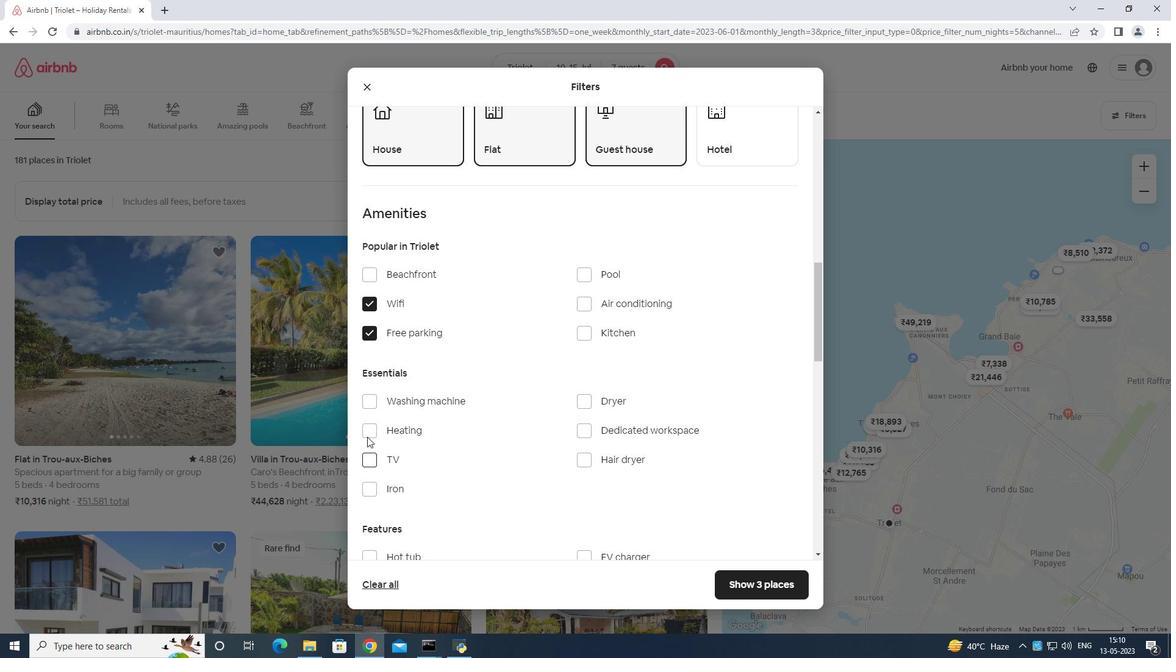 
Action: Mouse moved to (392, 436)
Screenshot: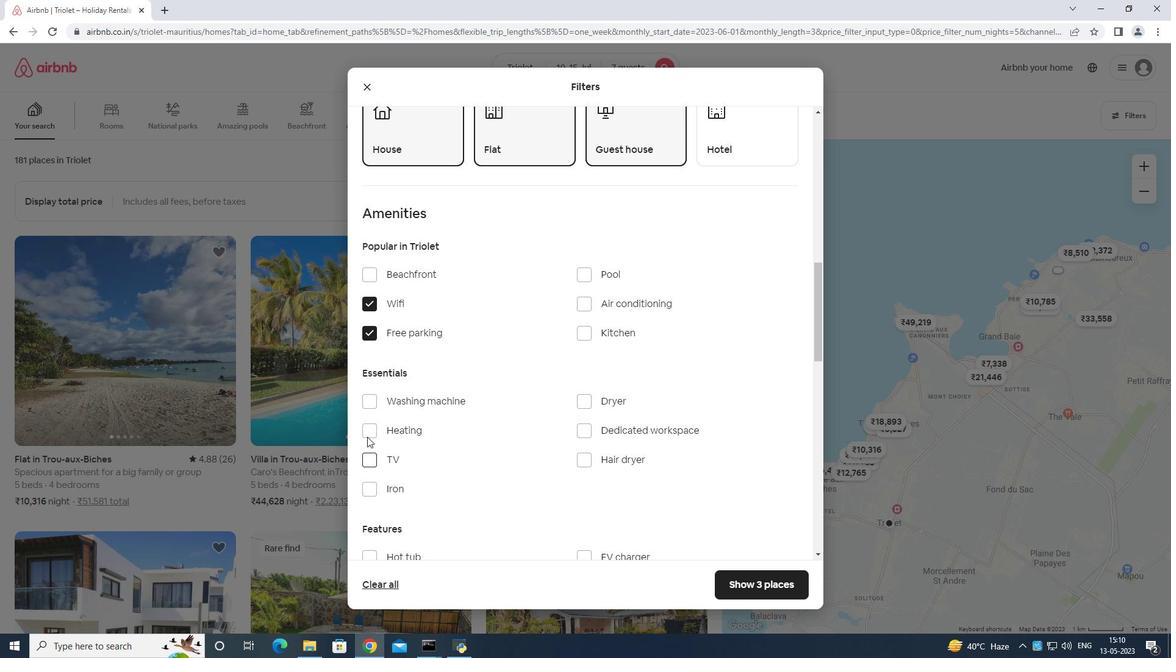 
Action: Mouse scrolled (392, 435) with delta (0, 0)
Screenshot: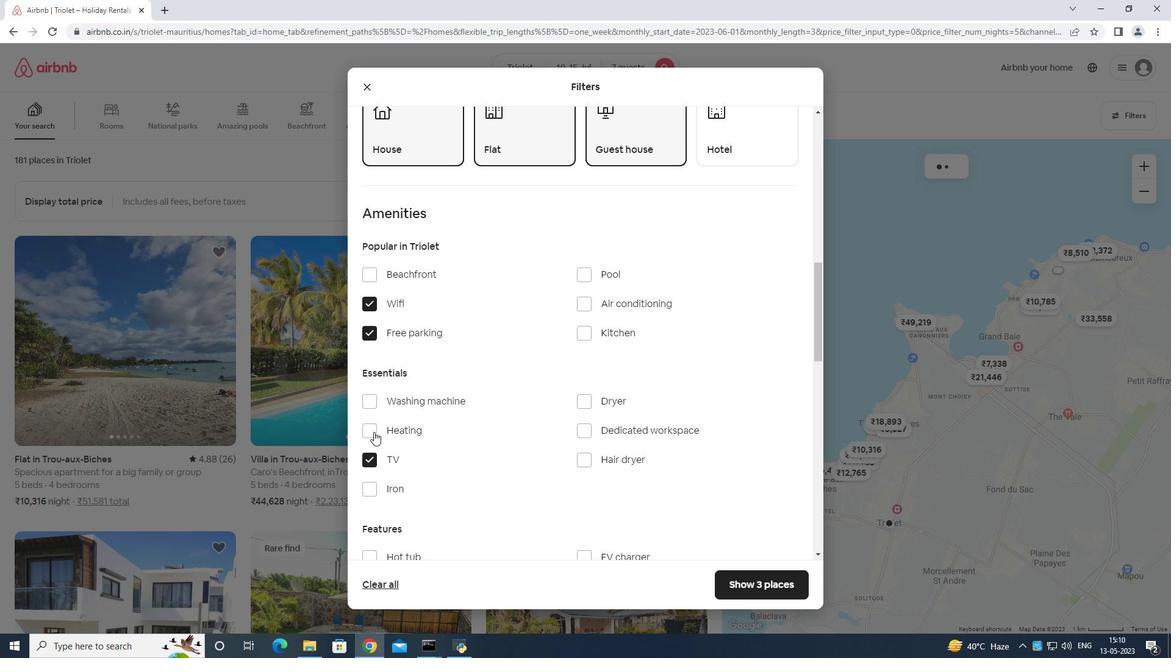 
Action: Mouse moved to (398, 436)
Screenshot: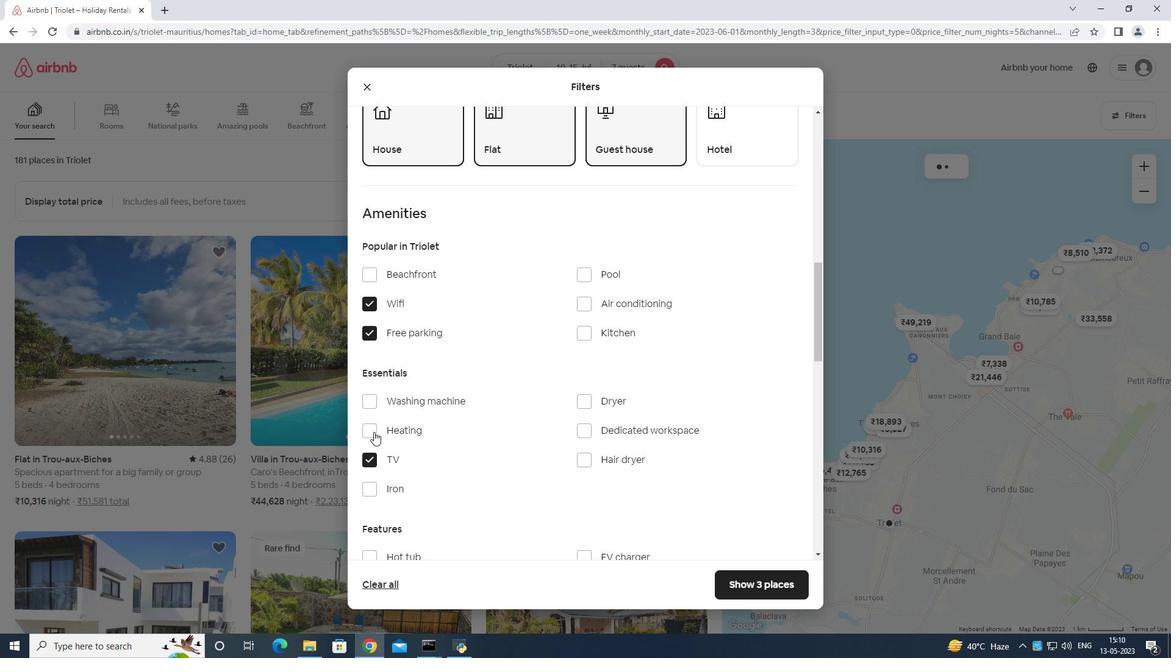
Action: Mouse scrolled (396, 435) with delta (0, 0)
Screenshot: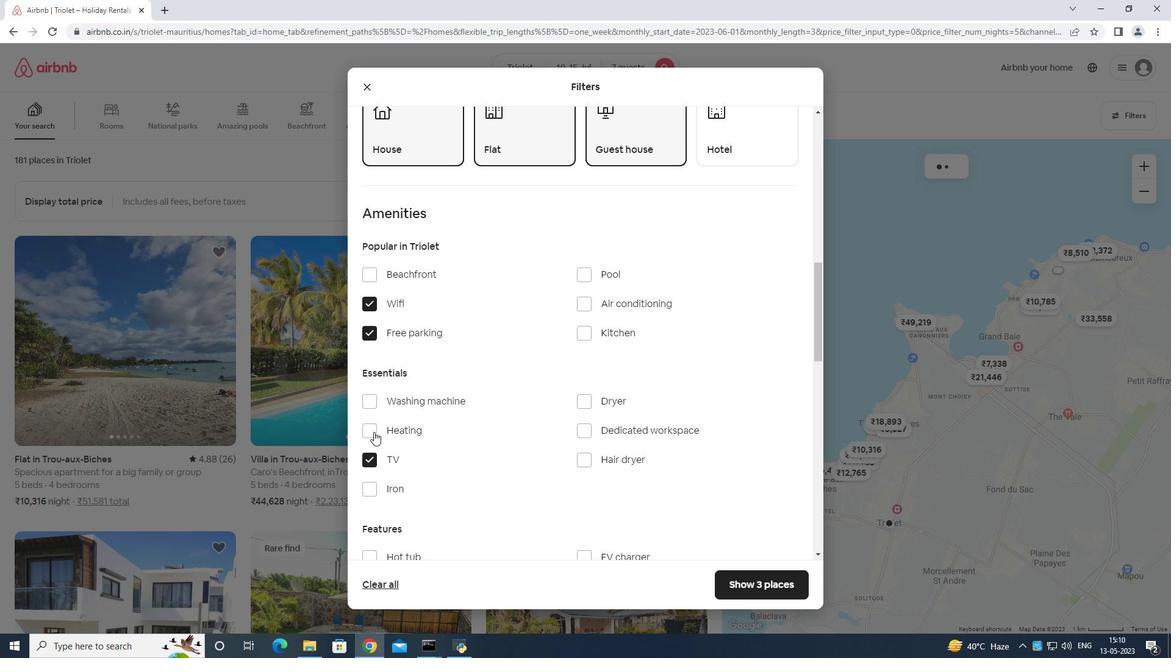 
Action: Mouse moved to (584, 344)
Screenshot: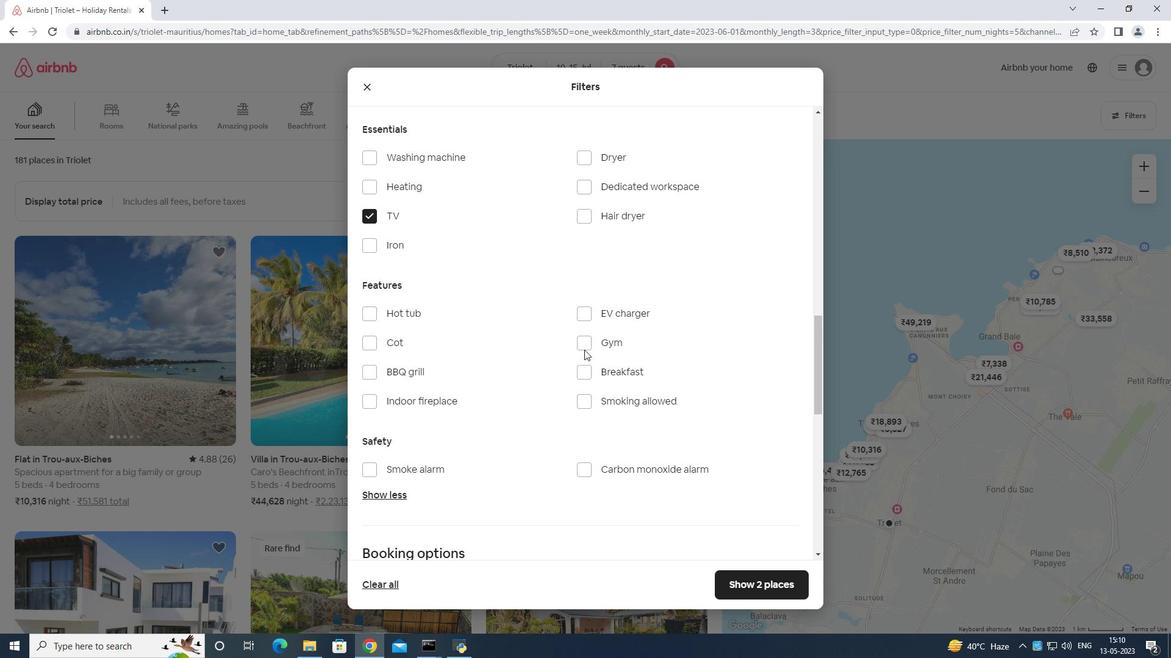 
Action: Mouse pressed left at (584, 344)
Screenshot: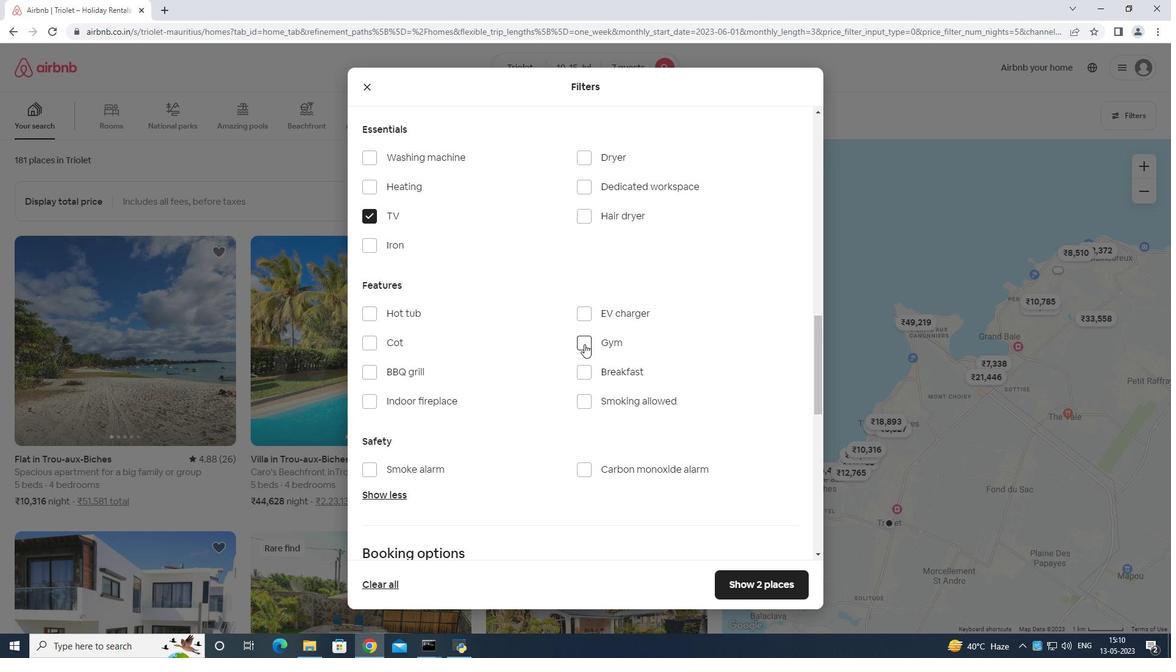 
Action: Mouse moved to (592, 371)
Screenshot: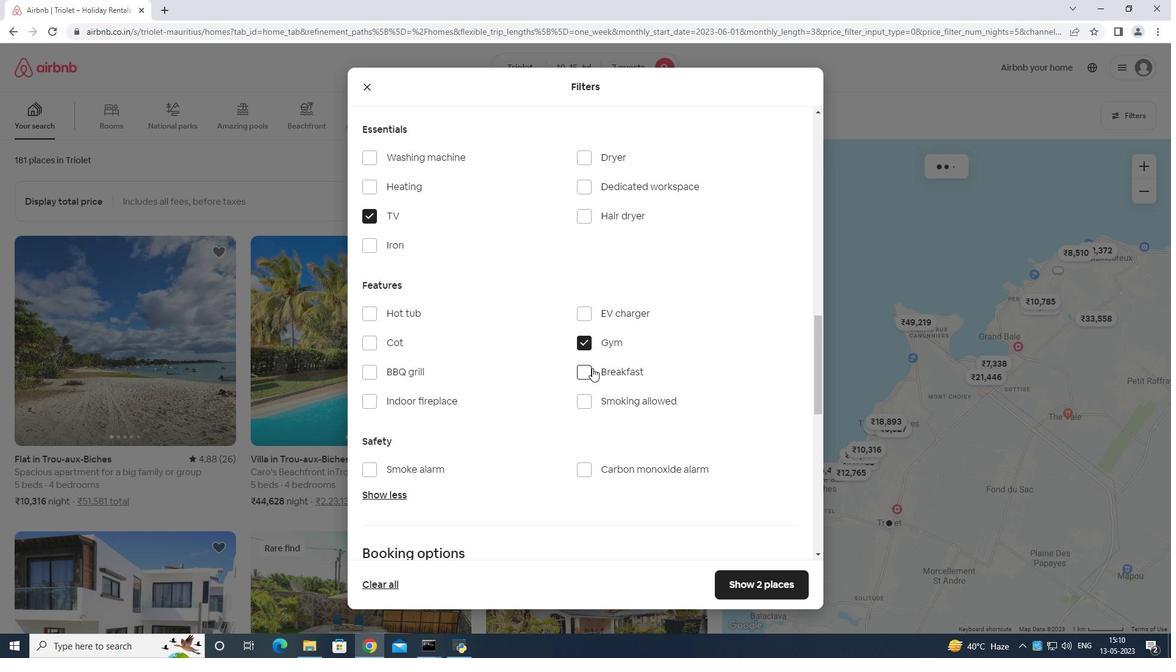 
Action: Mouse pressed left at (592, 371)
Screenshot: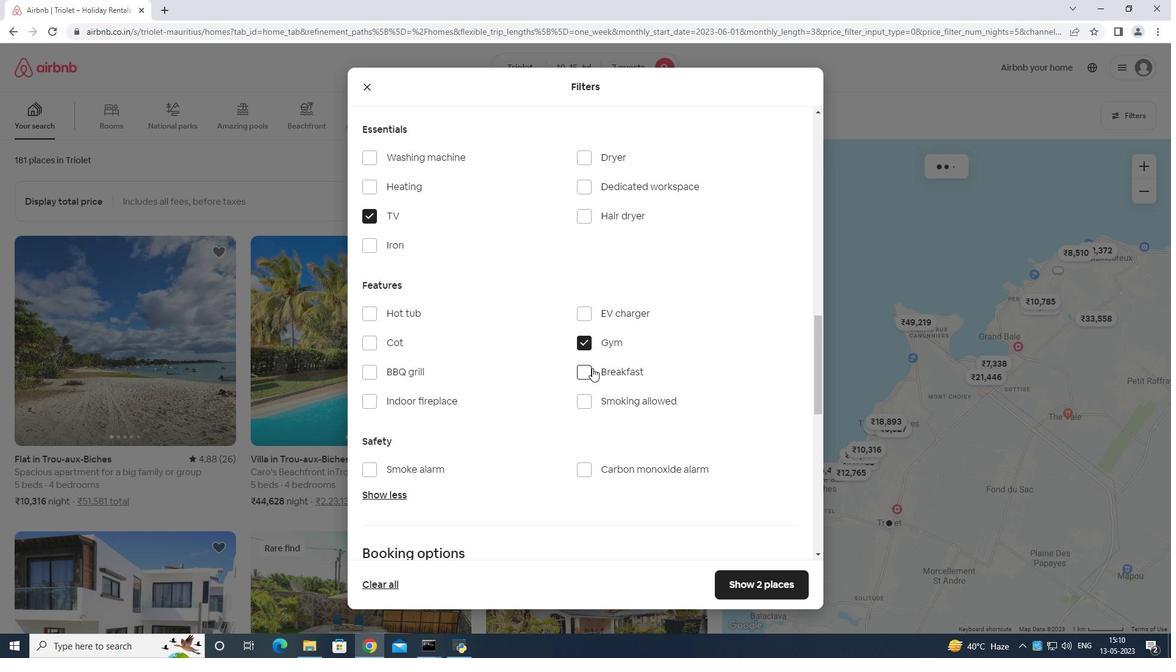 
Action: Mouse moved to (586, 372)
Screenshot: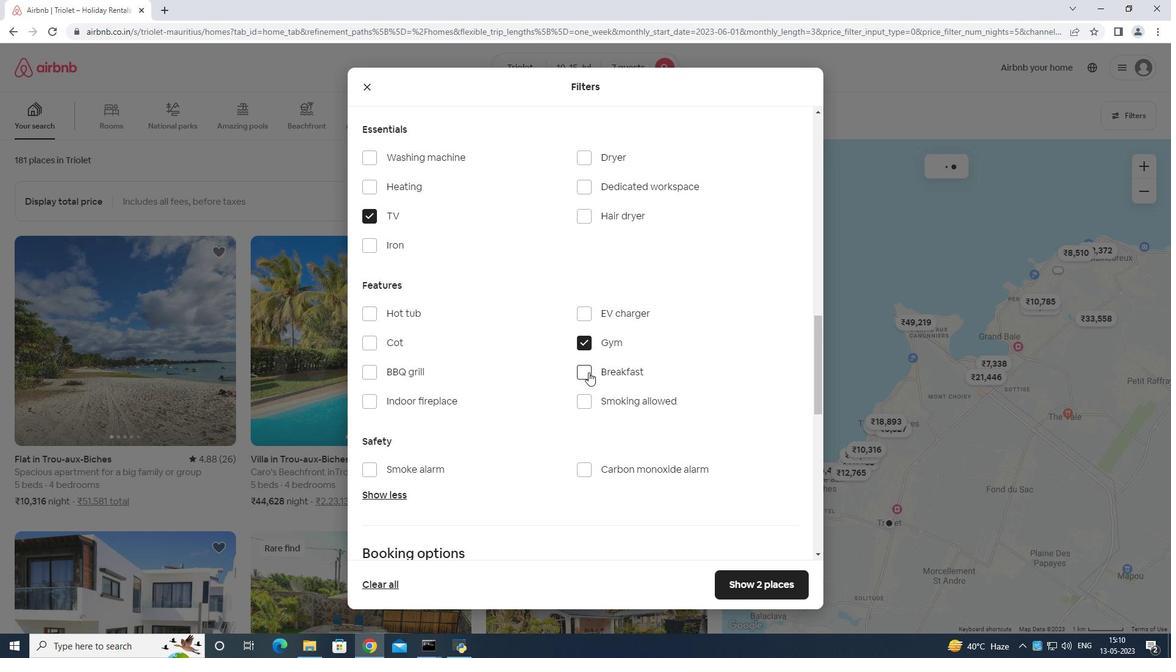 
Action: Mouse pressed left at (586, 372)
Screenshot: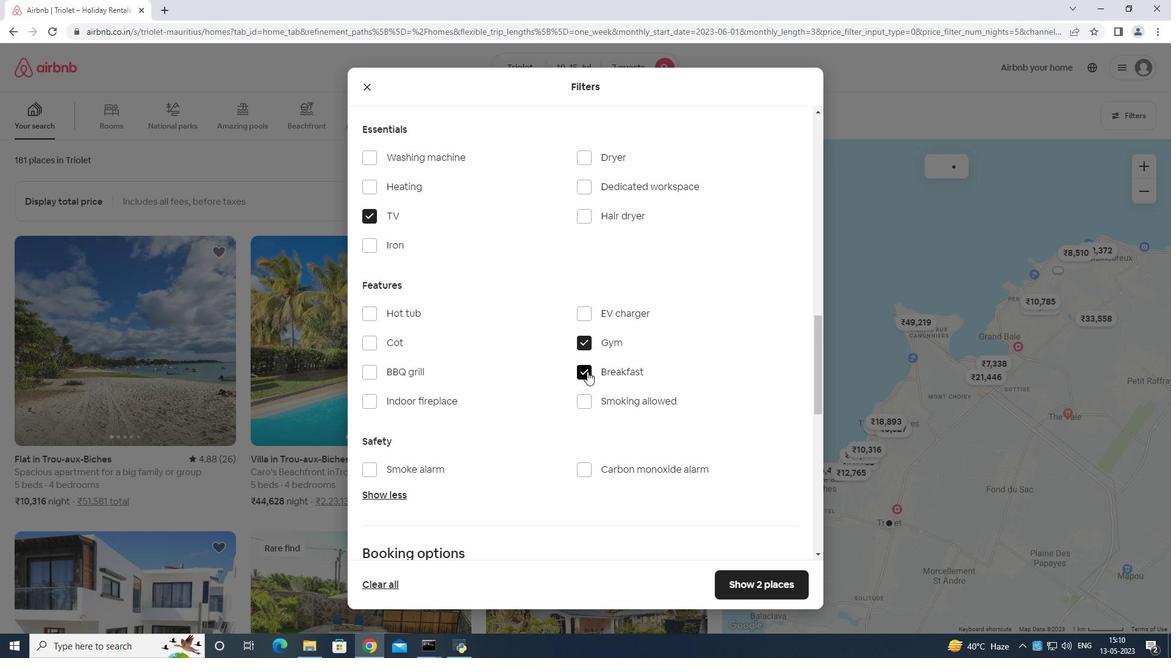 
Action: Mouse moved to (586, 370)
Screenshot: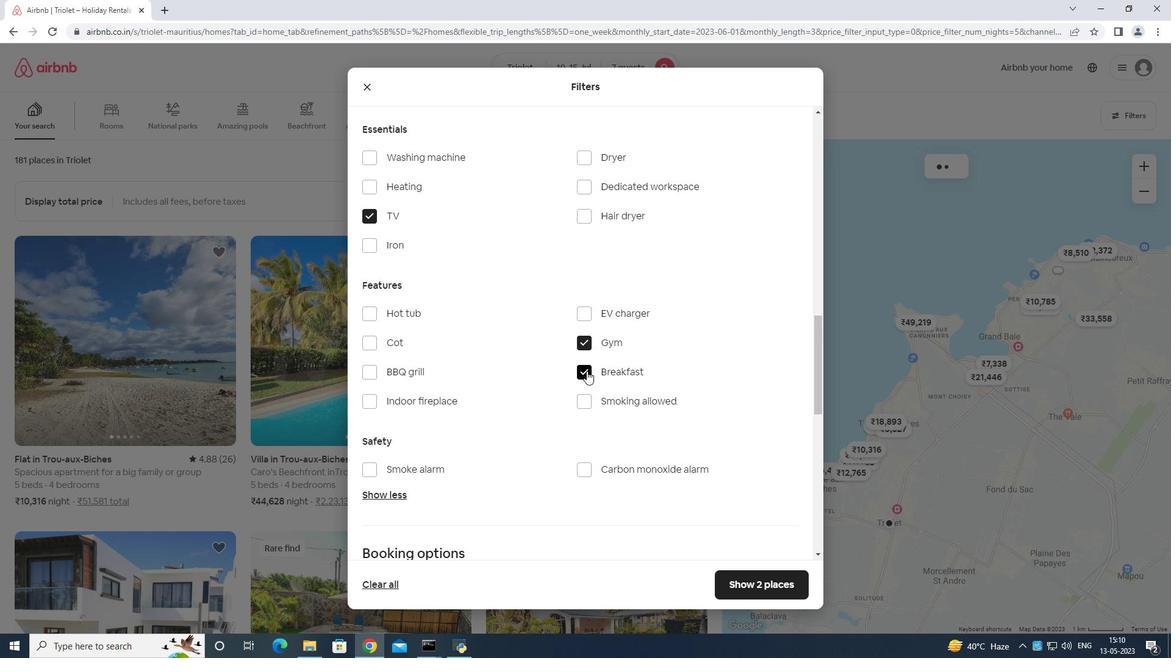 
Action: Mouse pressed left at (586, 370)
Screenshot: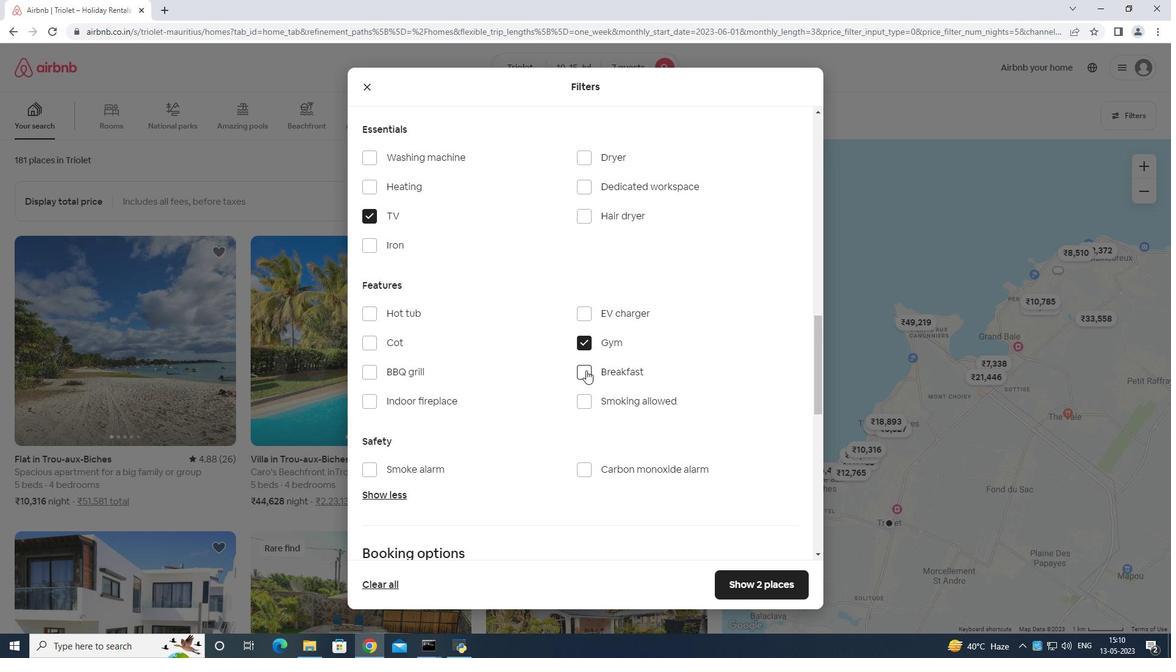 
Action: Mouse moved to (580, 367)
Screenshot: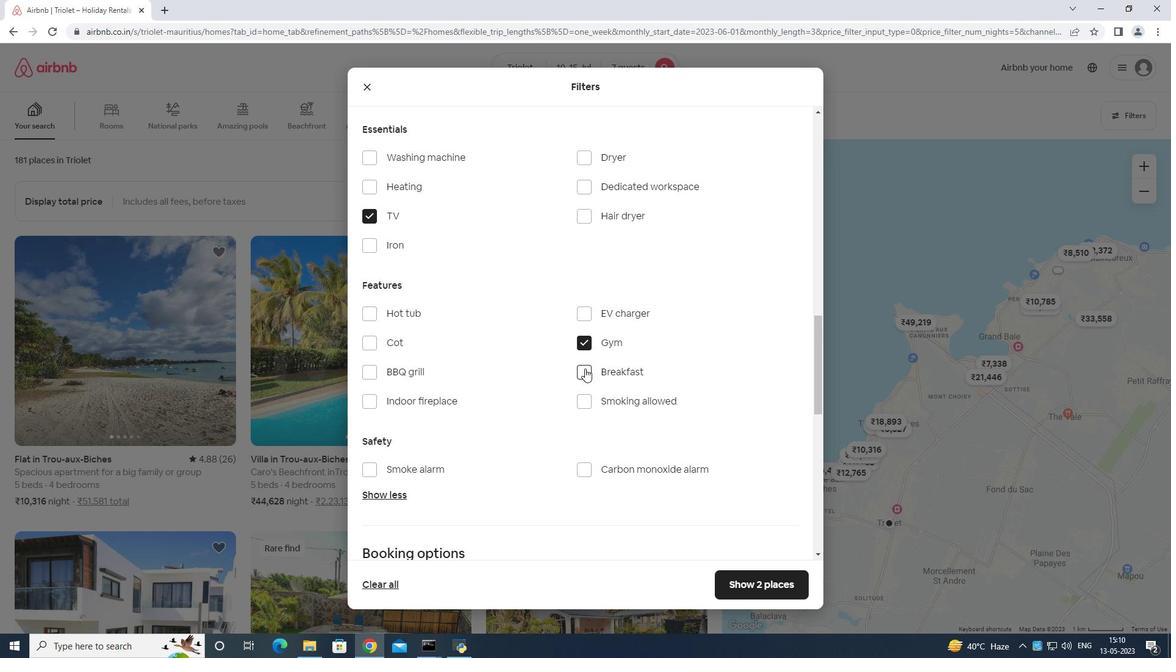 
Action: Mouse scrolled (580, 367) with delta (0, 0)
Screenshot: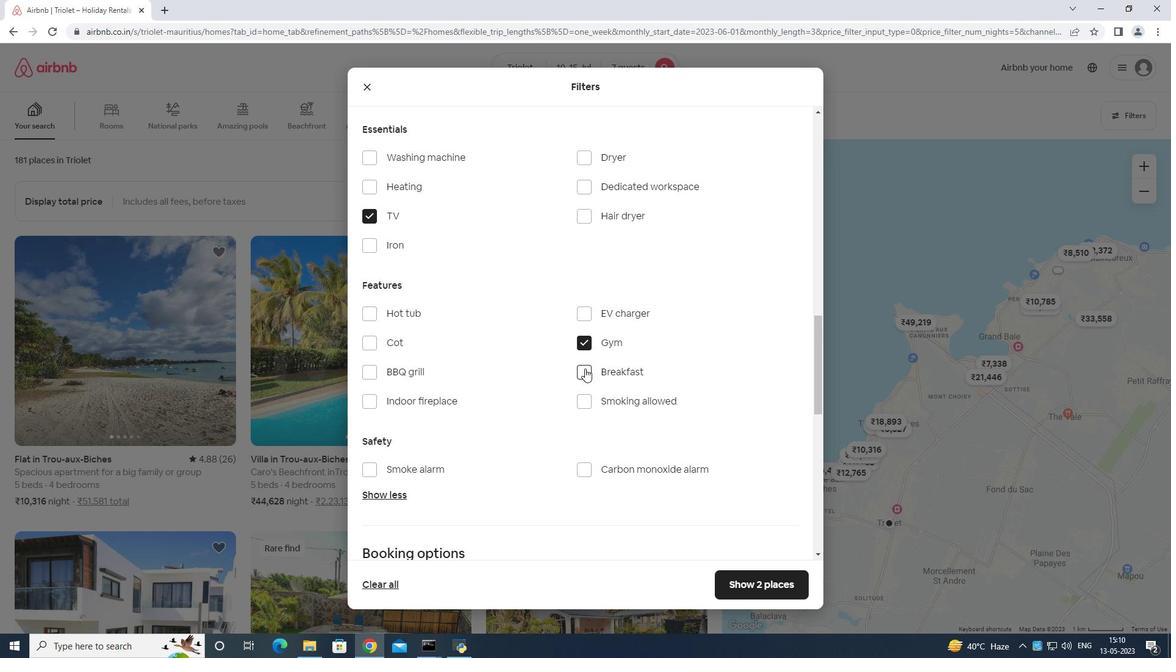 
Action: Mouse moved to (581, 381)
Screenshot: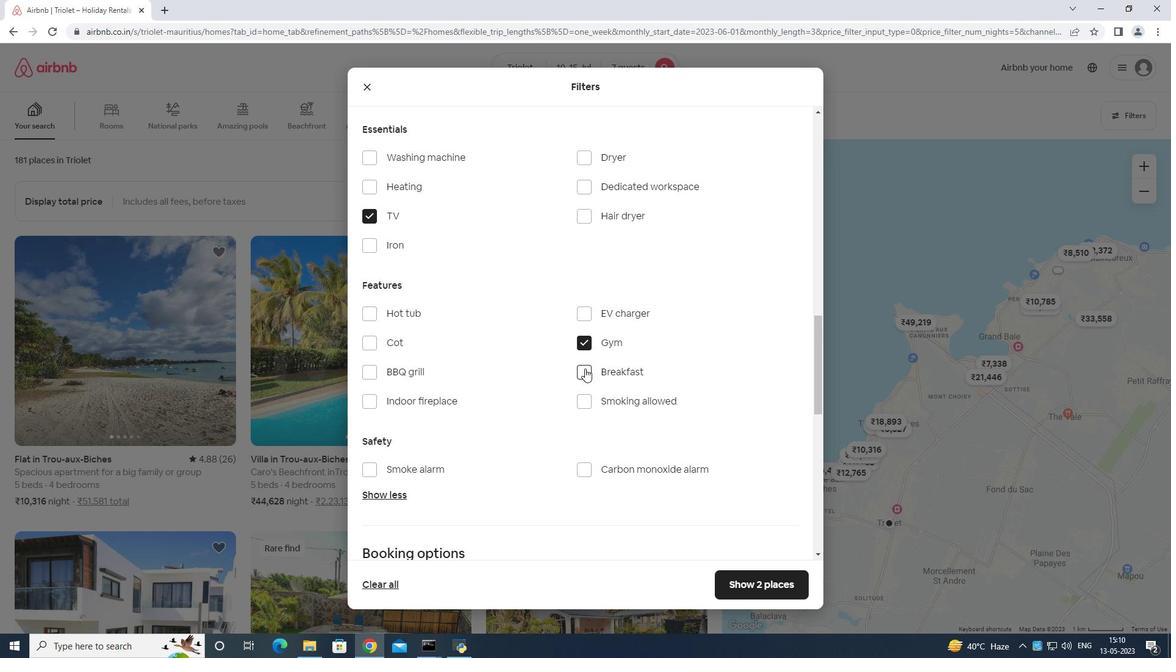 
Action: Mouse scrolled (581, 380) with delta (0, 0)
Screenshot: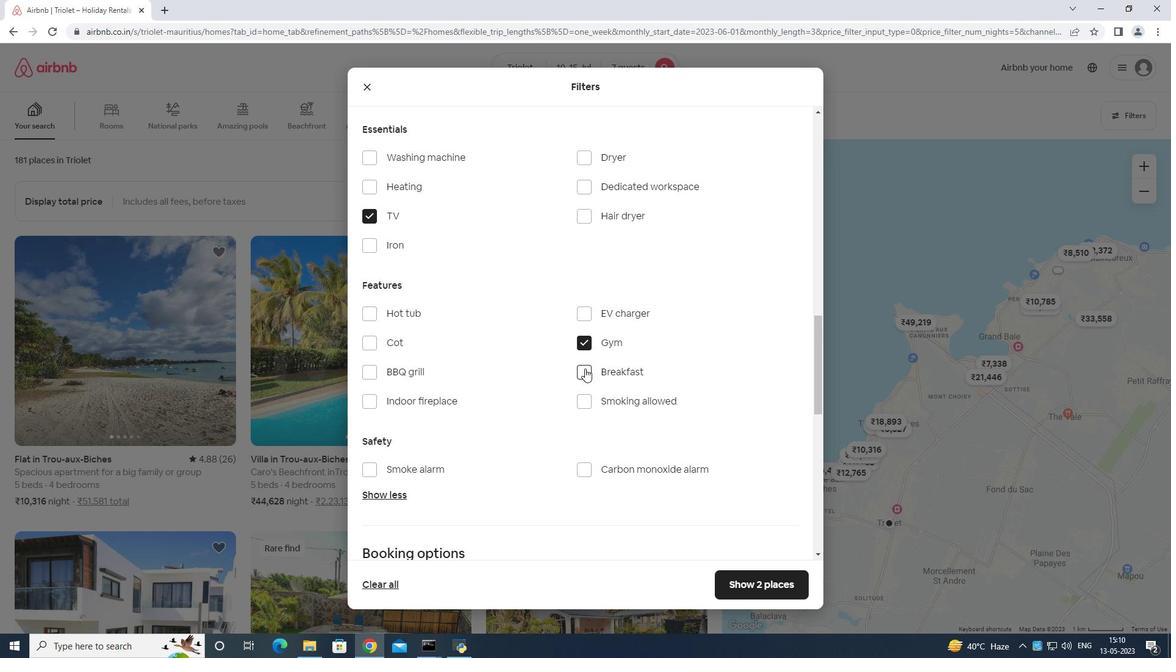 
Action: Mouse moved to (581, 383)
Screenshot: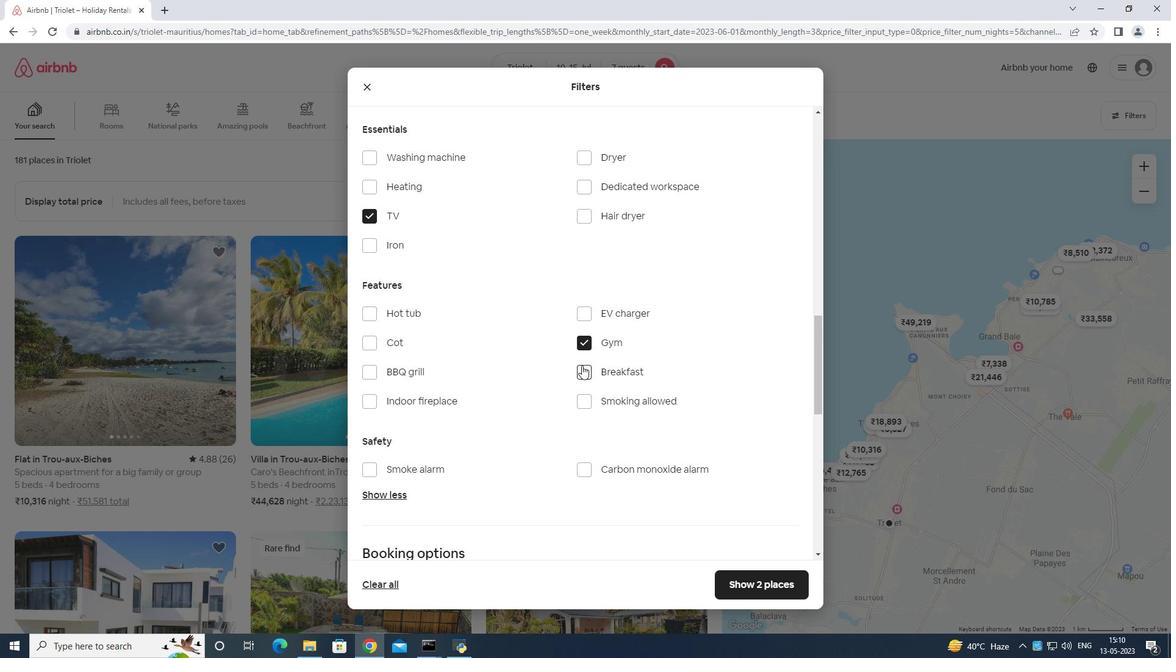 
Action: Mouse scrolled (581, 383) with delta (0, 0)
Screenshot: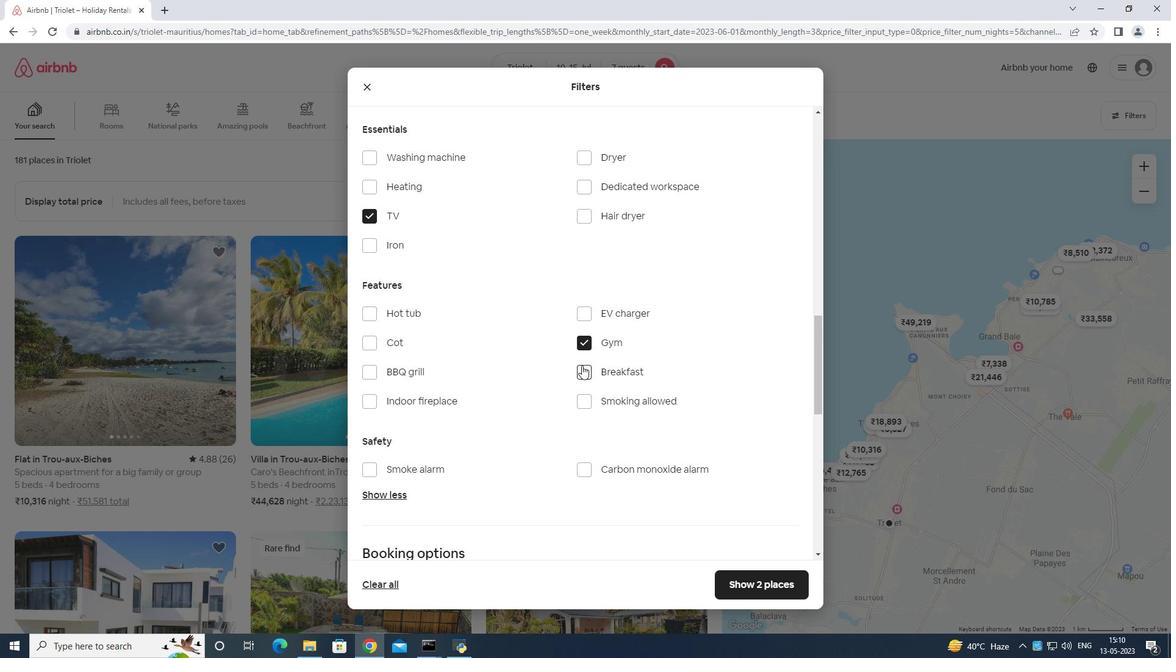 
Action: Mouse moved to (582, 383)
Screenshot: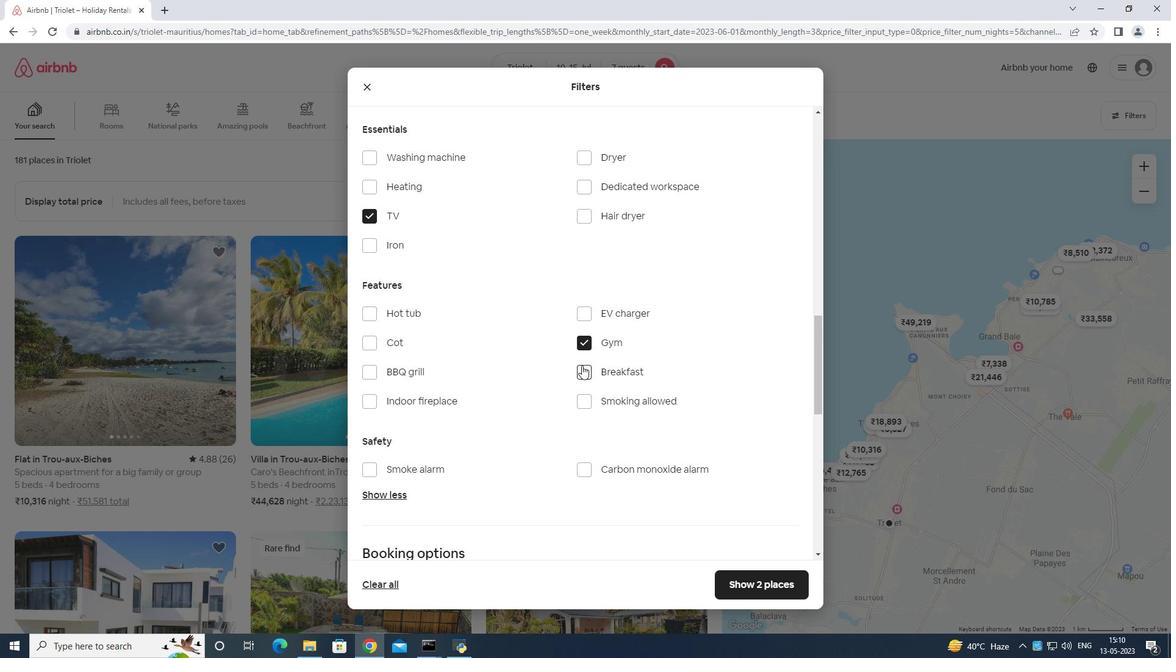 
Action: Mouse scrolled (582, 383) with delta (0, 0)
Screenshot: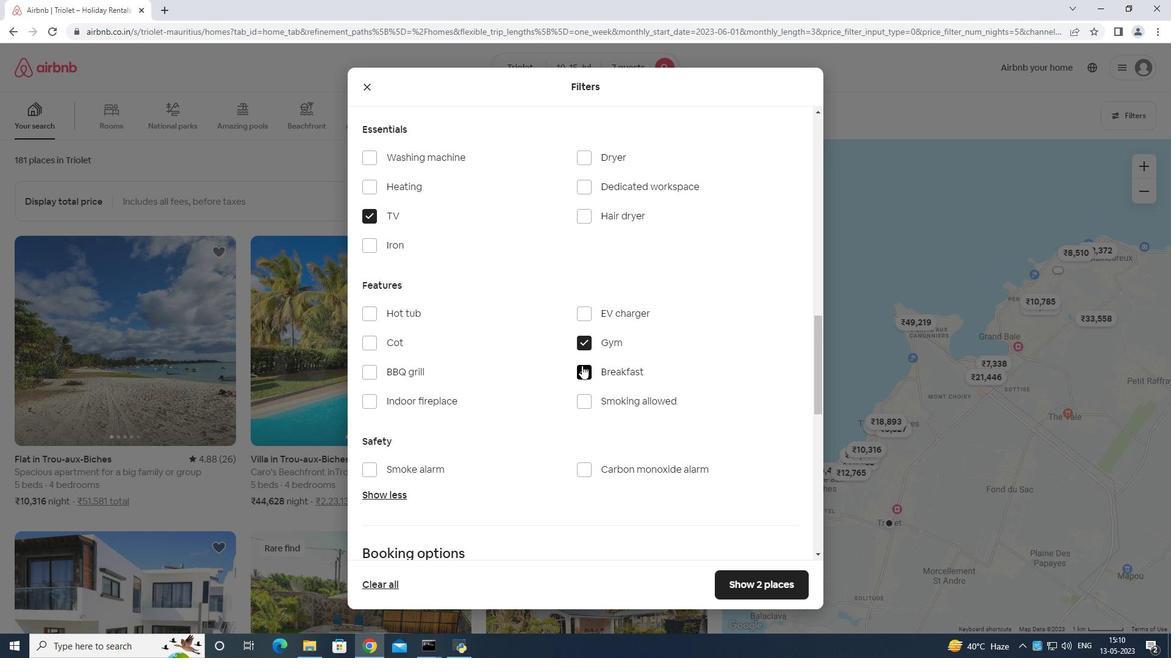 
Action: Mouse moved to (582, 383)
Screenshot: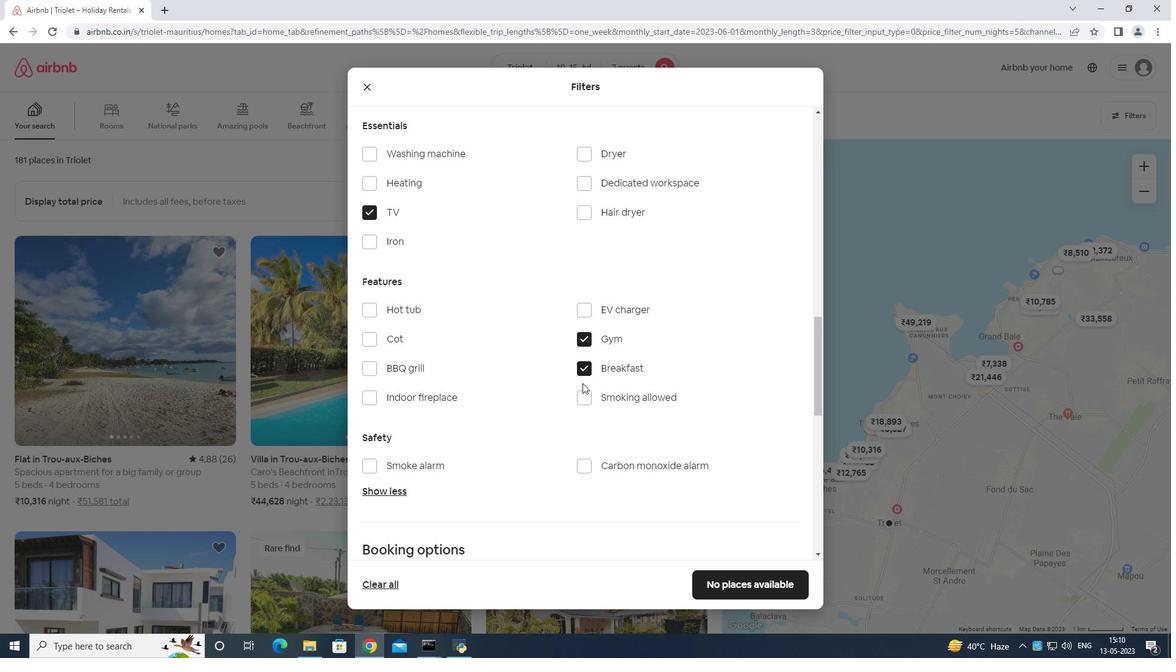 
Action: Mouse scrolled (582, 383) with delta (0, 0)
Screenshot: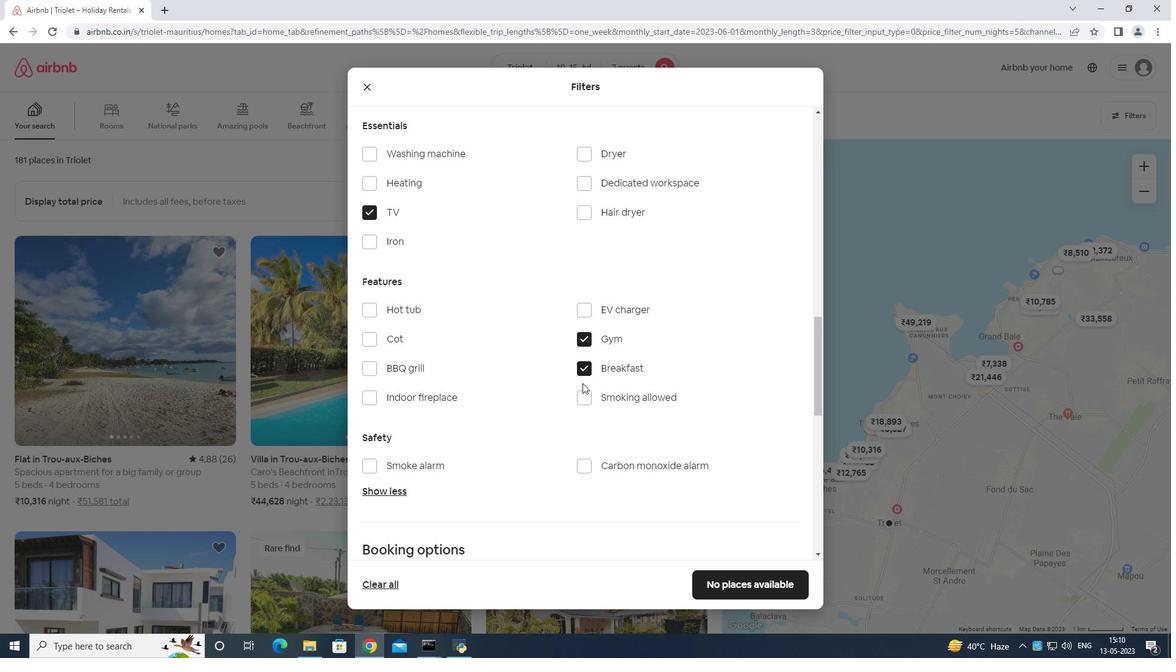 
Action: Mouse moved to (584, 387)
Screenshot: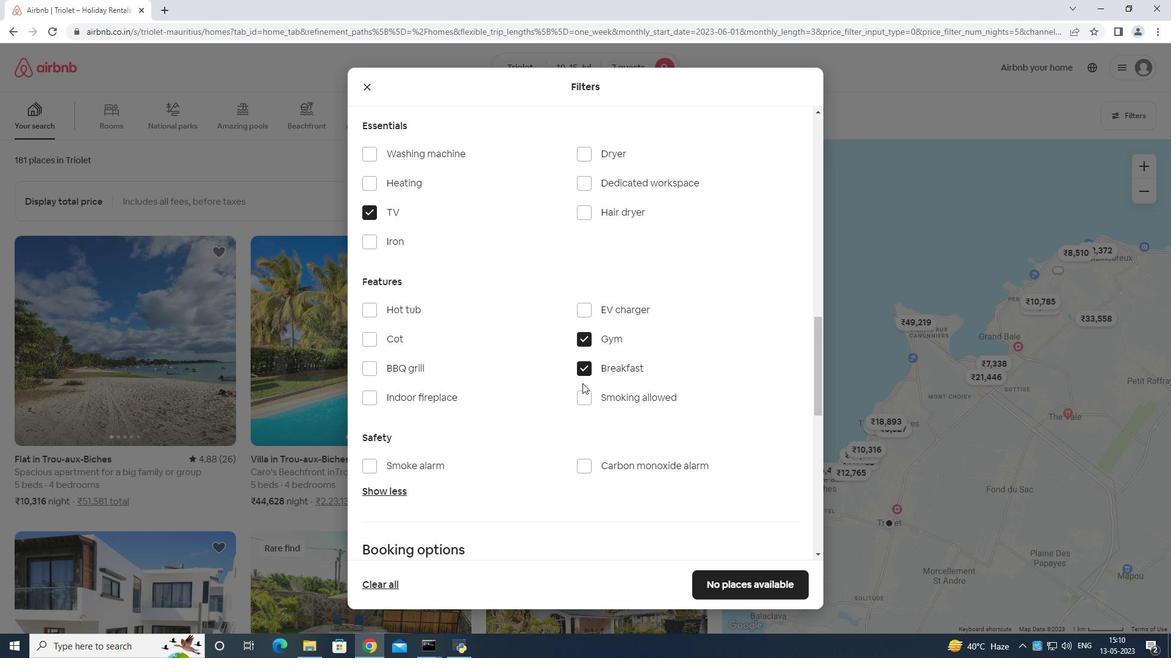 
Action: Mouse scrolled (584, 386) with delta (0, 0)
Screenshot: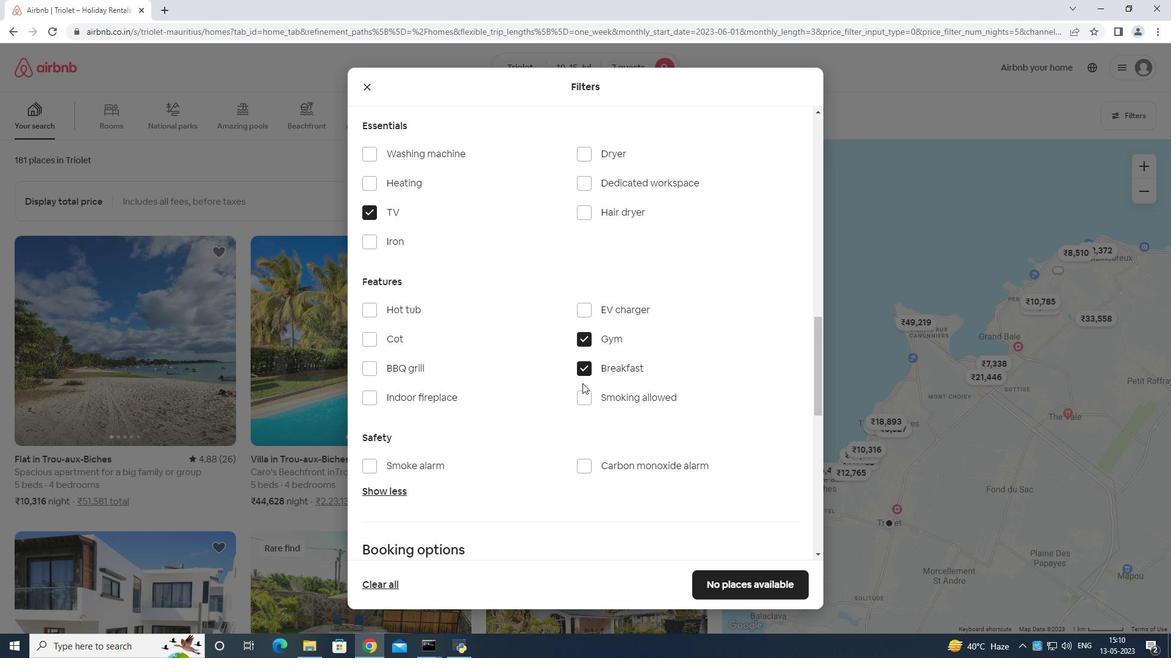 
Action: Mouse moved to (586, 388)
Screenshot: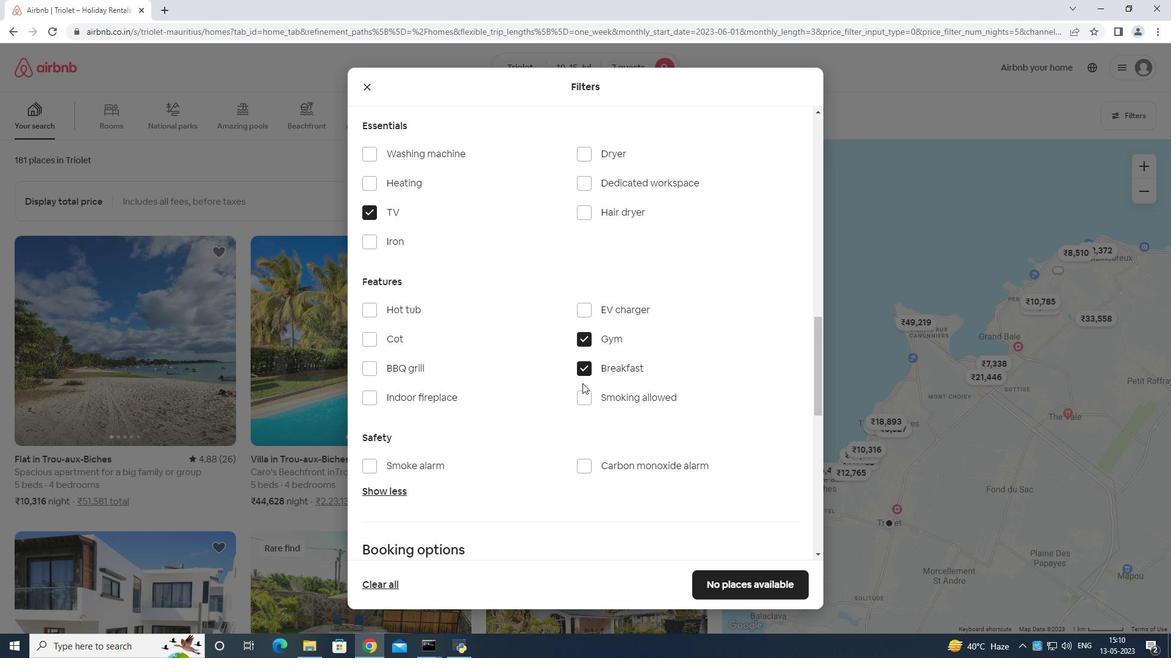 
Action: Mouse scrolled (586, 387) with delta (0, 0)
Screenshot: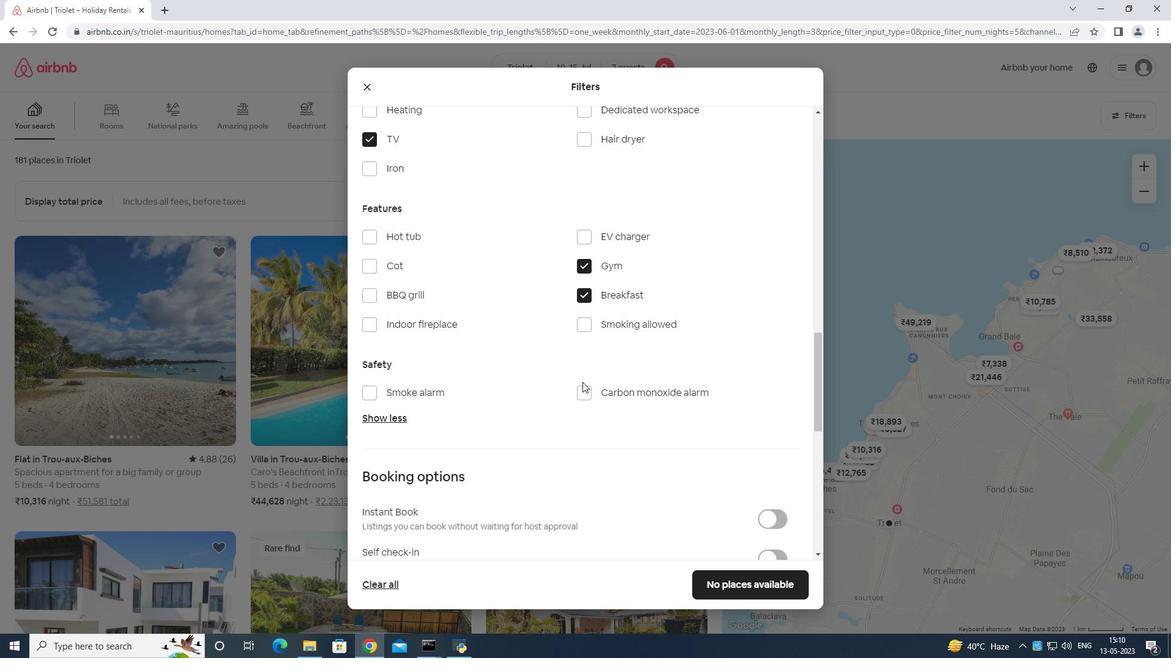 
Action: Mouse moved to (769, 214)
Screenshot: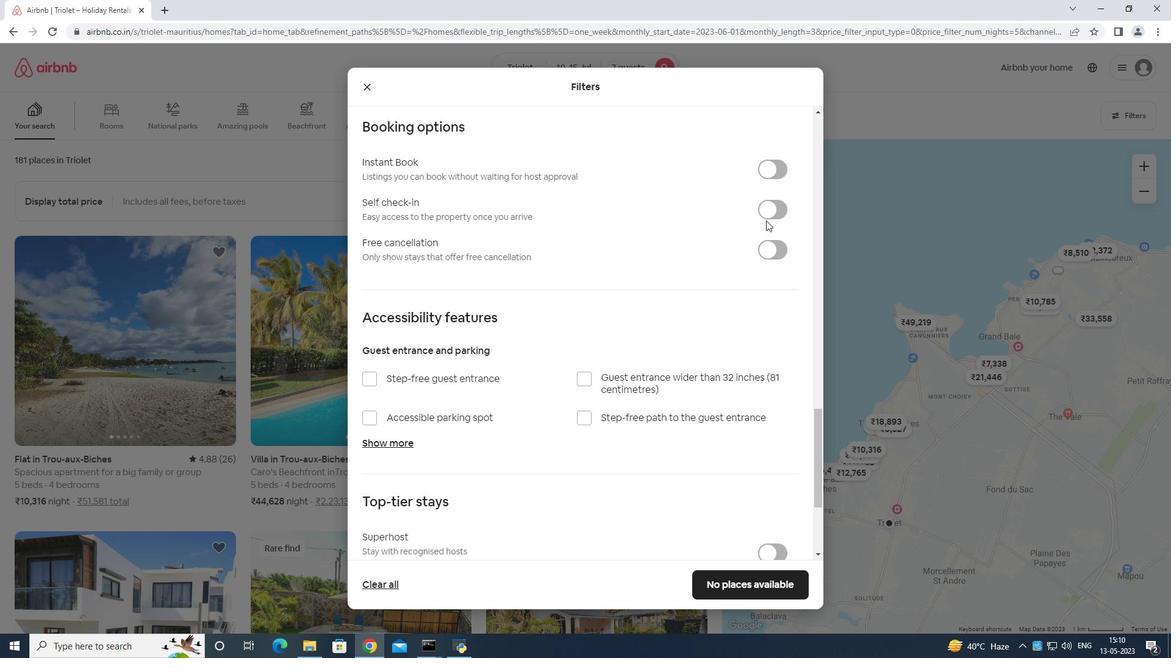 
Action: Mouse pressed left at (769, 214)
Screenshot: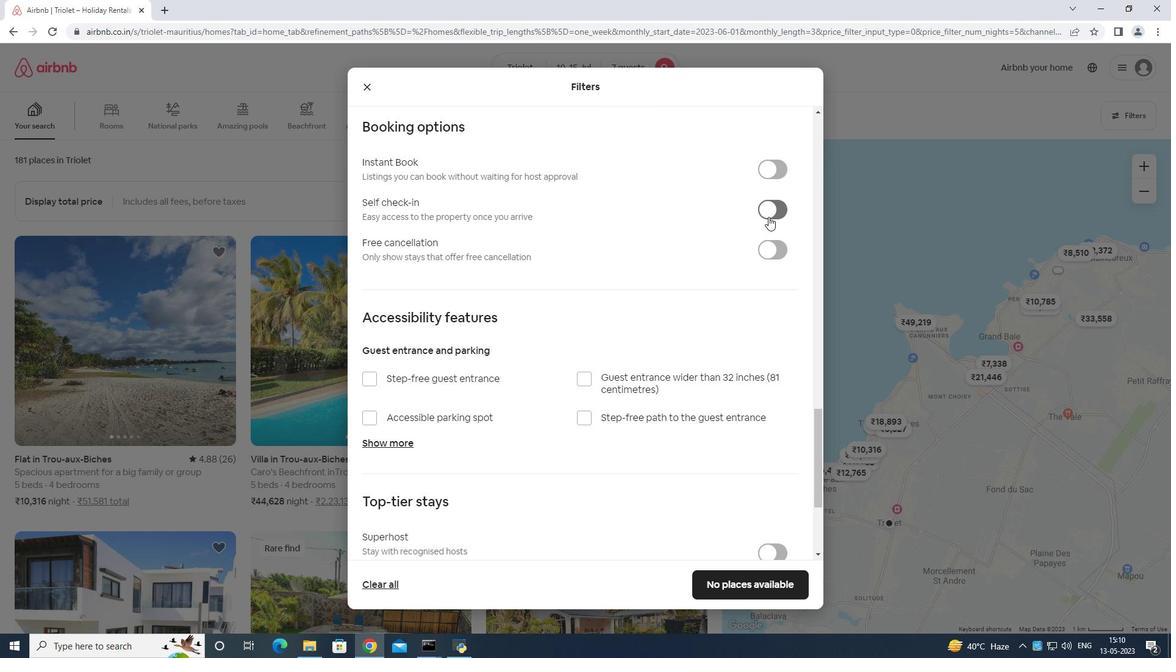 
Action: Mouse moved to (759, 227)
Screenshot: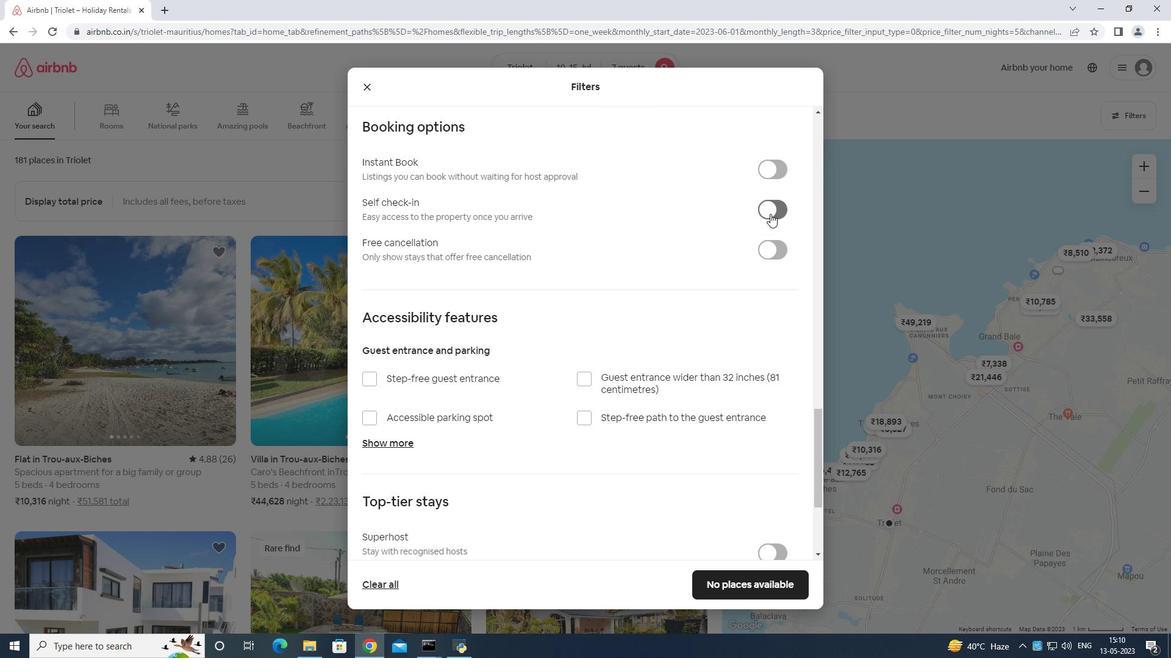 
Action: Mouse scrolled (759, 226) with delta (0, 0)
Screenshot: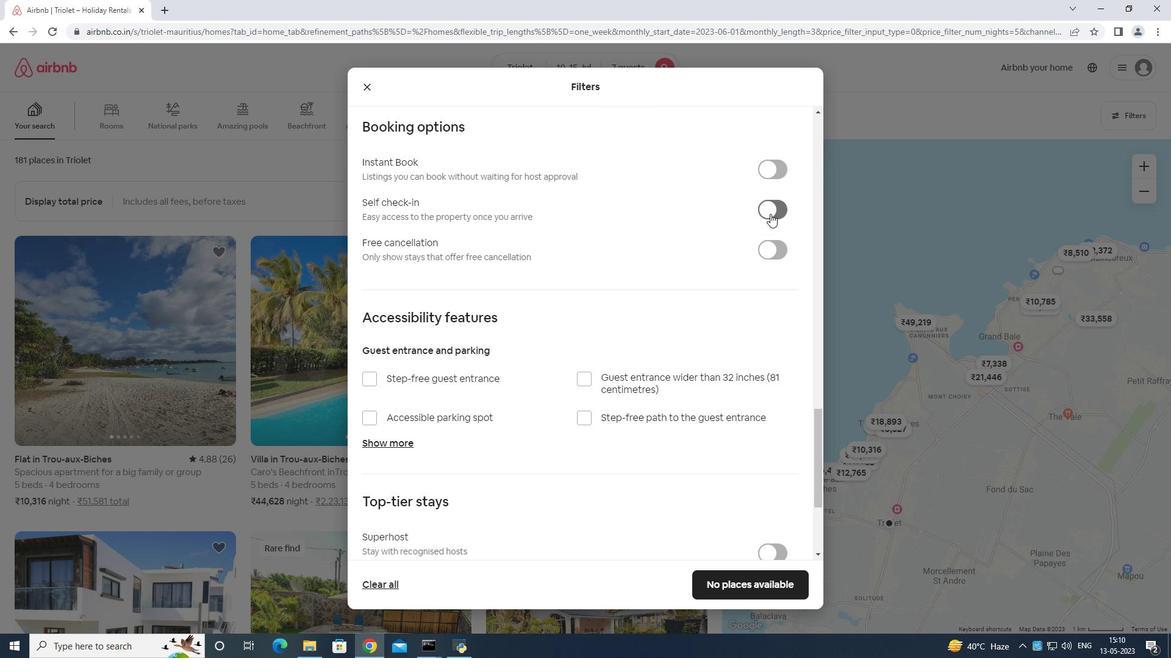 
Action: Mouse moved to (755, 237)
Screenshot: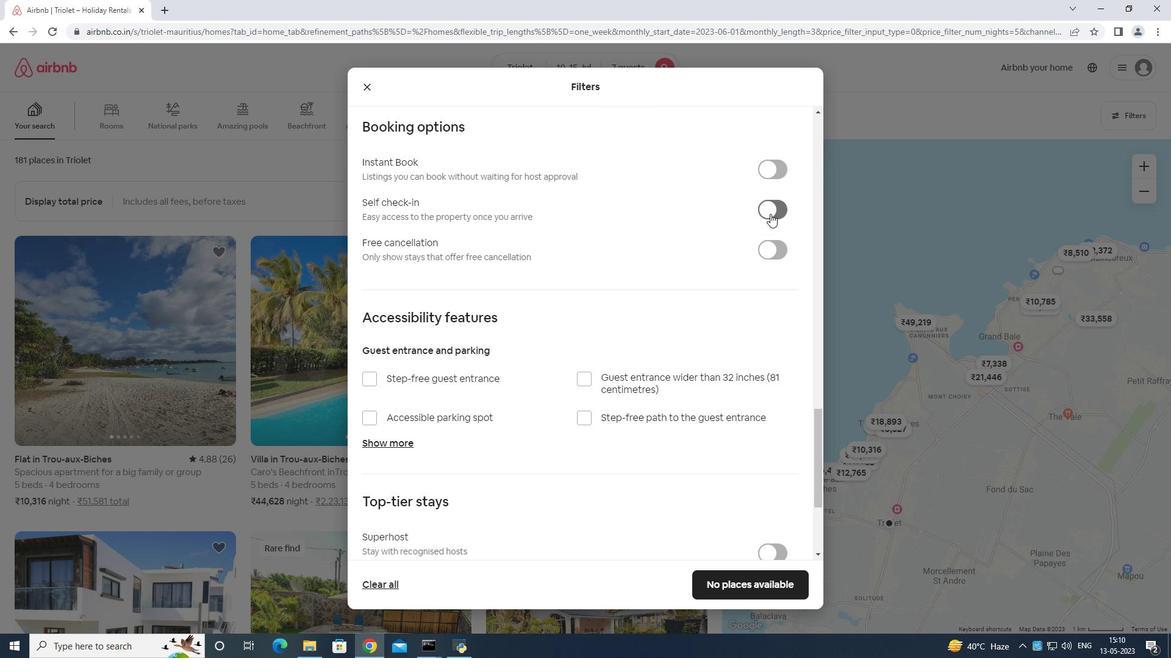 
Action: Mouse scrolled (755, 236) with delta (0, 0)
Screenshot: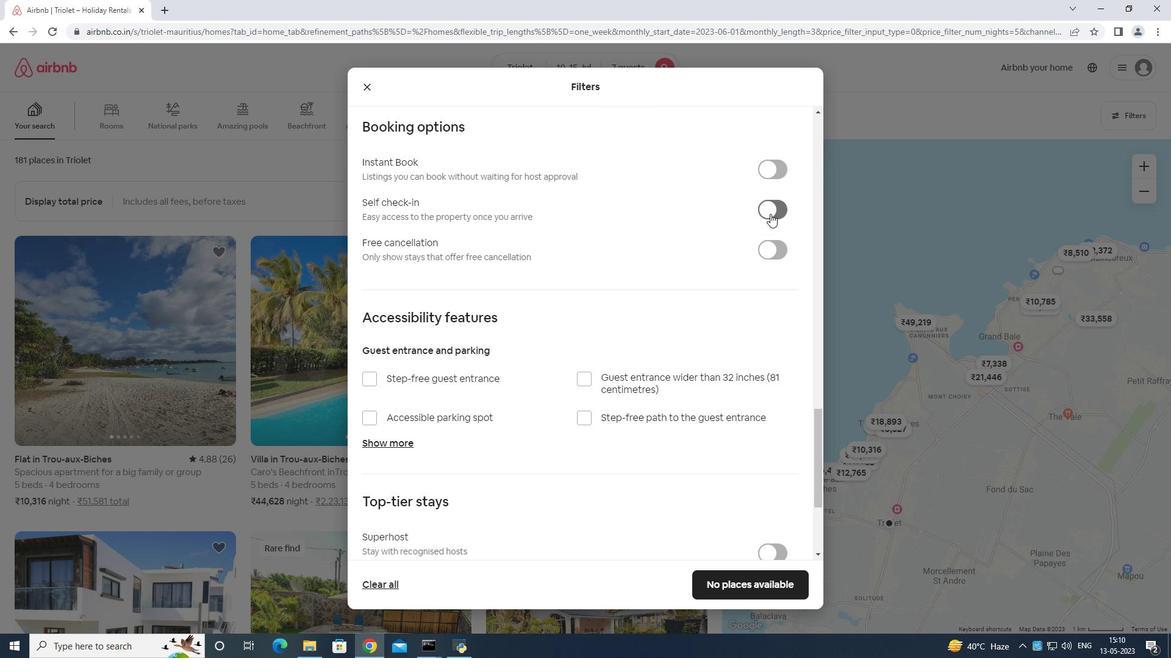 
Action: Mouse moved to (752, 246)
Screenshot: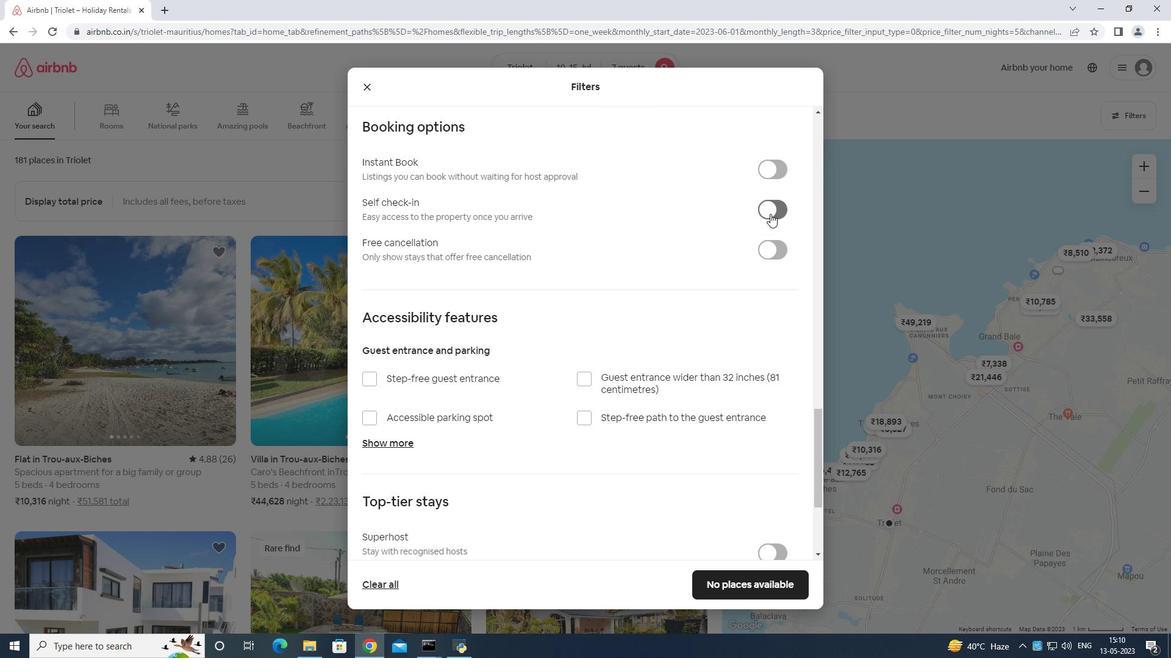 
Action: Mouse scrolled (752, 245) with delta (0, 0)
Screenshot: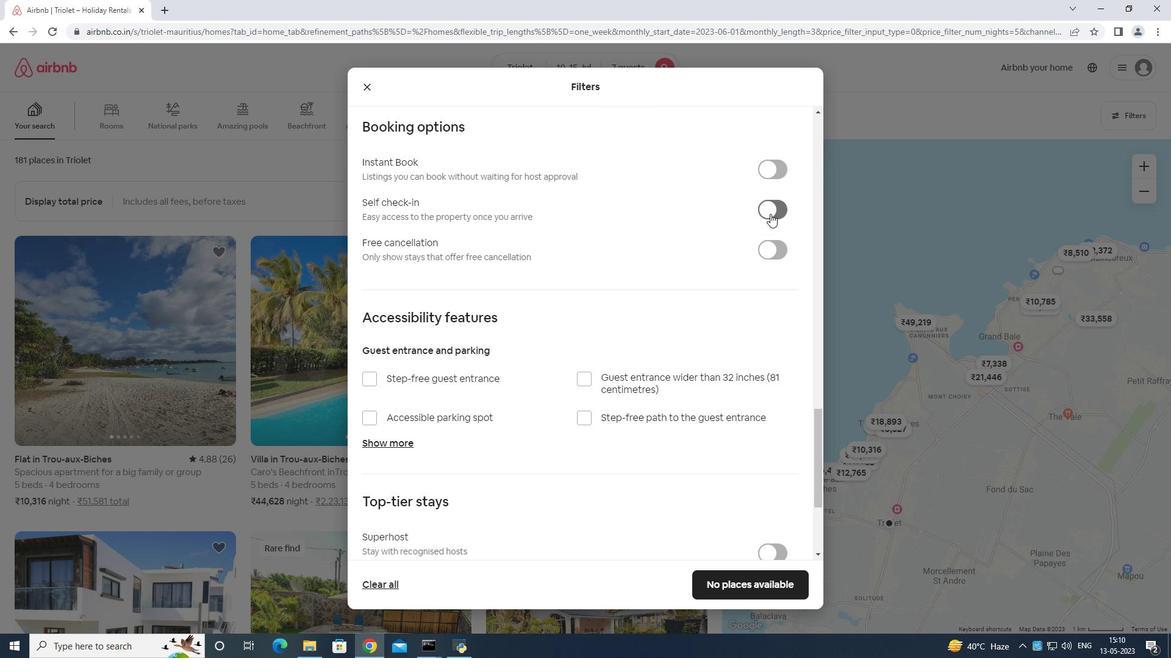 
Action: Mouse moved to (744, 265)
Screenshot: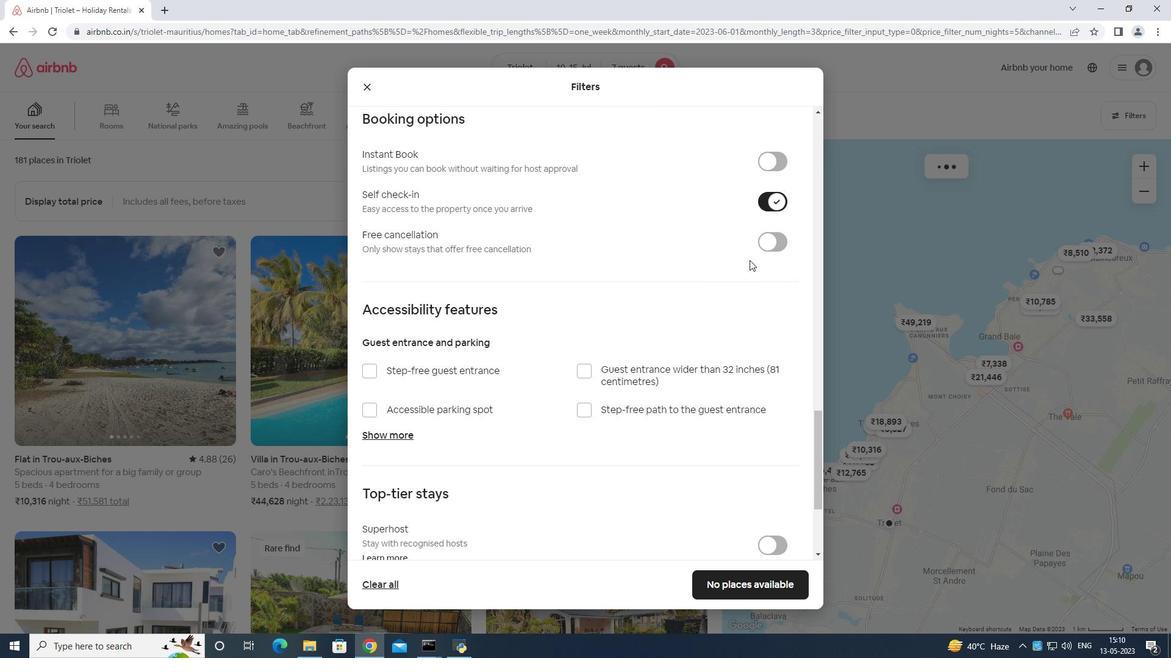 
Action: Mouse scrolled (744, 264) with delta (0, 0)
Screenshot: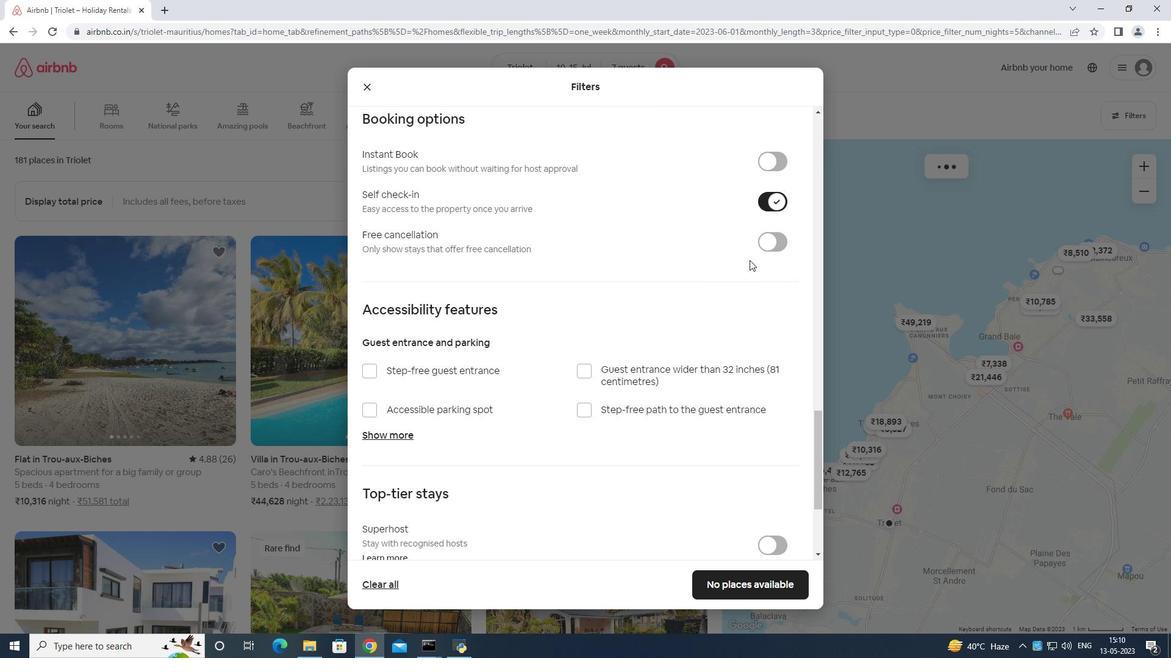 
Action: Mouse moved to (744, 266)
Screenshot: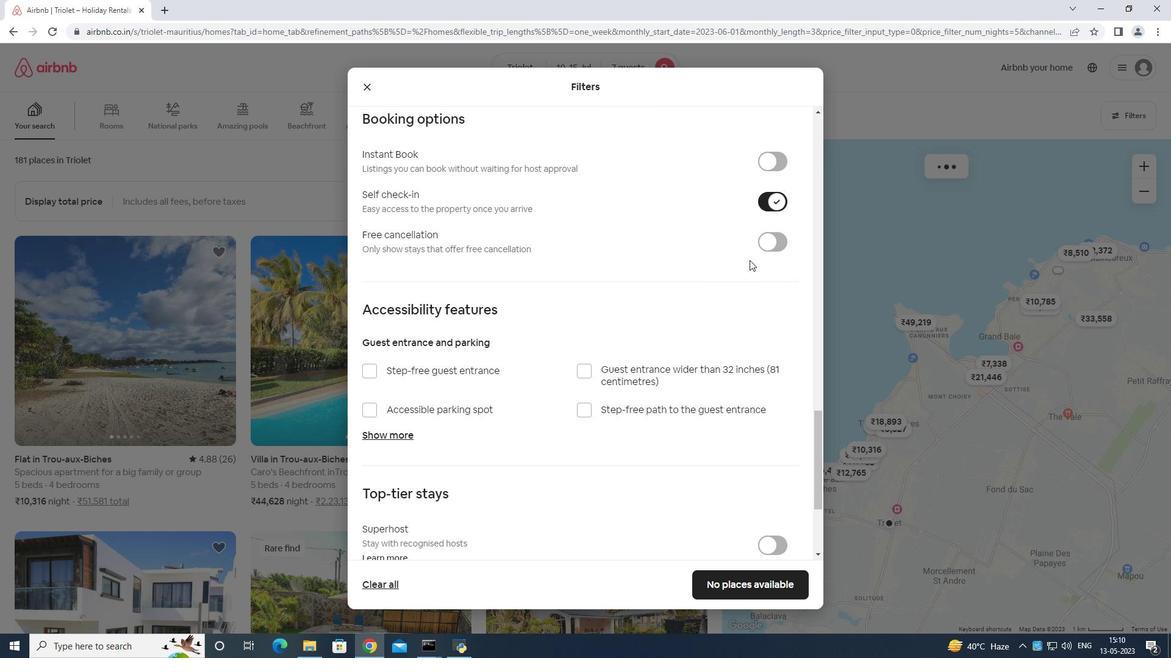 
Action: Mouse scrolled (744, 265) with delta (0, 0)
Screenshot: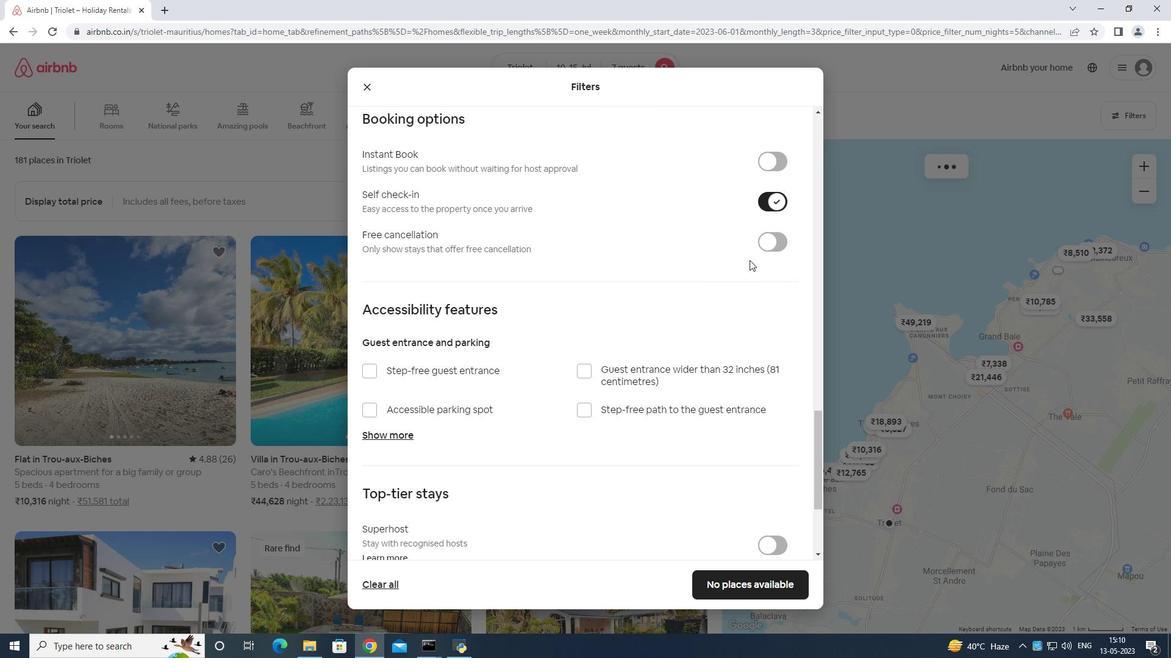 
Action: Mouse moved to (738, 273)
Screenshot: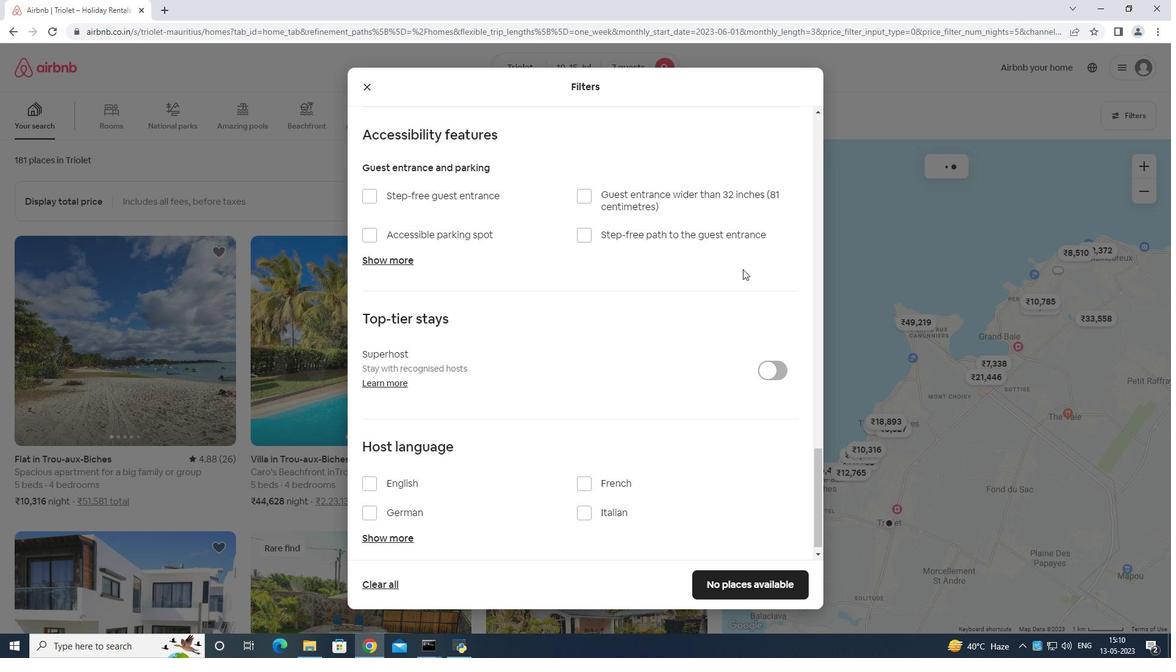 
Action: Mouse scrolled (739, 272) with delta (0, 0)
Screenshot: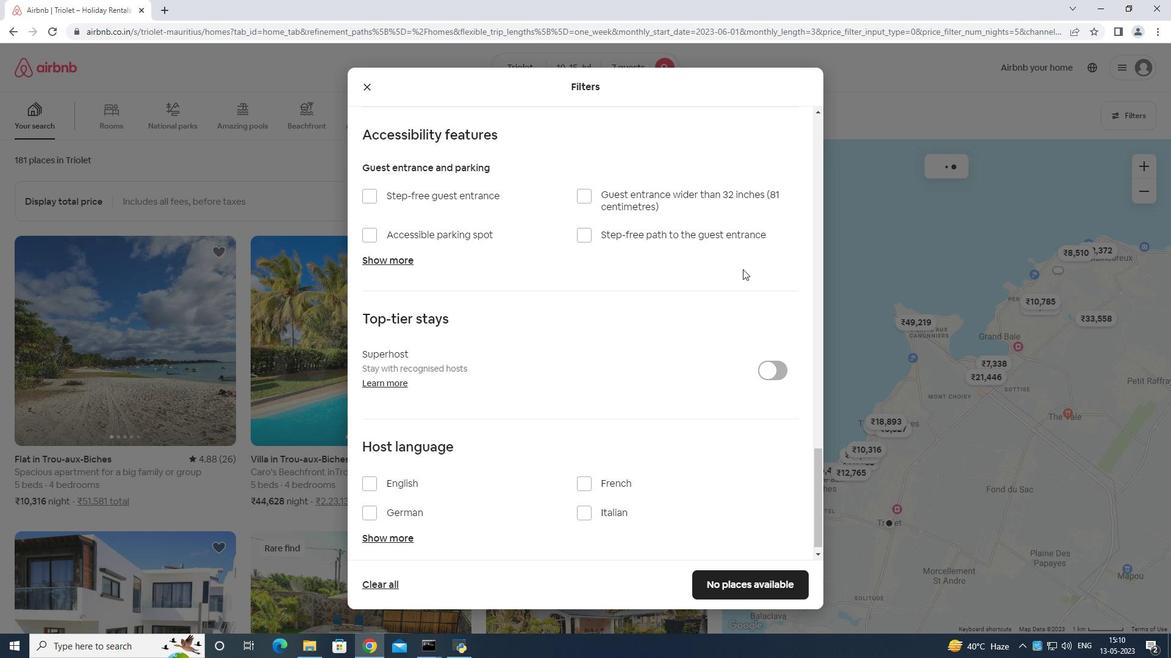 
Action: Mouse moved to (738, 275)
Screenshot: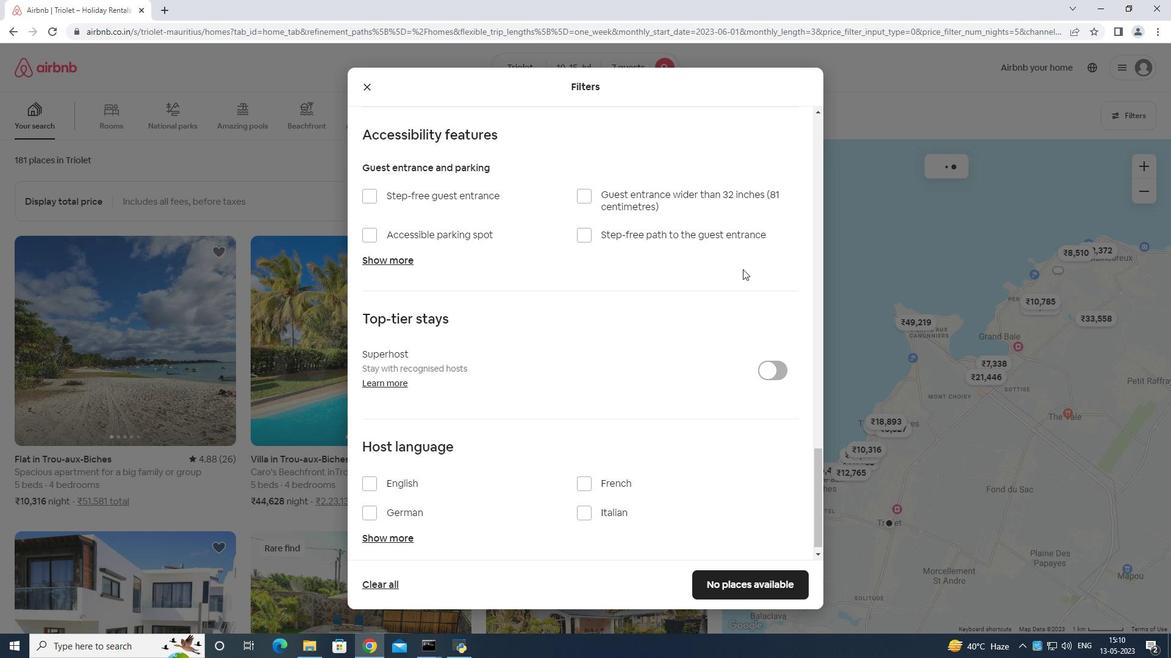 
Action: Mouse scrolled (738, 273) with delta (0, 0)
Screenshot: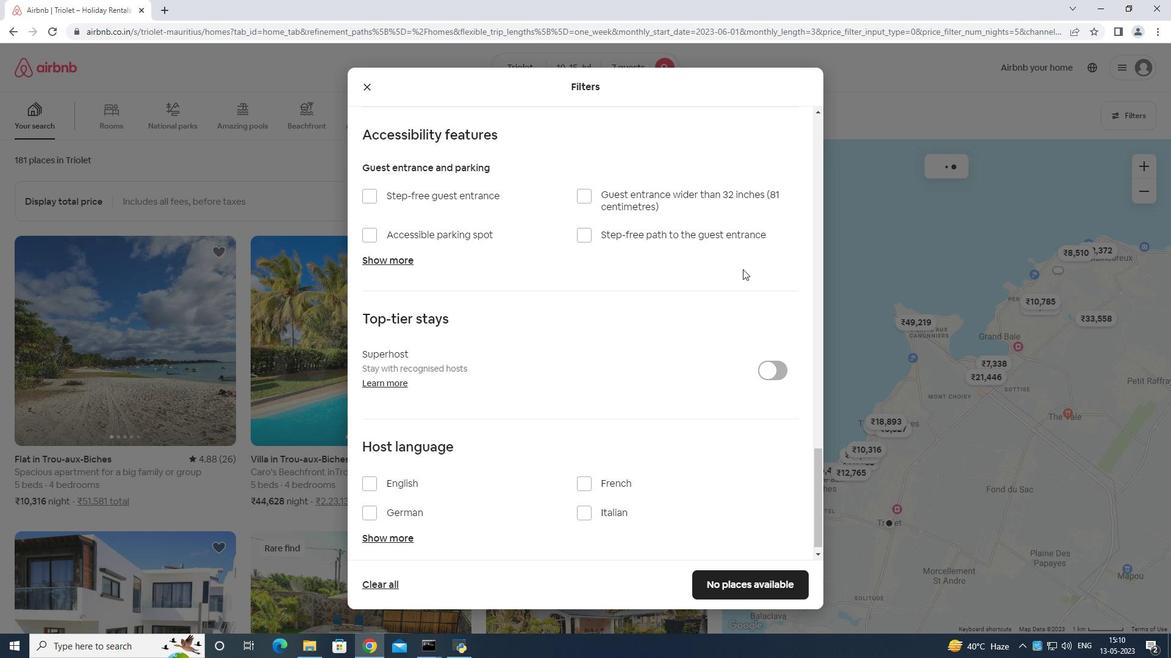 
Action: Mouse moved to (737, 276)
Screenshot: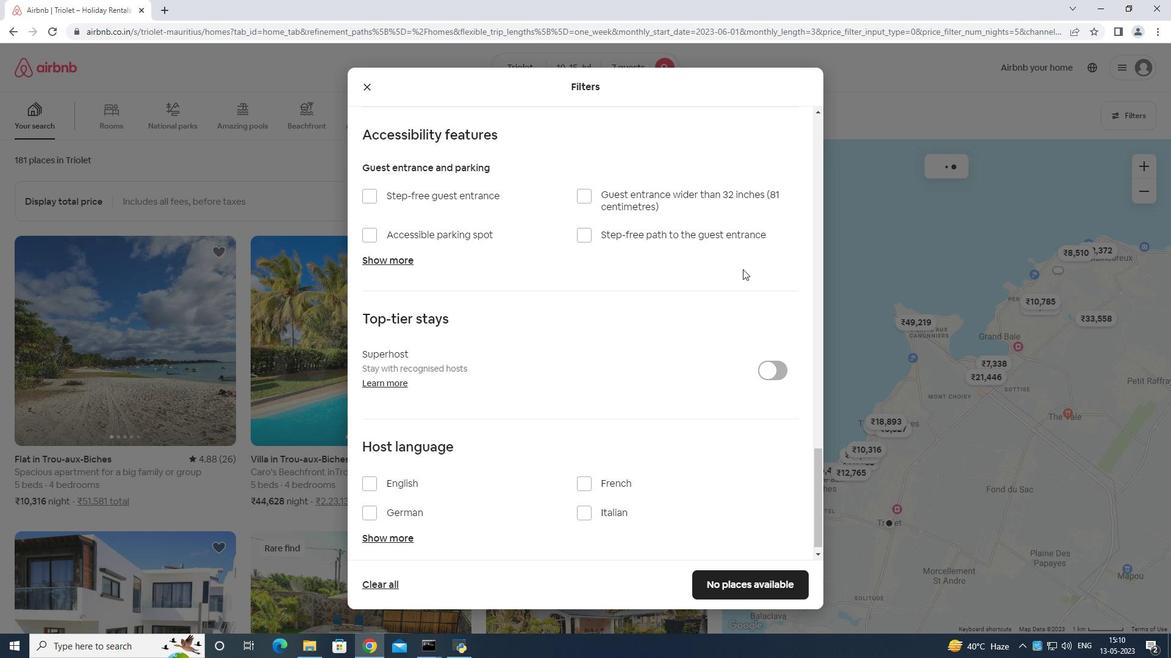 
Action: Mouse scrolled (737, 275) with delta (0, 0)
Screenshot: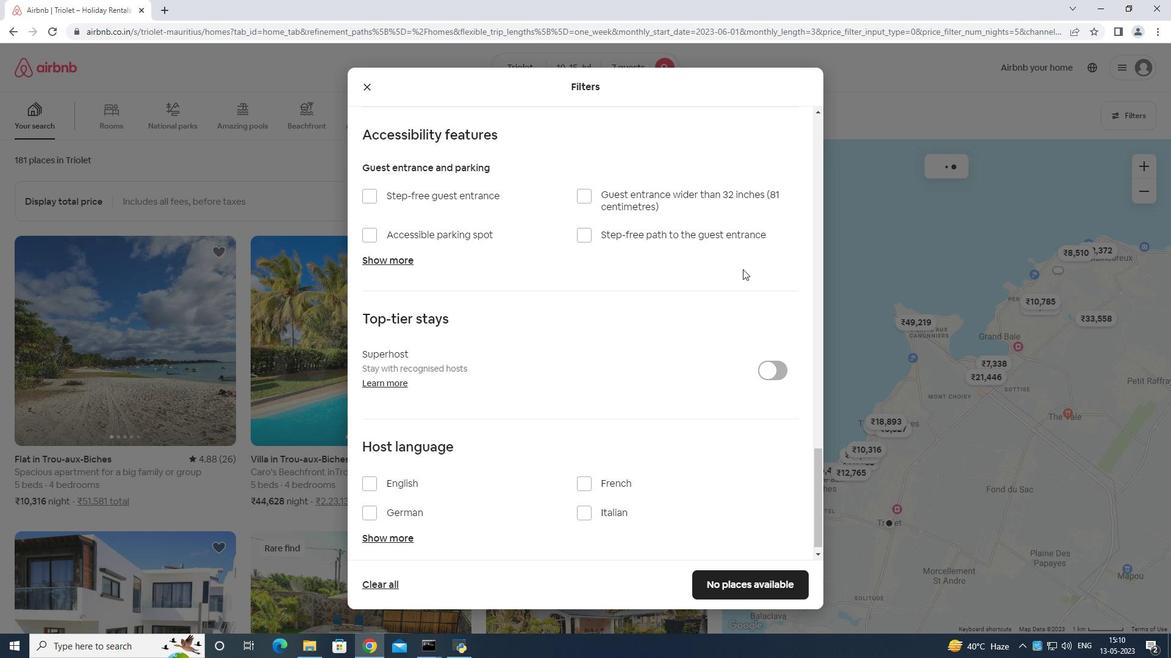 
Action: Mouse moved to (365, 472)
Screenshot: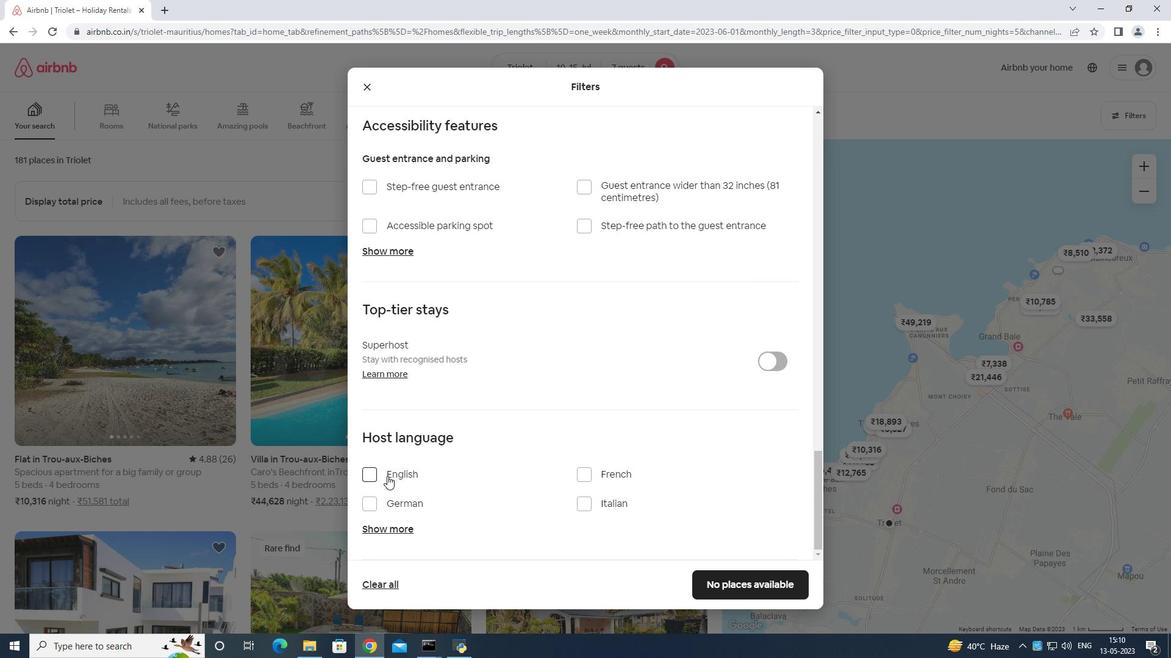 
Action: Mouse pressed left at (365, 472)
Screenshot: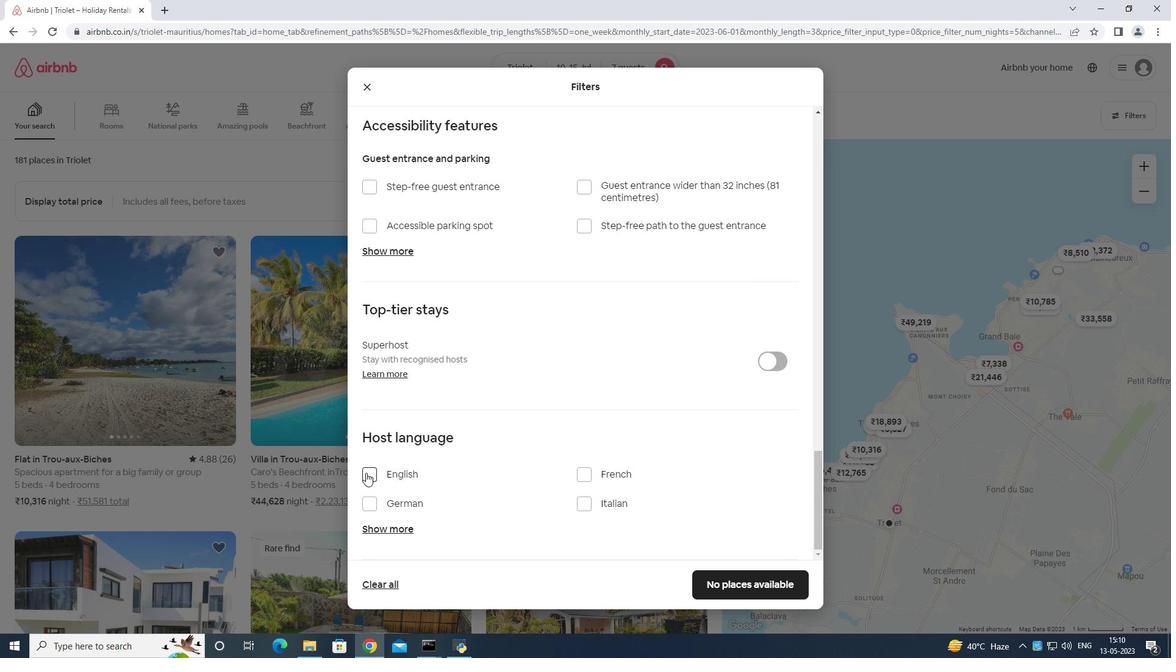 
Action: Mouse moved to (752, 583)
Screenshot: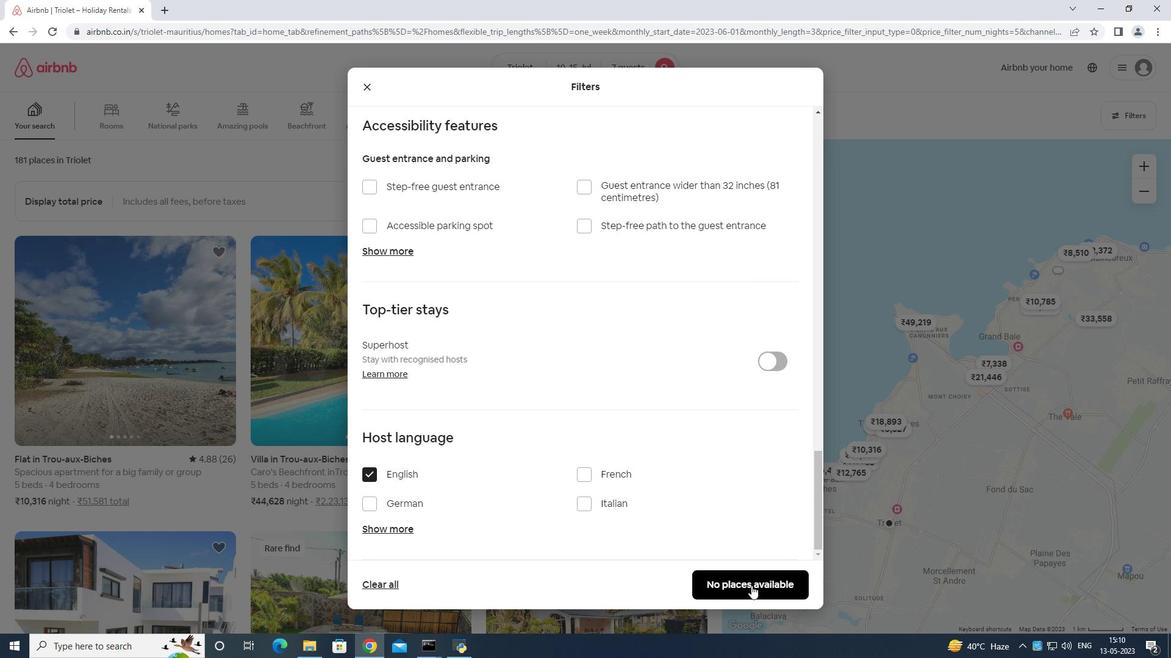 
Action: Mouse pressed left at (752, 583)
Screenshot: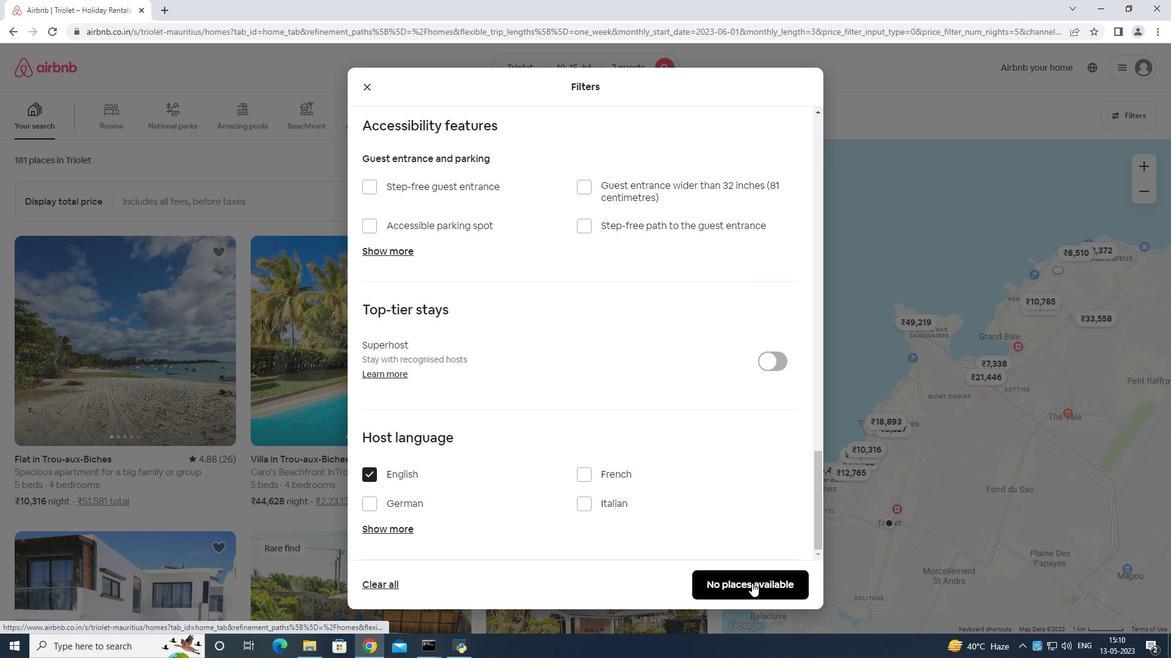 
